 Task: Add a signature Jenna Lewis containing With sincere appreciation and gratitude, Jenna Lewis to email address softage.8@softage.net and add a folder Scholarship information
Action: Mouse moved to (133, 191)
Screenshot: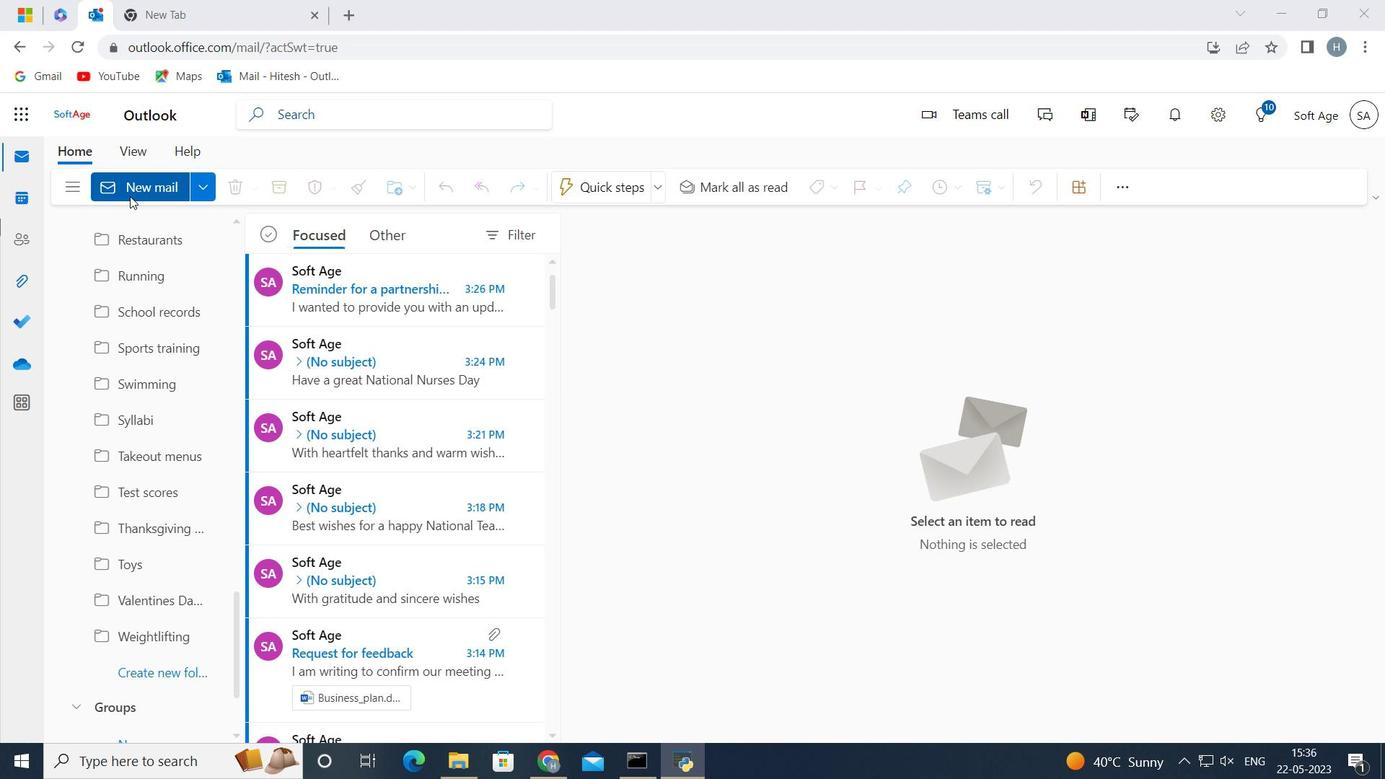 
Action: Mouse pressed left at (133, 191)
Screenshot: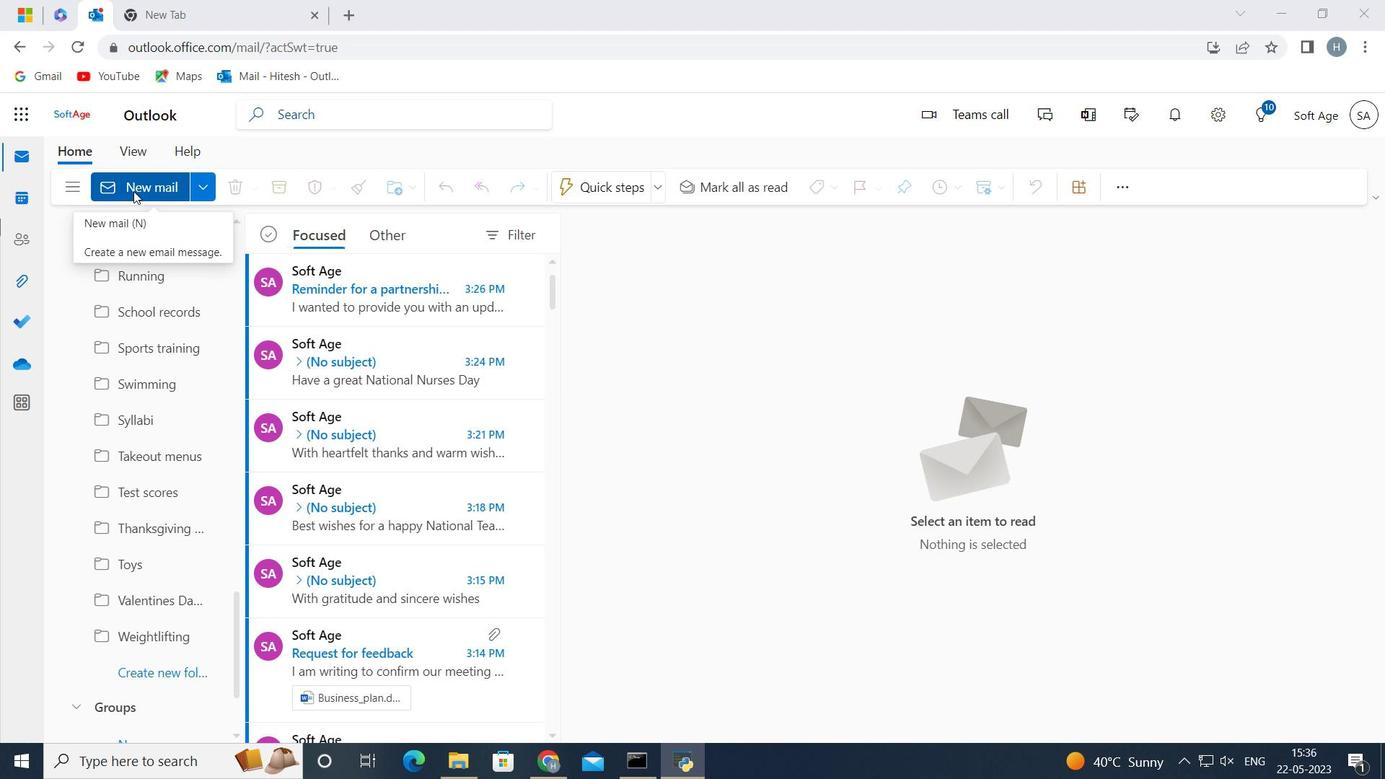 
Action: Mouse moved to (1132, 197)
Screenshot: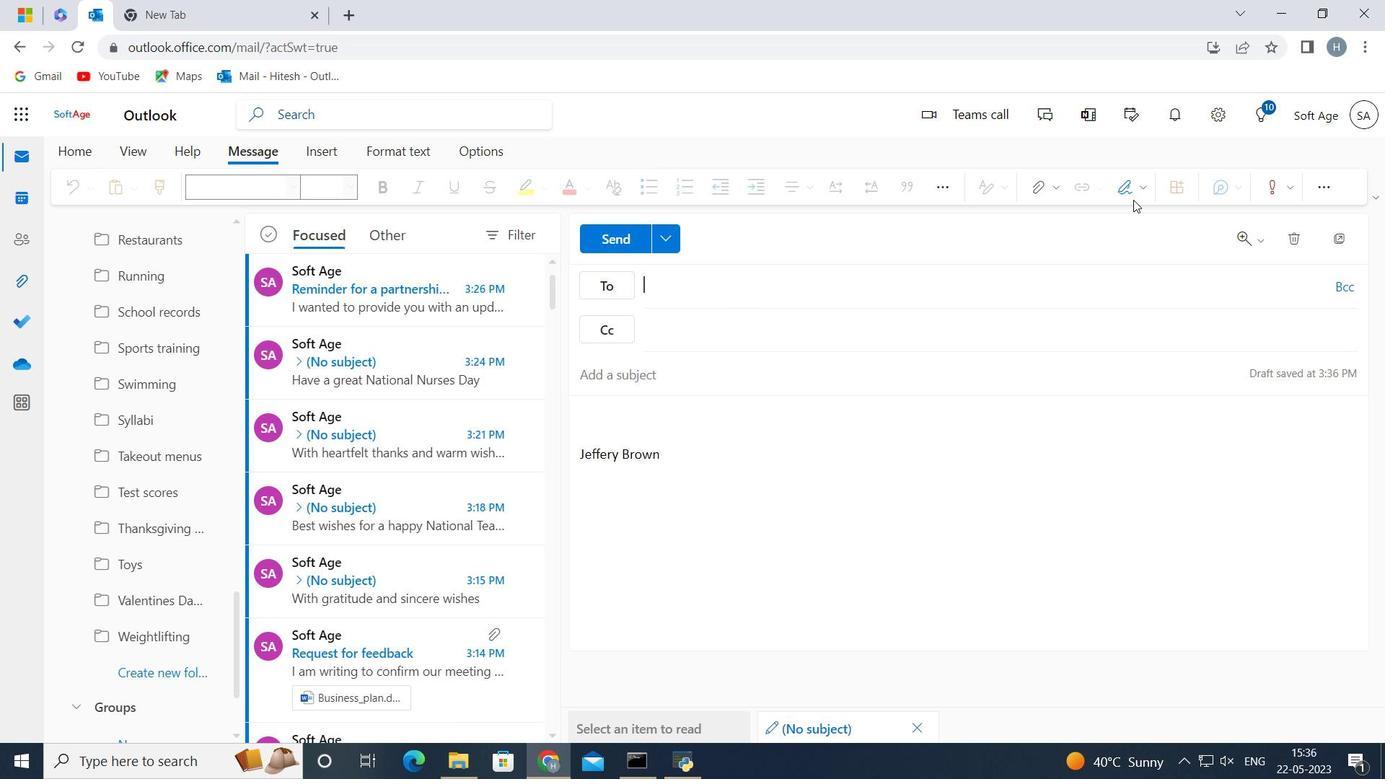 
Action: Mouse pressed left at (1132, 197)
Screenshot: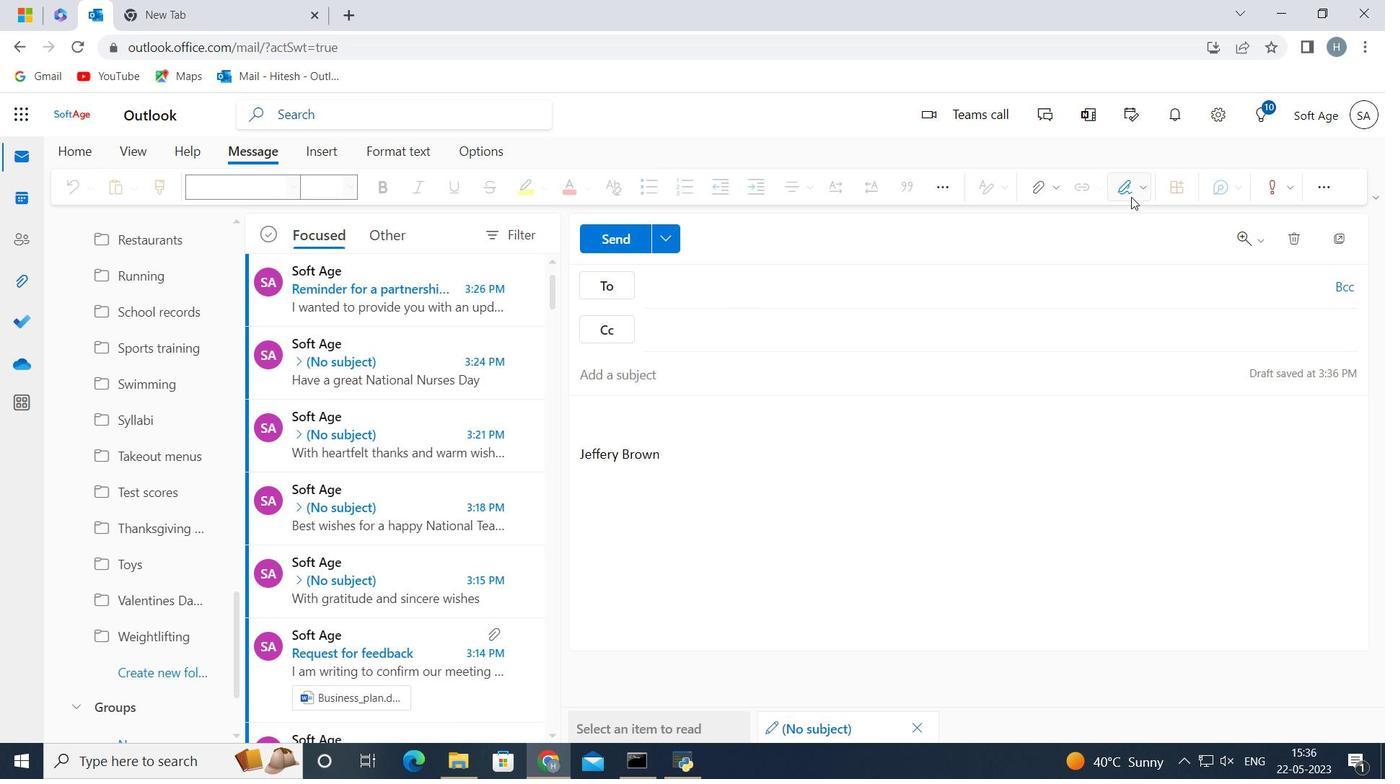 
Action: Mouse moved to (1099, 362)
Screenshot: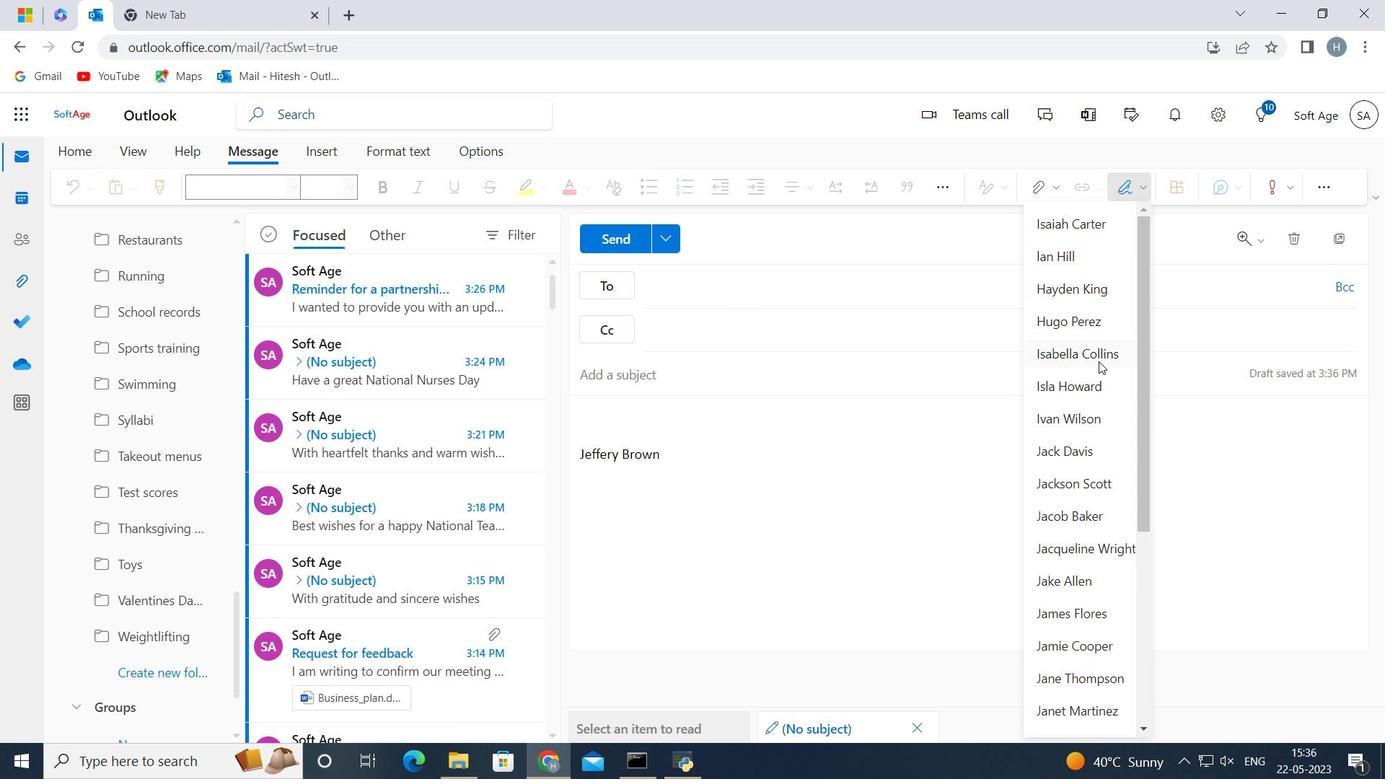 
Action: Mouse scrolled (1099, 361) with delta (0, 0)
Screenshot: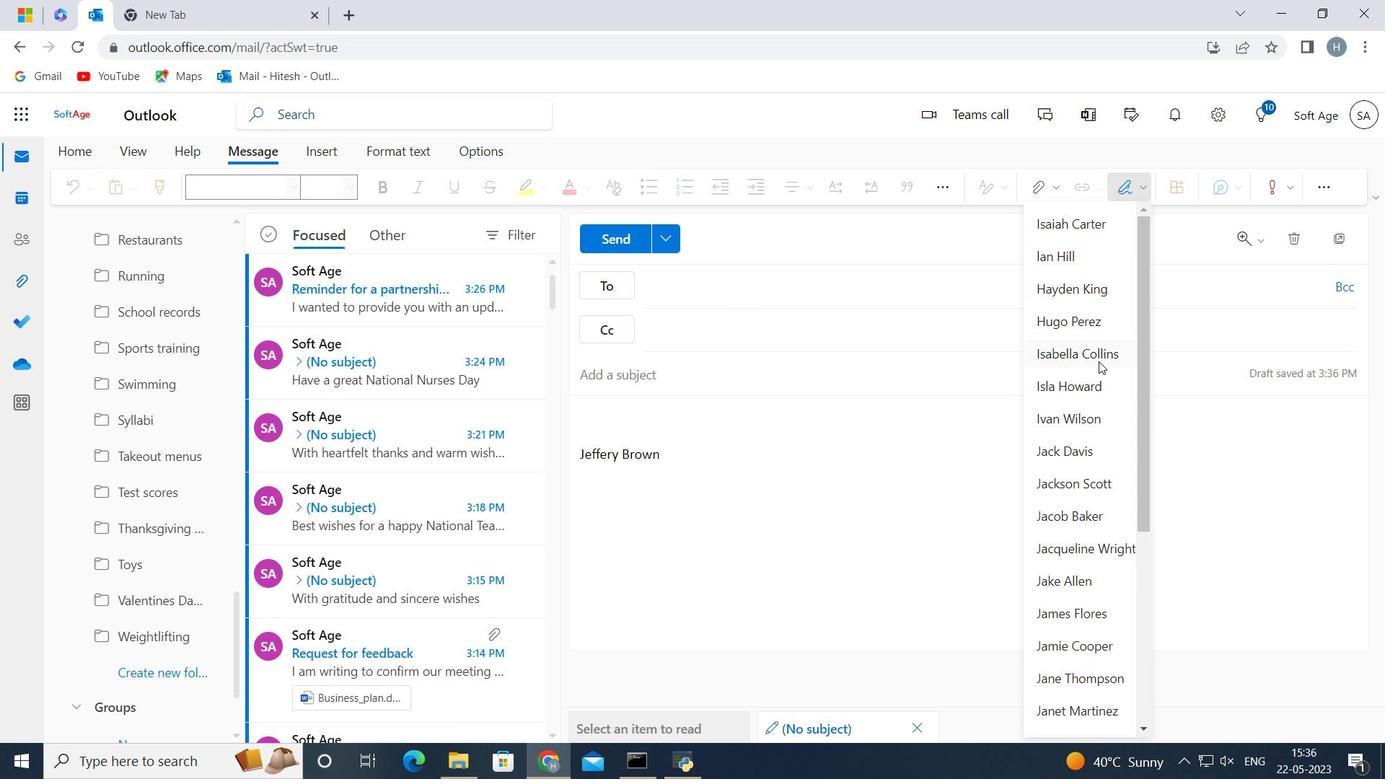
Action: Mouse moved to (1099, 365)
Screenshot: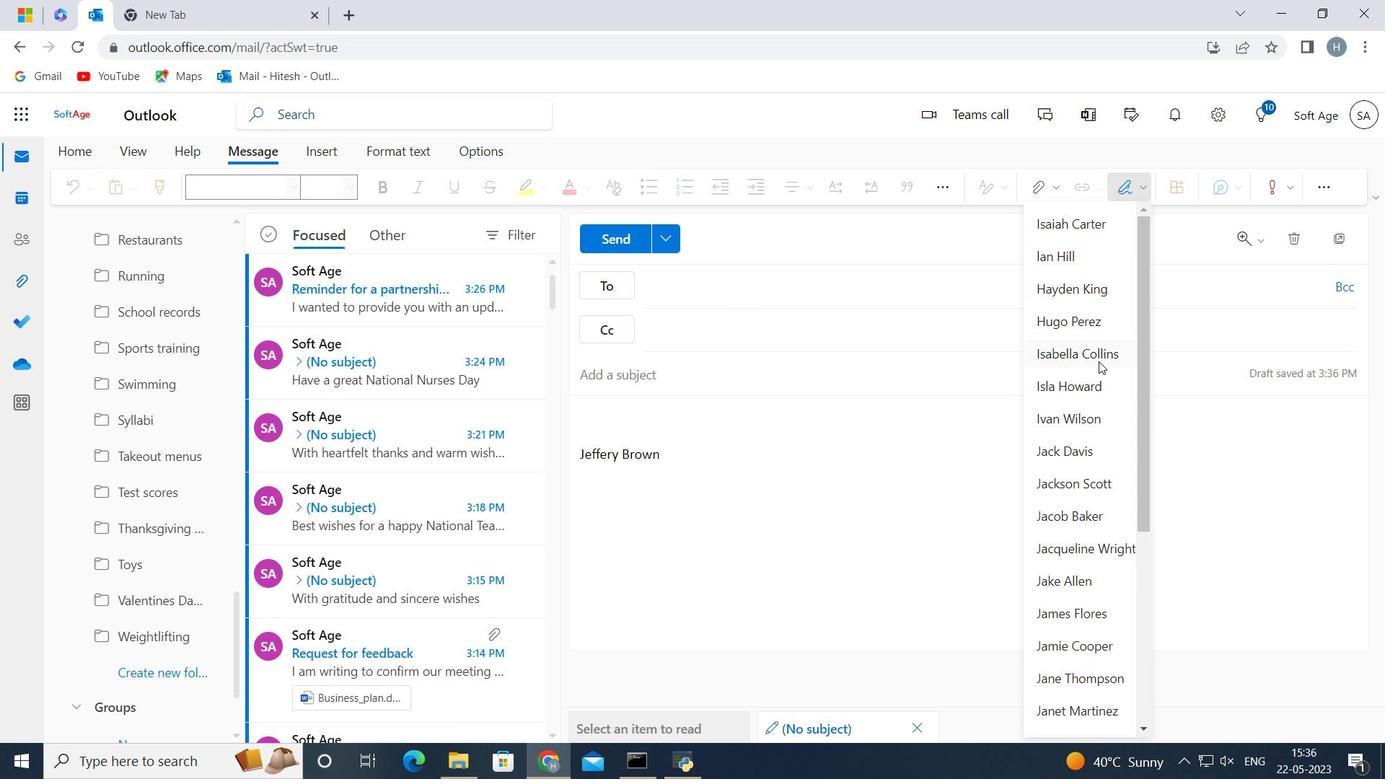 
Action: Mouse scrolled (1099, 364) with delta (0, 0)
Screenshot: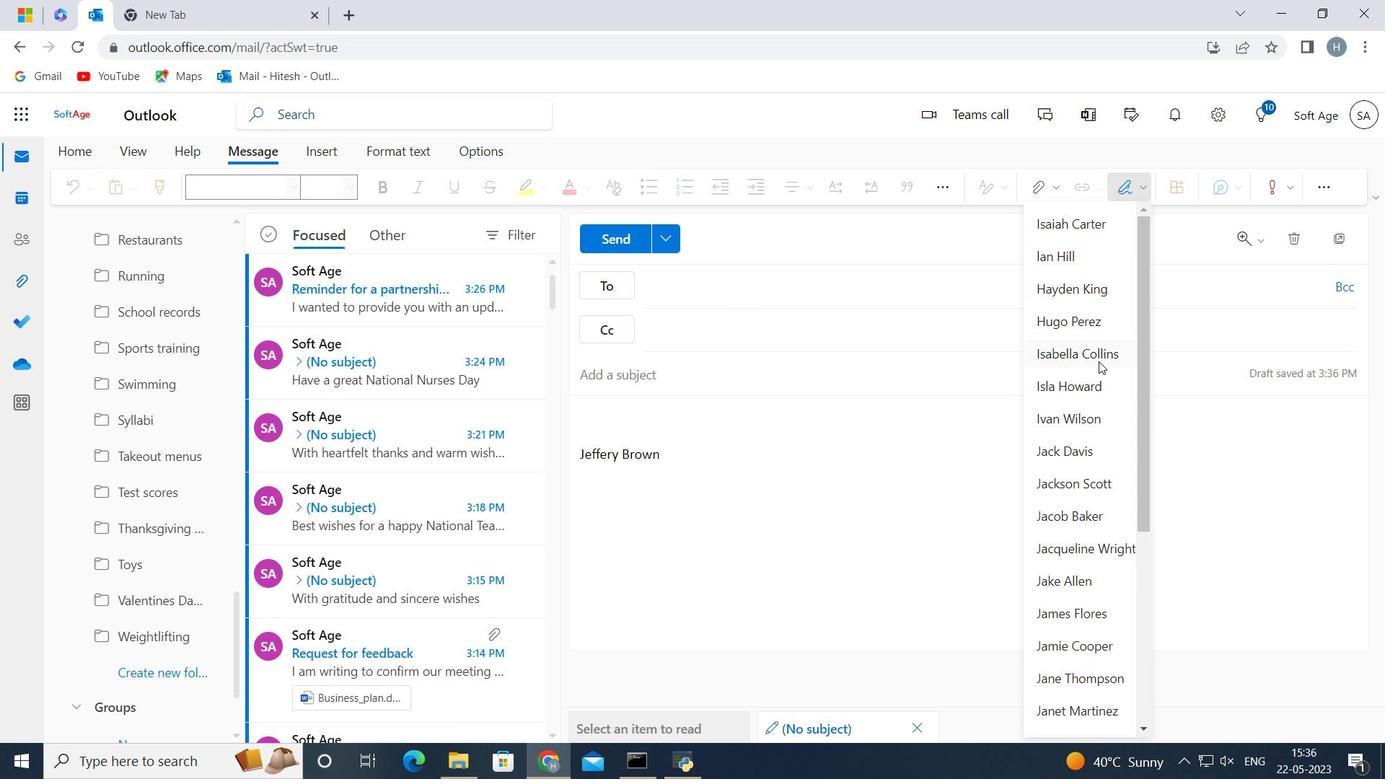 
Action: Mouse scrolled (1099, 364) with delta (0, 0)
Screenshot: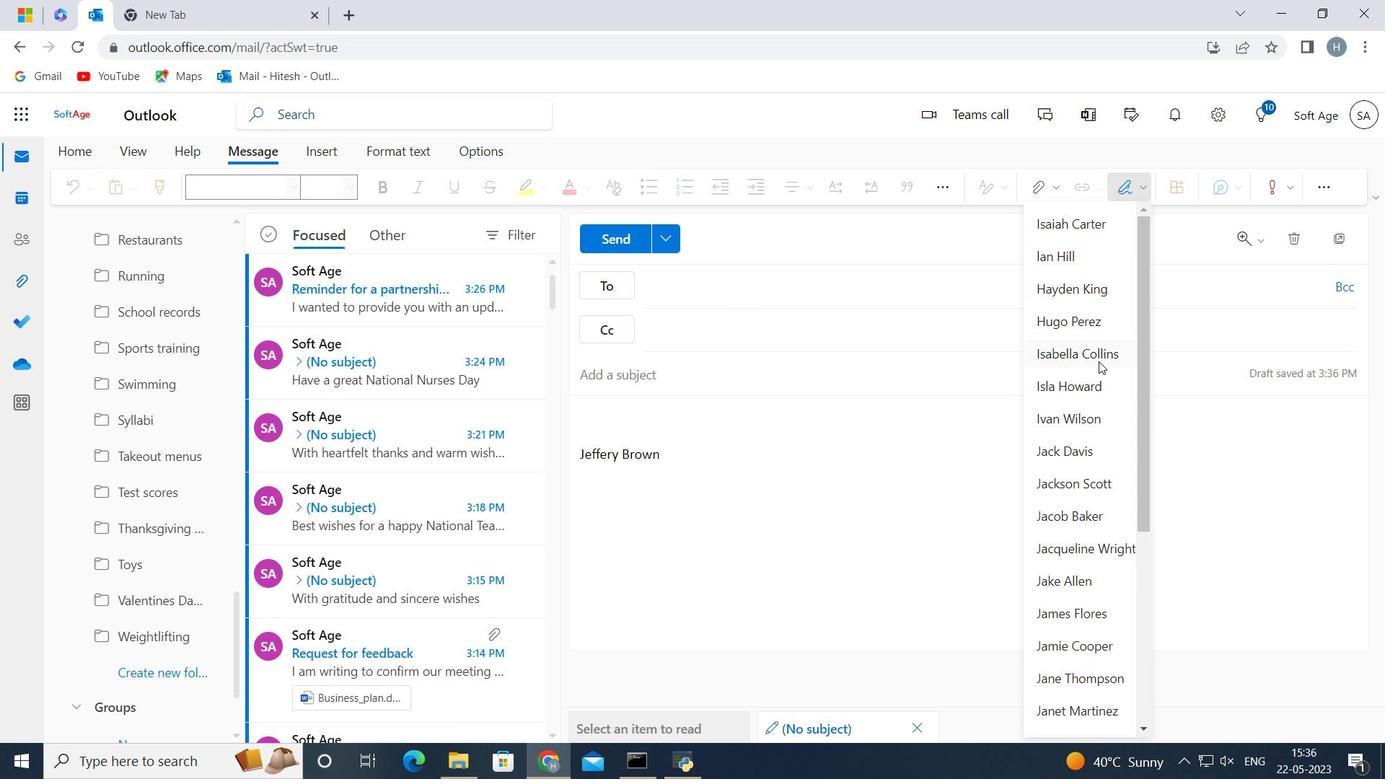 
Action: Mouse scrolled (1099, 364) with delta (0, 0)
Screenshot: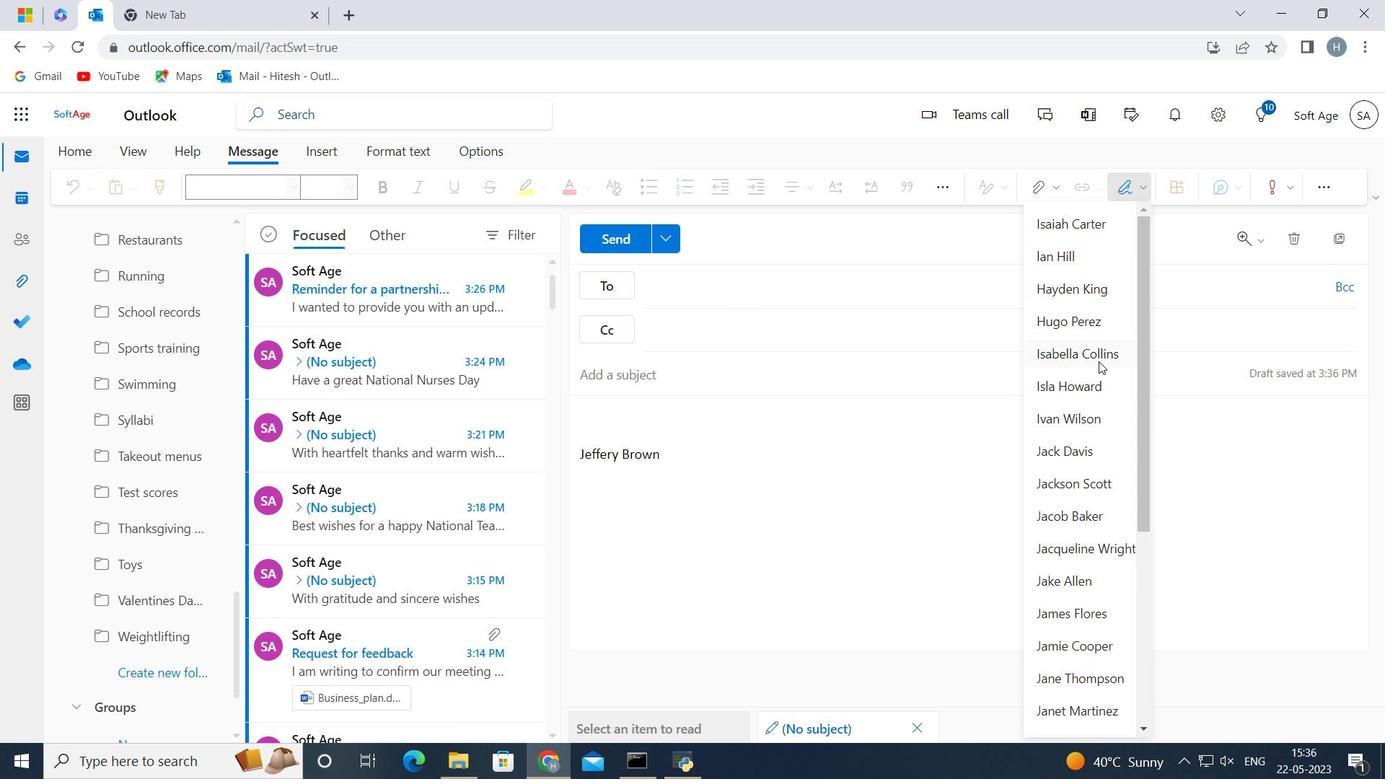
Action: Mouse moved to (1099, 366)
Screenshot: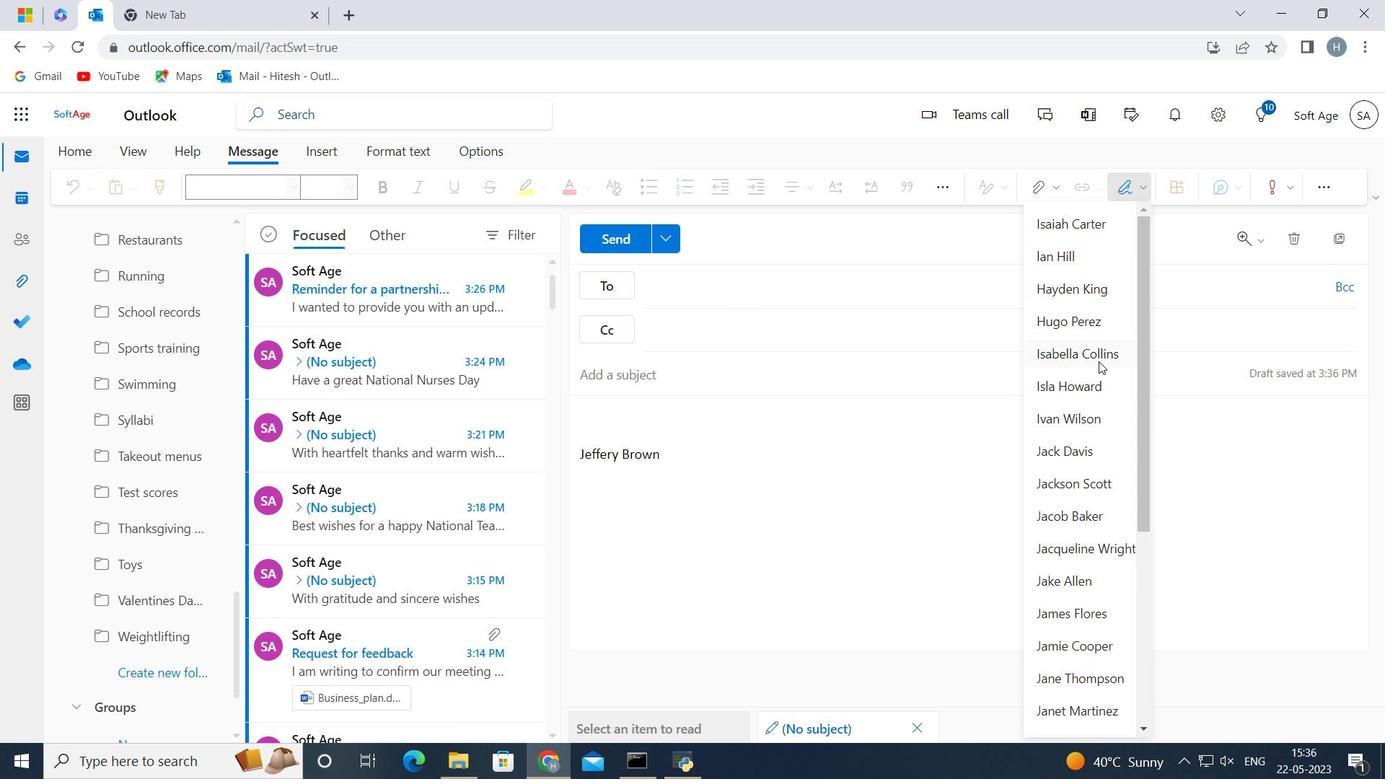 
Action: Mouse scrolled (1099, 365) with delta (0, 0)
Screenshot: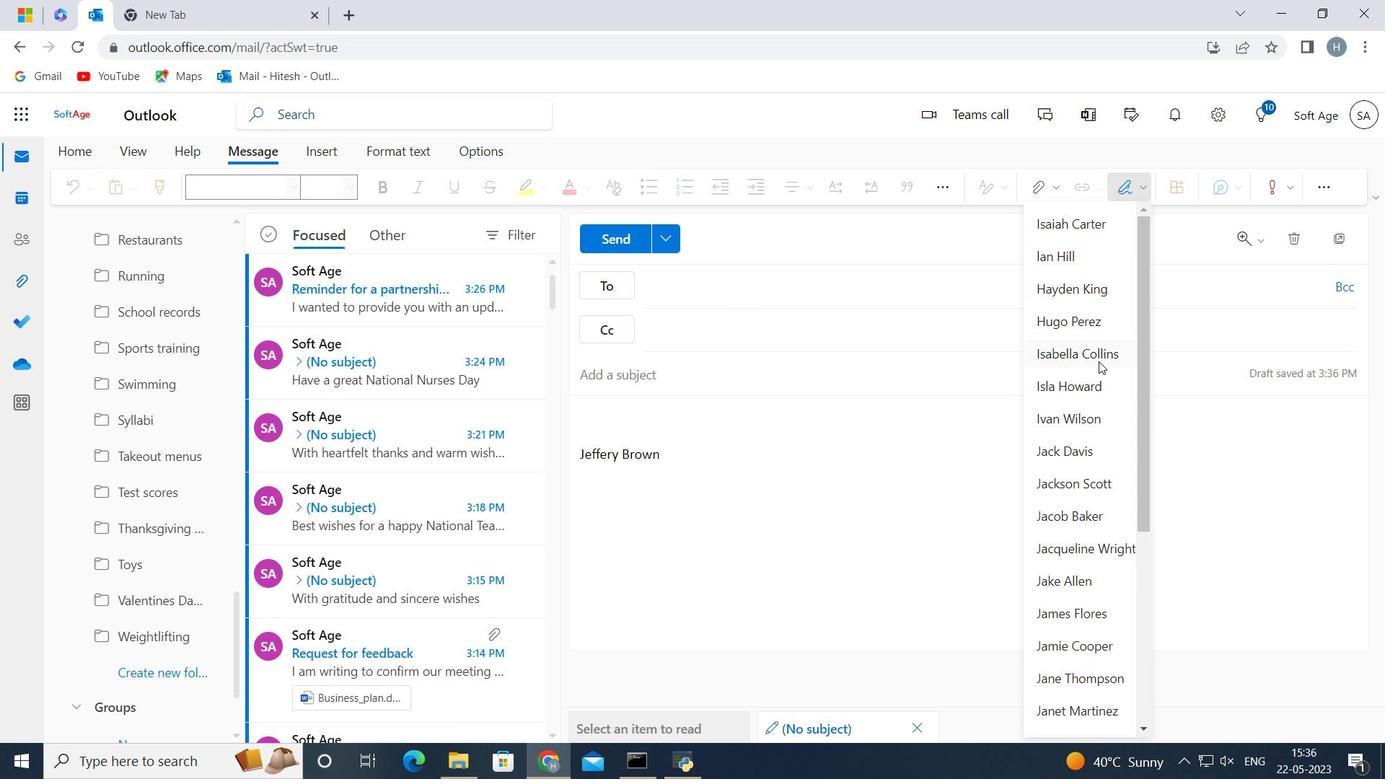 
Action: Mouse moved to (1096, 375)
Screenshot: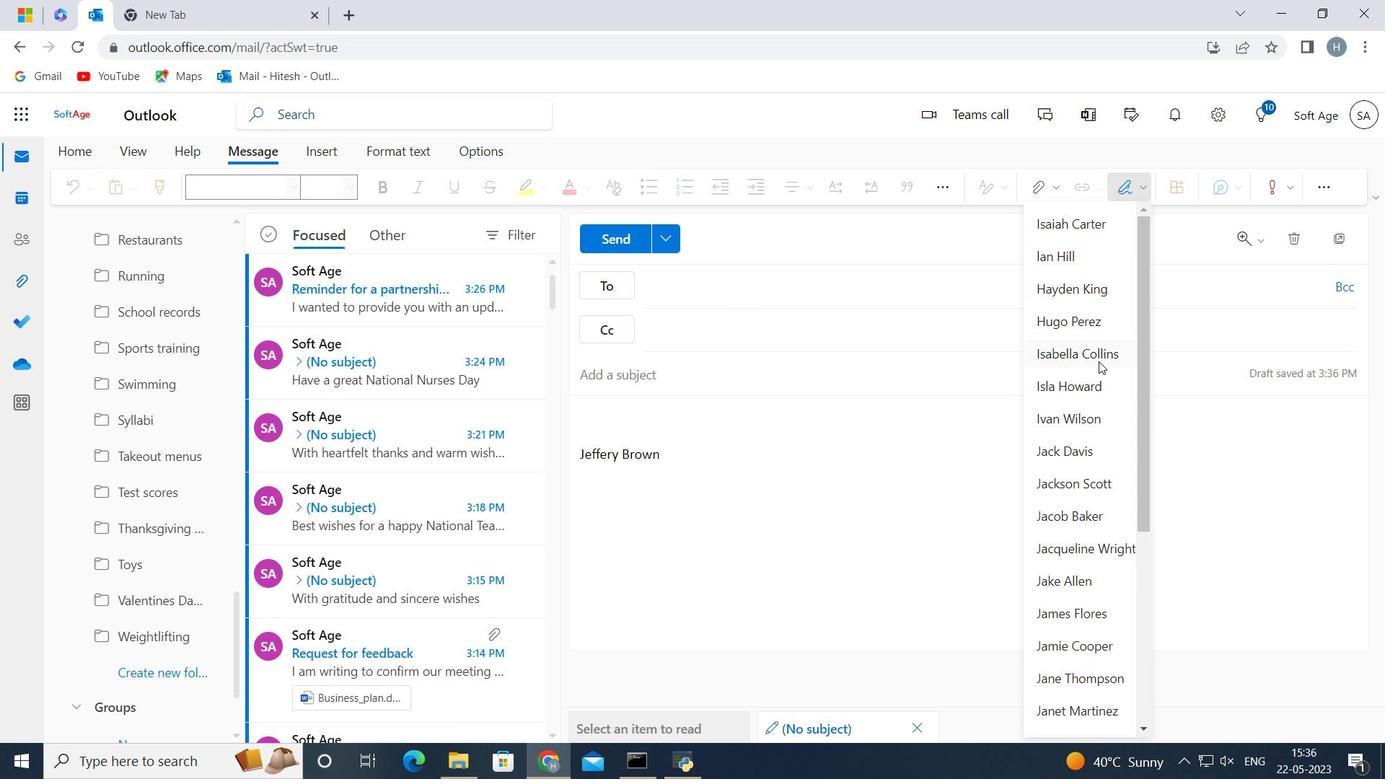 
Action: Mouse scrolled (1096, 374) with delta (0, 0)
Screenshot: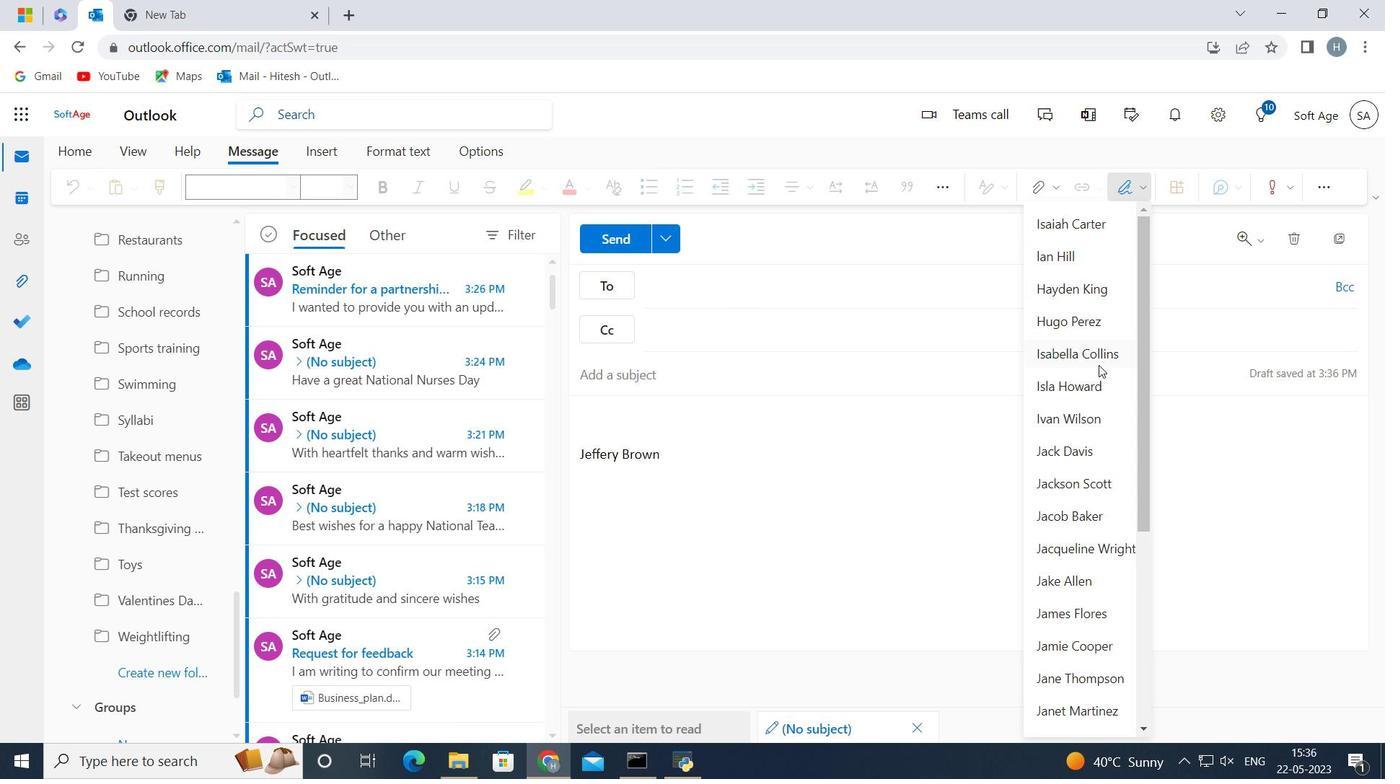 
Action: Mouse moved to (1091, 390)
Screenshot: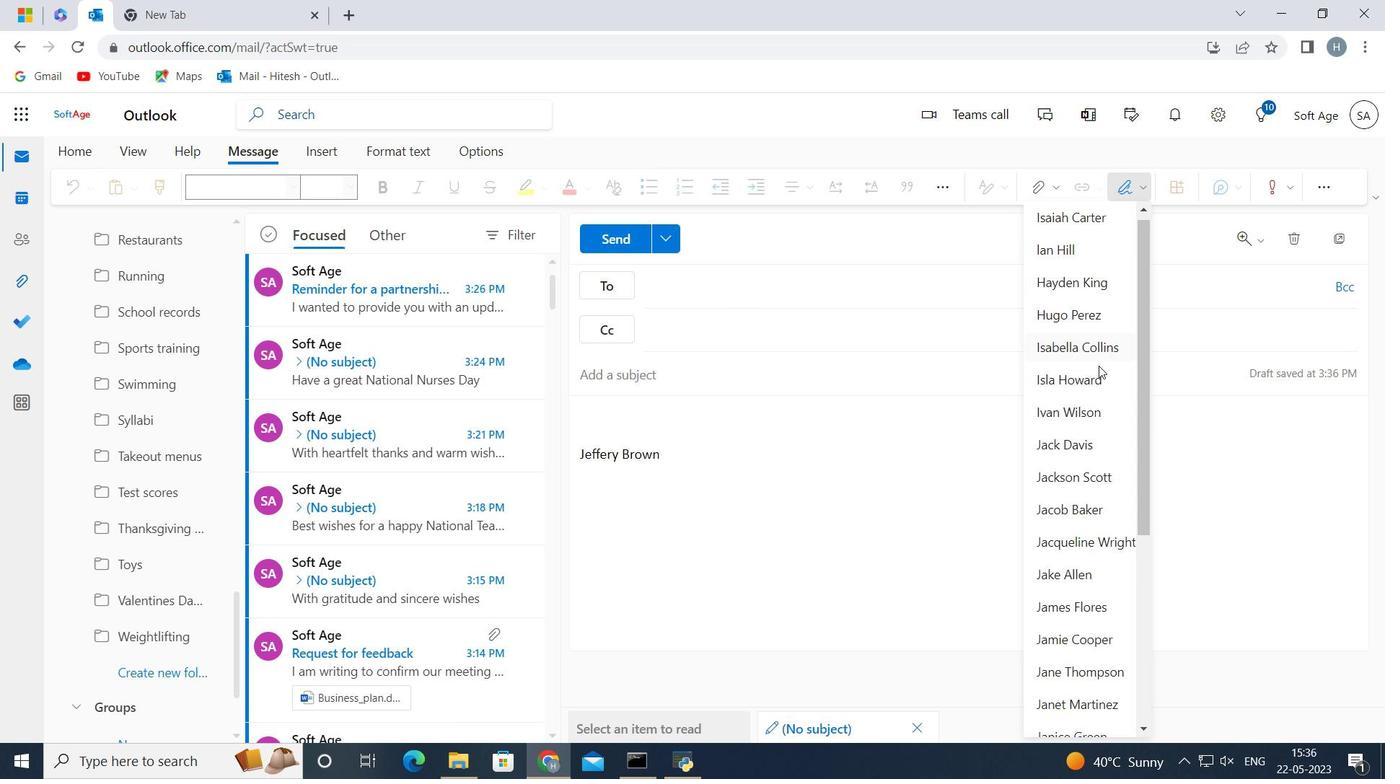 
Action: Mouse scrolled (1091, 391) with delta (0, 0)
Screenshot: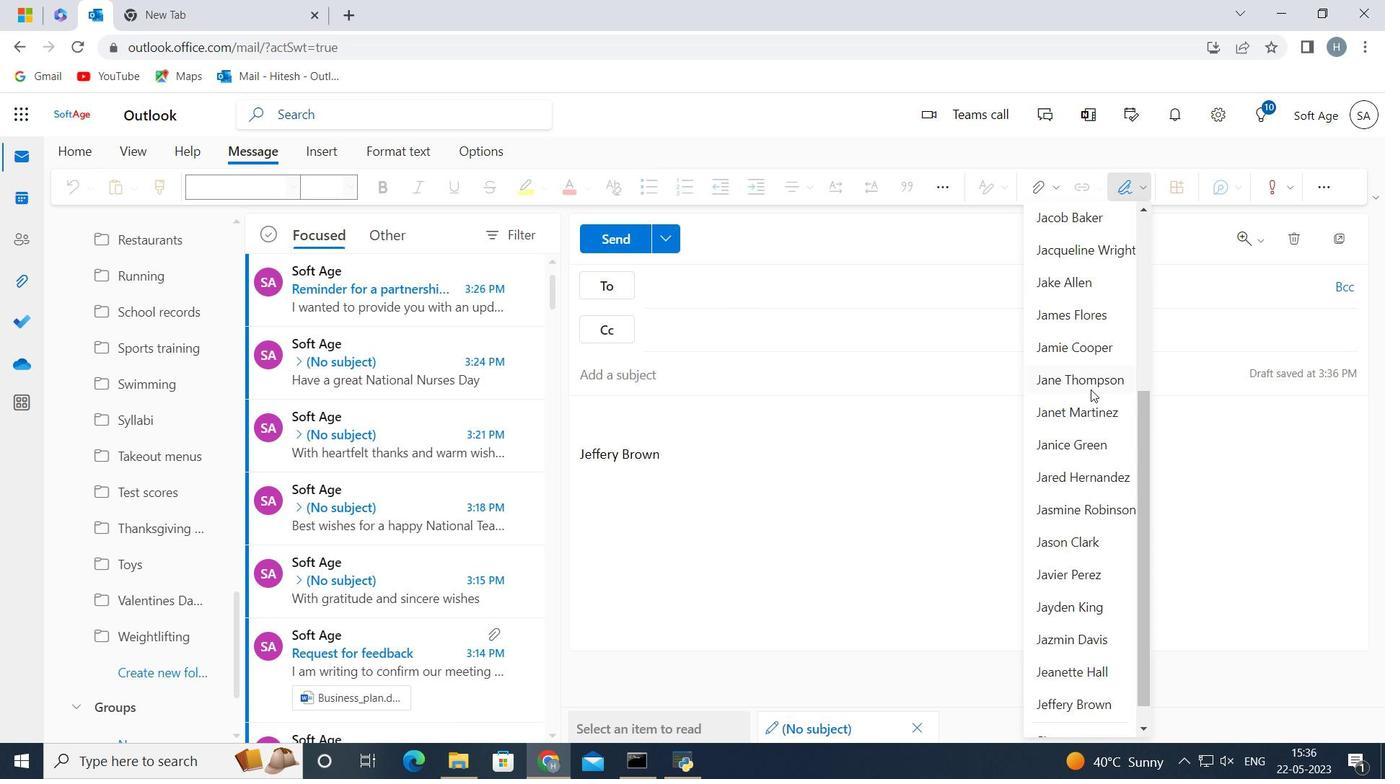 
Action: Mouse moved to (1091, 391)
Screenshot: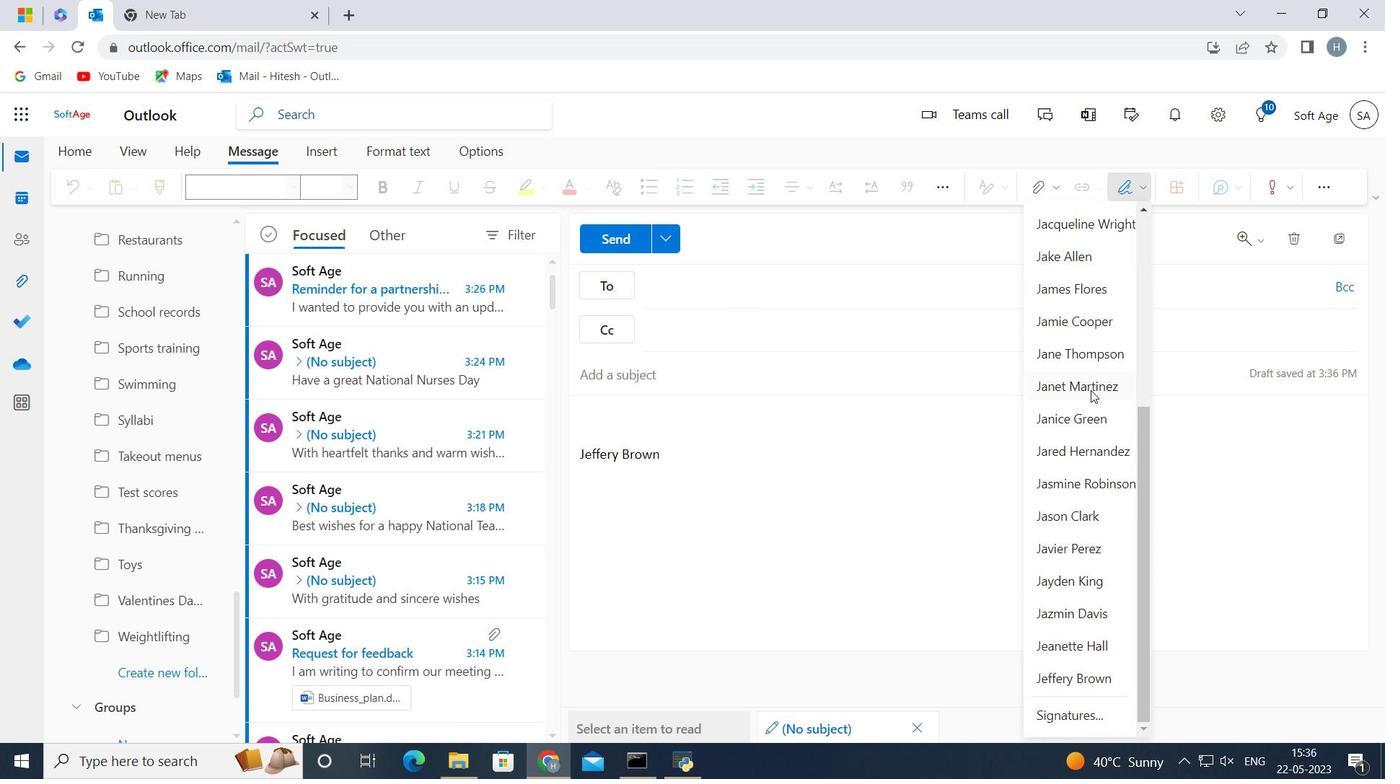 
Action: Mouse scrolled (1091, 390) with delta (0, 0)
Screenshot: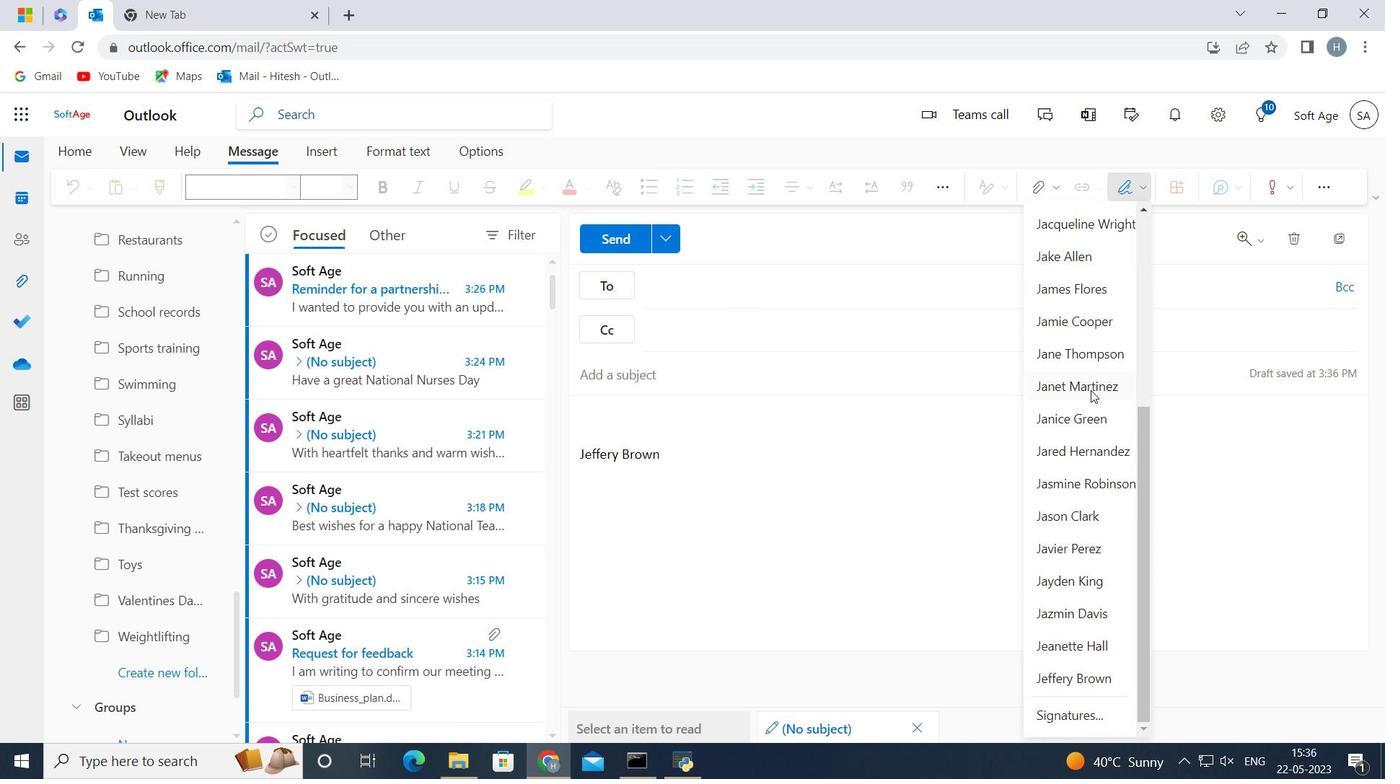 
Action: Mouse moved to (1089, 394)
Screenshot: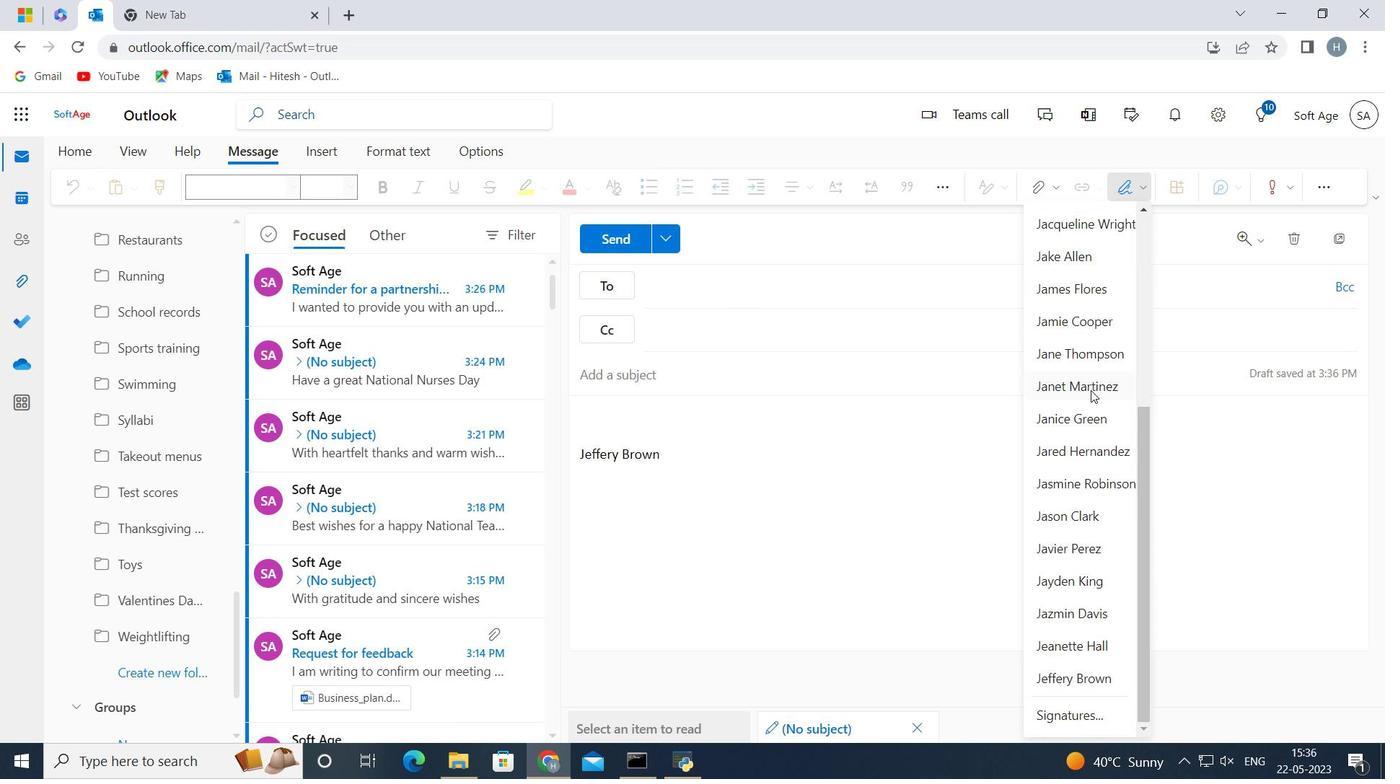 
Action: Mouse scrolled (1089, 393) with delta (0, 0)
Screenshot: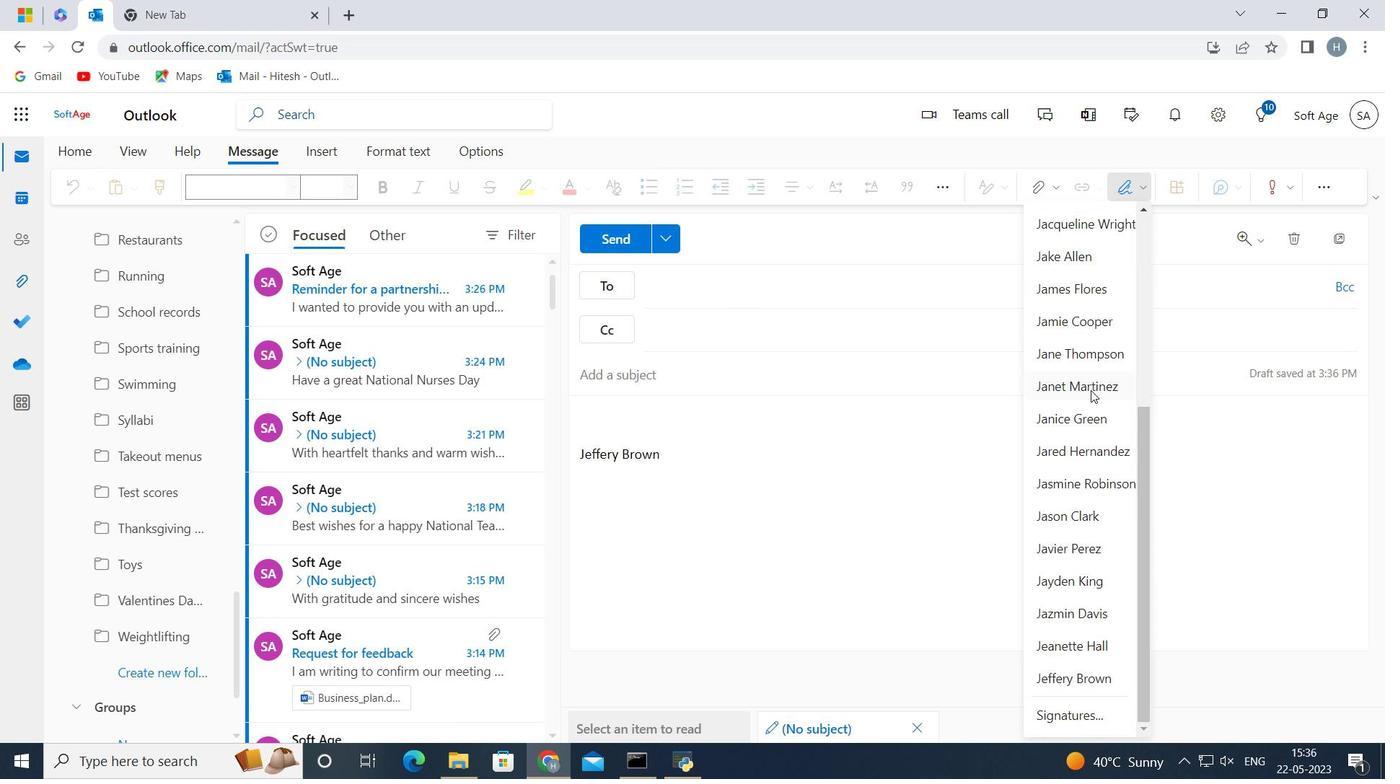 
Action: Mouse scrolled (1089, 393) with delta (0, 0)
Screenshot: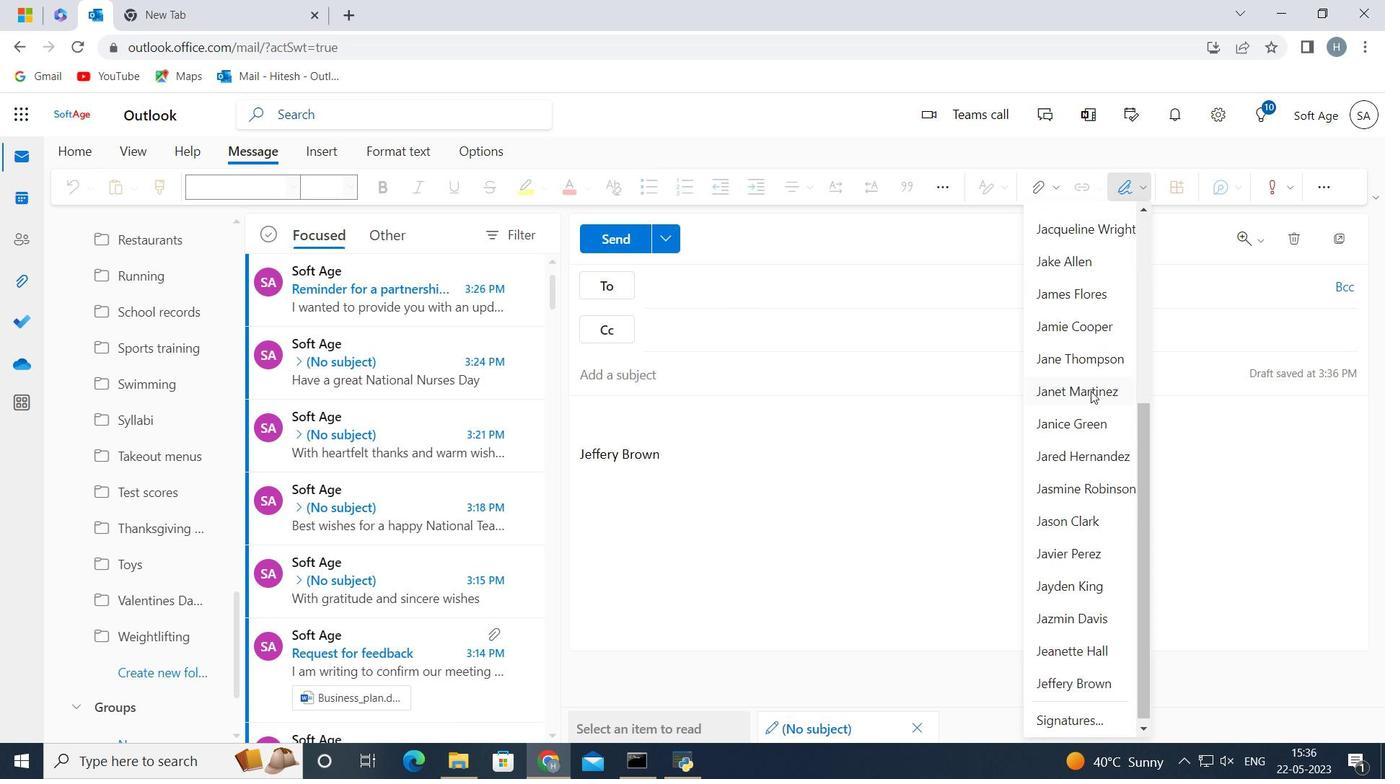 
Action: Mouse moved to (1067, 503)
Screenshot: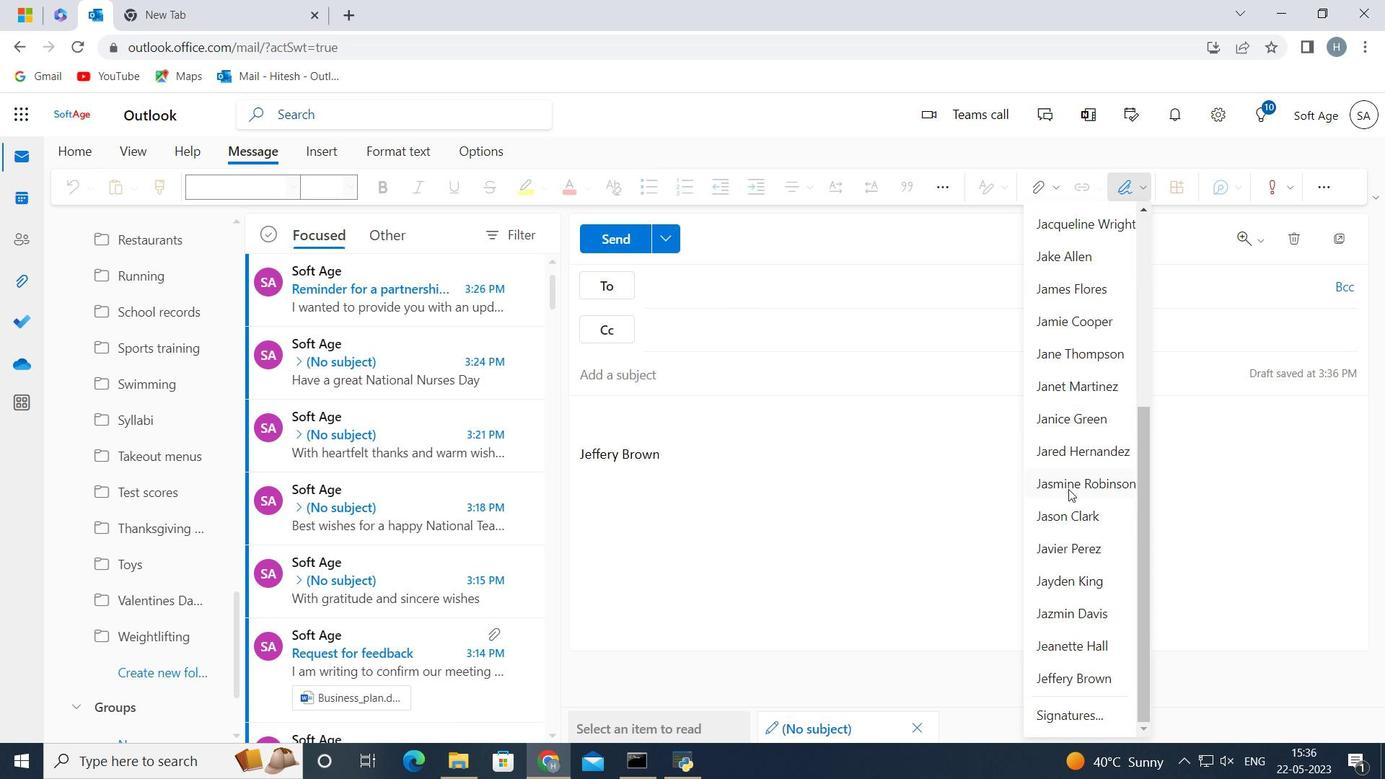 
Action: Mouse scrolled (1067, 502) with delta (0, 0)
Screenshot: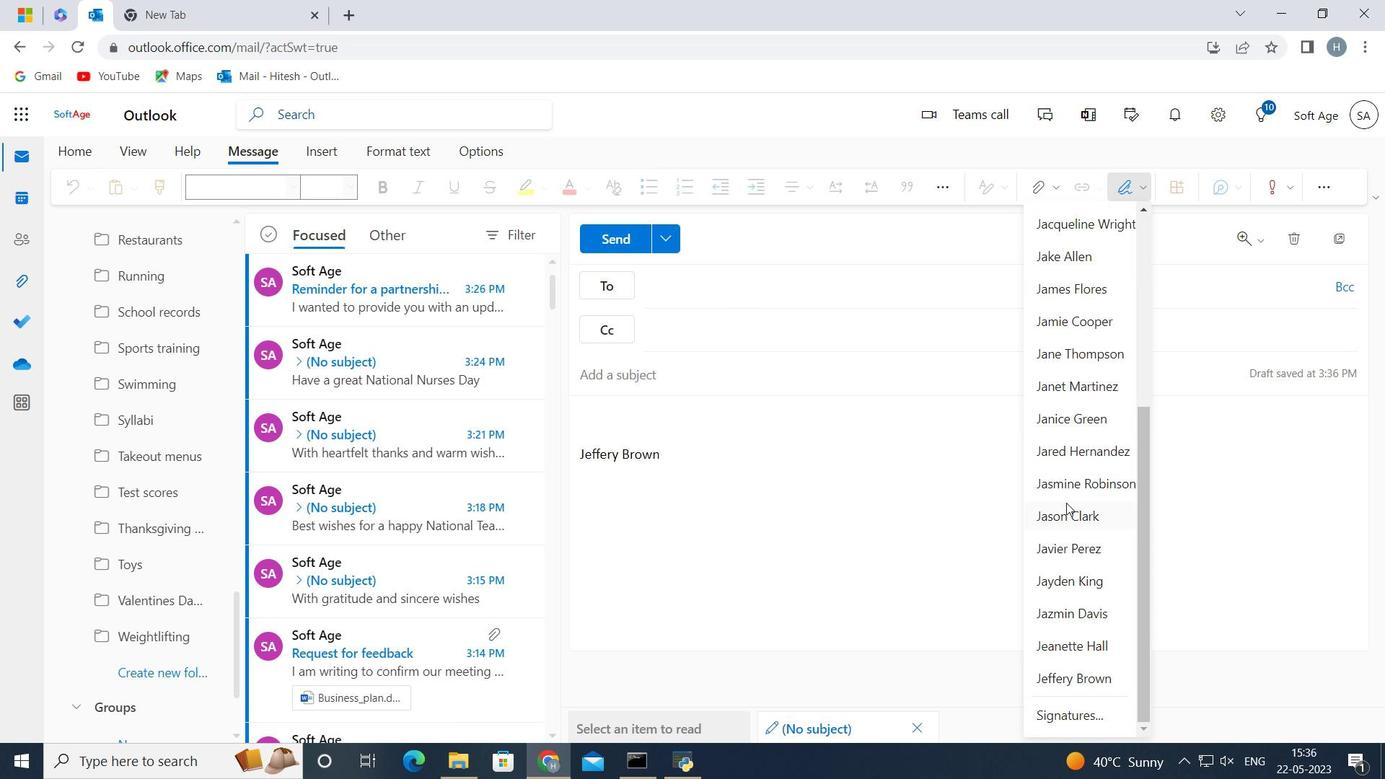 
Action: Mouse moved to (1067, 506)
Screenshot: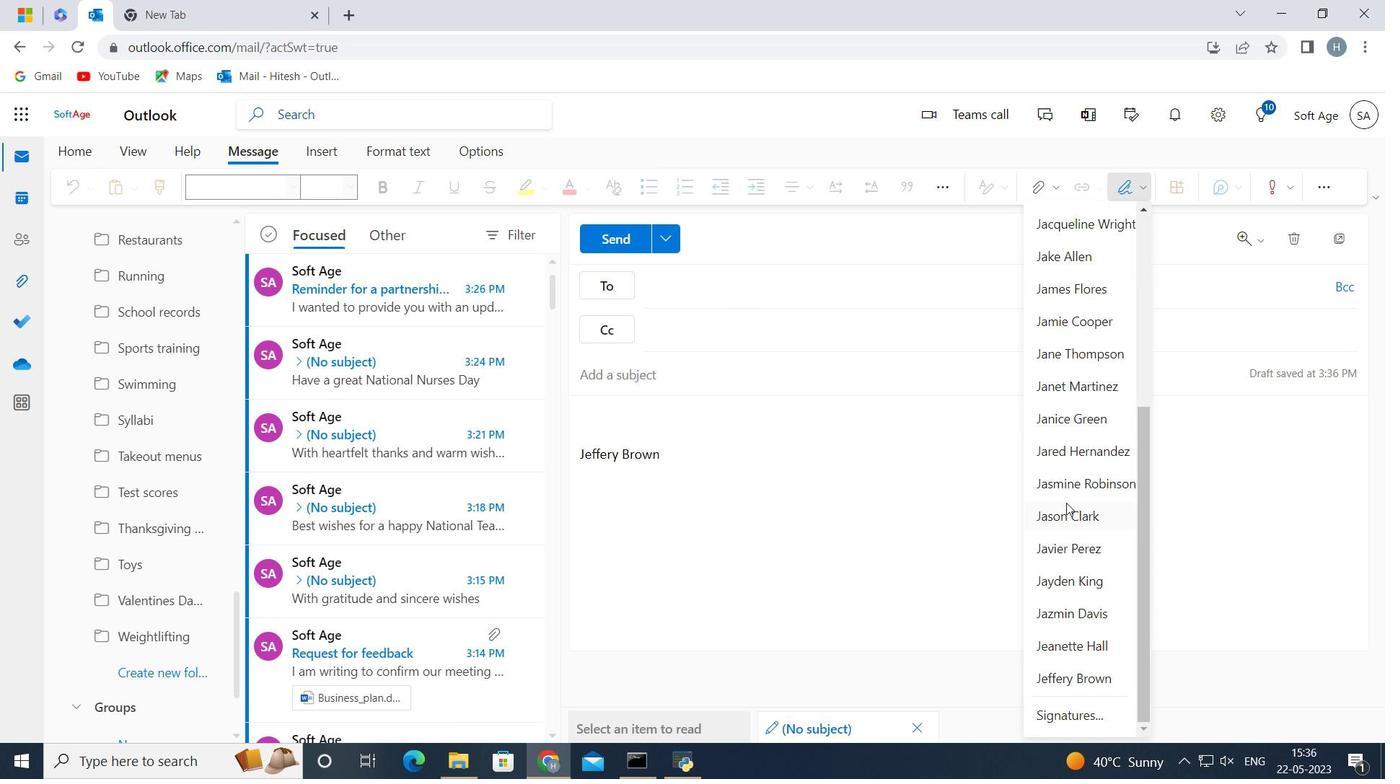
Action: Mouse scrolled (1067, 505) with delta (0, 0)
Screenshot: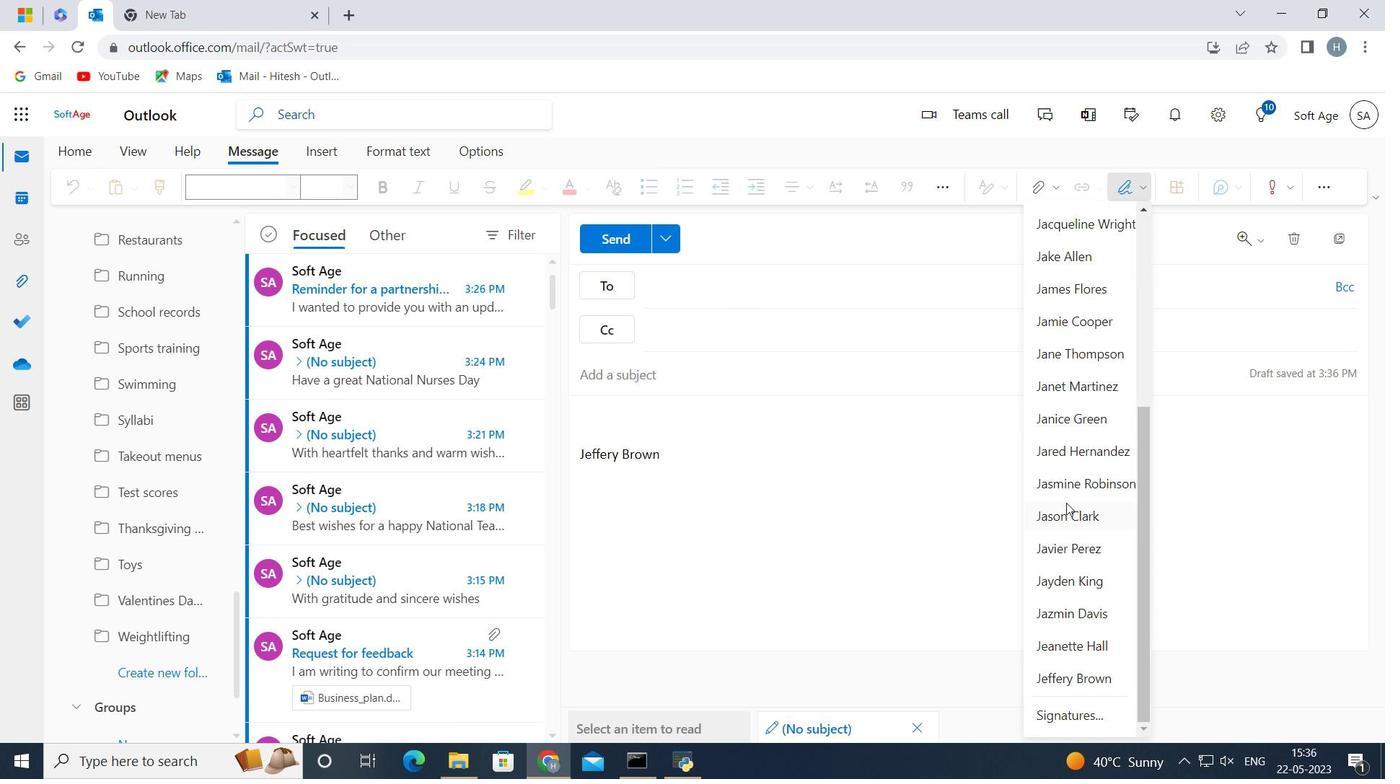 
Action: Mouse moved to (1067, 508)
Screenshot: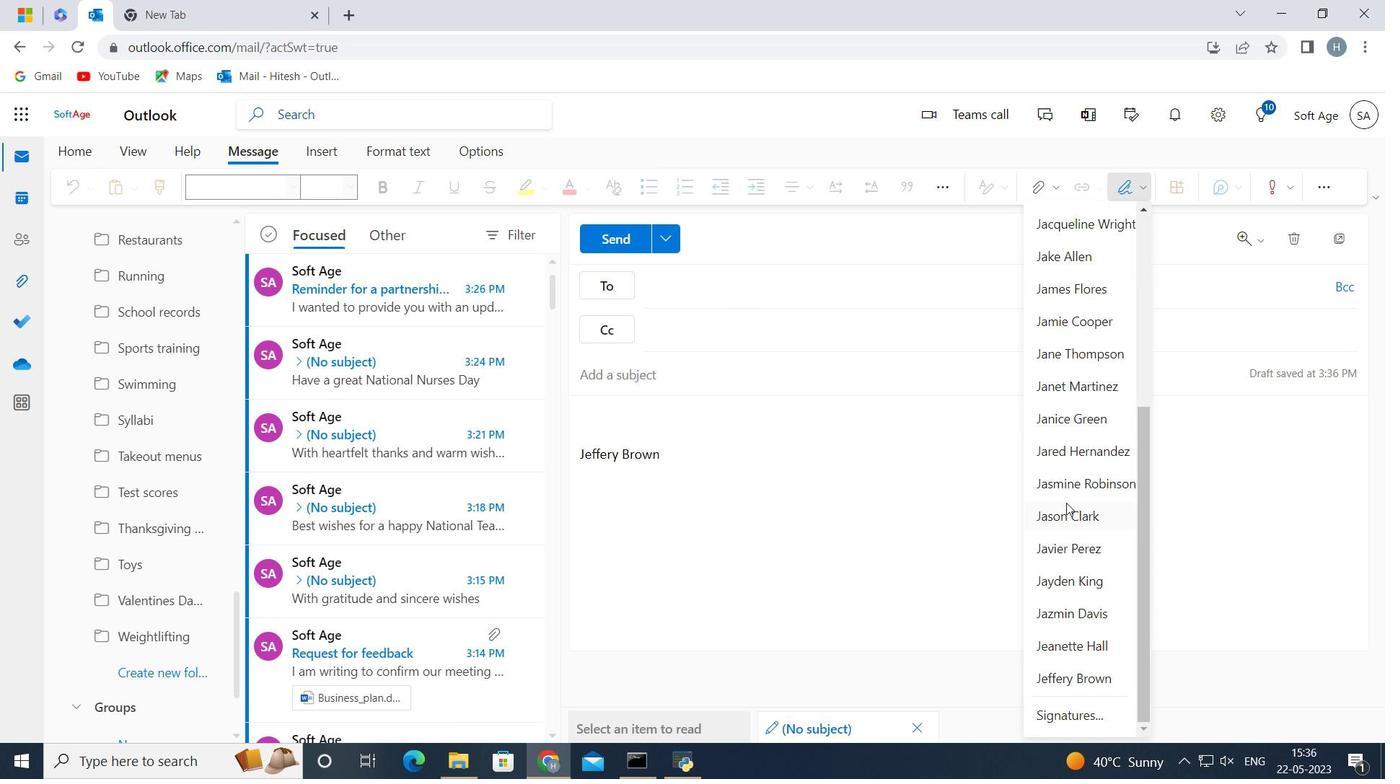 
Action: Mouse scrolled (1067, 507) with delta (0, 0)
Screenshot: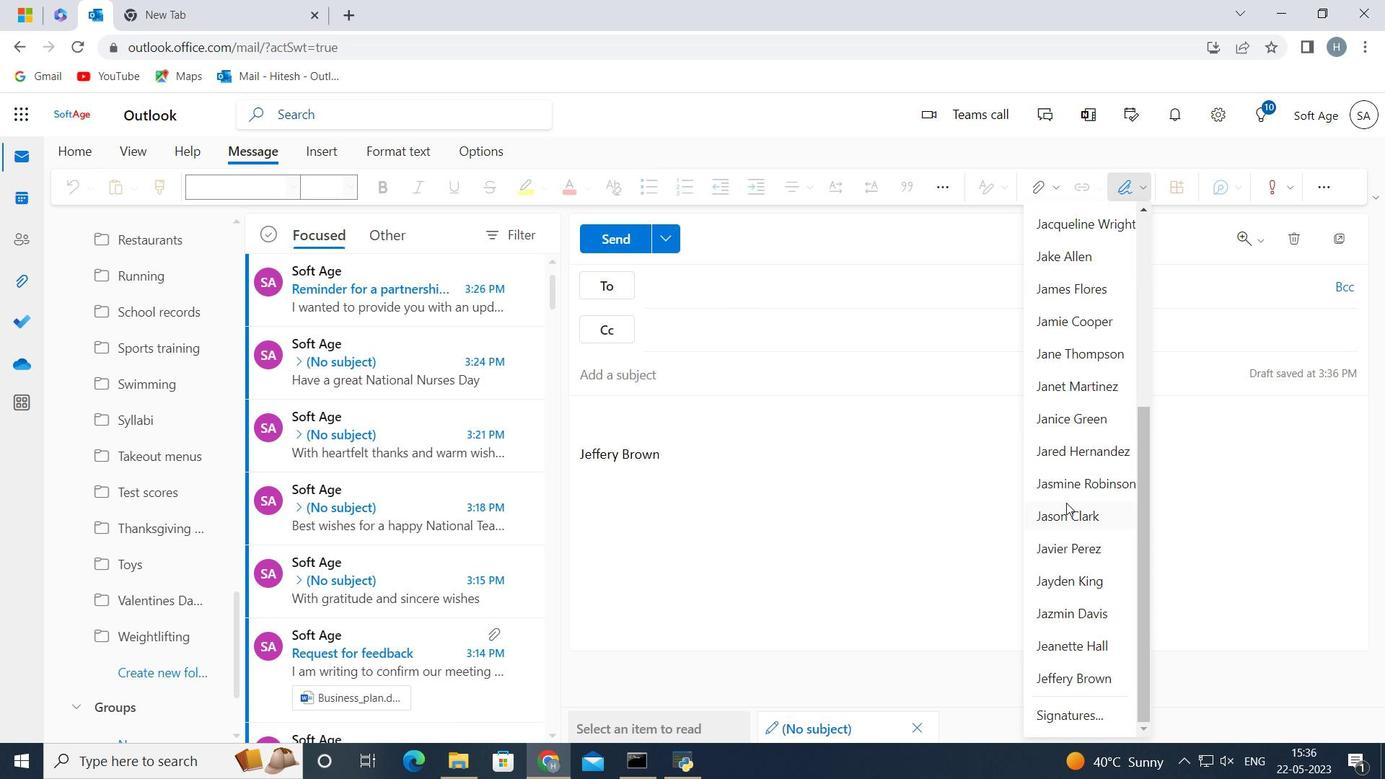 
Action: Mouse scrolled (1067, 507) with delta (0, 0)
Screenshot: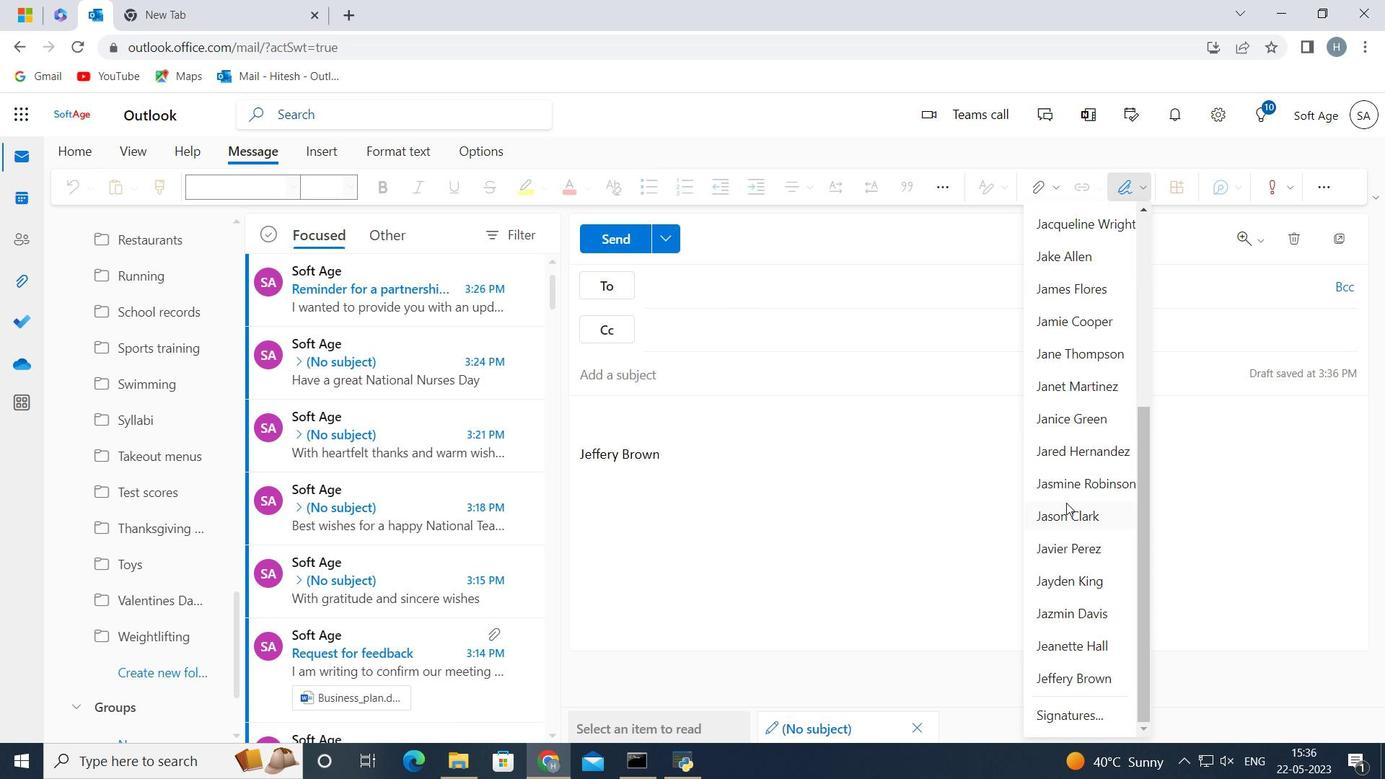 
Action: Mouse scrolled (1067, 507) with delta (0, 0)
Screenshot: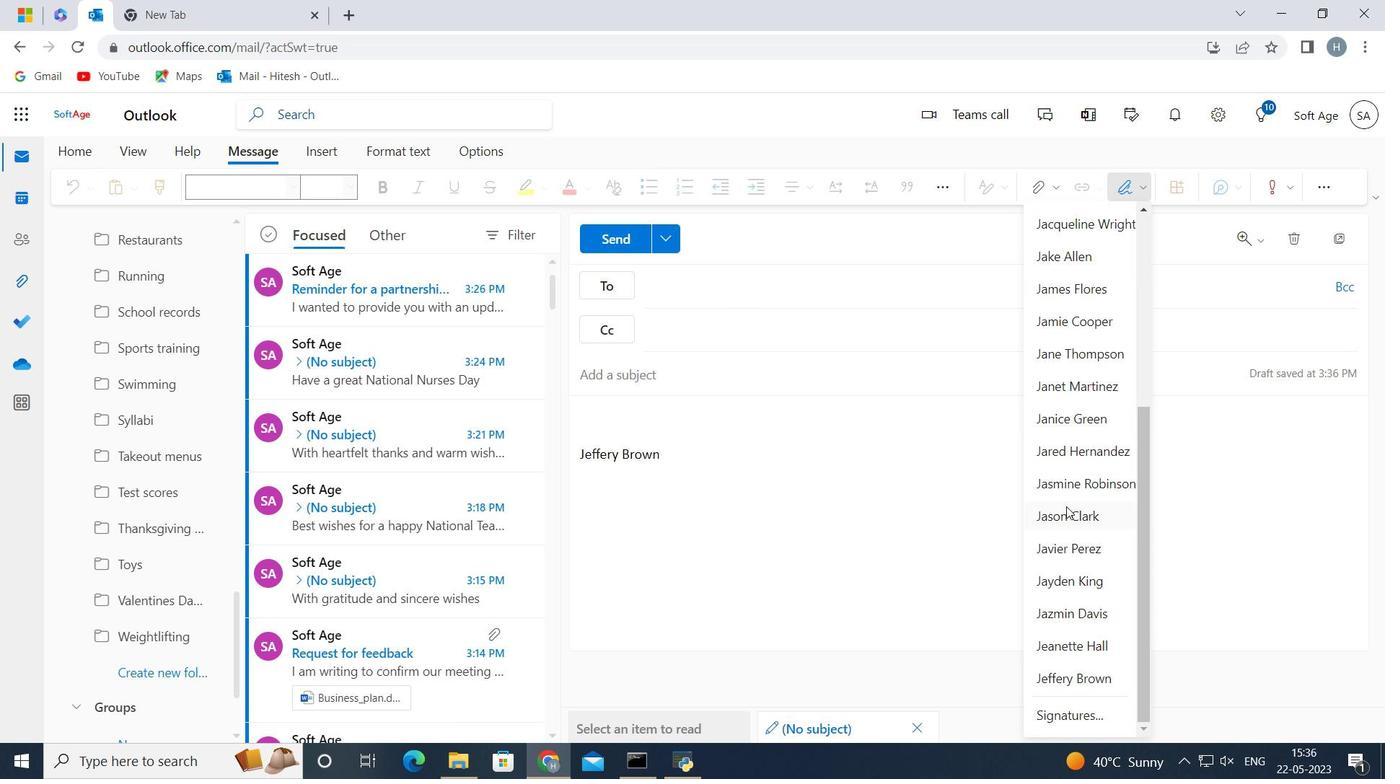 
Action: Mouse moved to (1078, 715)
Screenshot: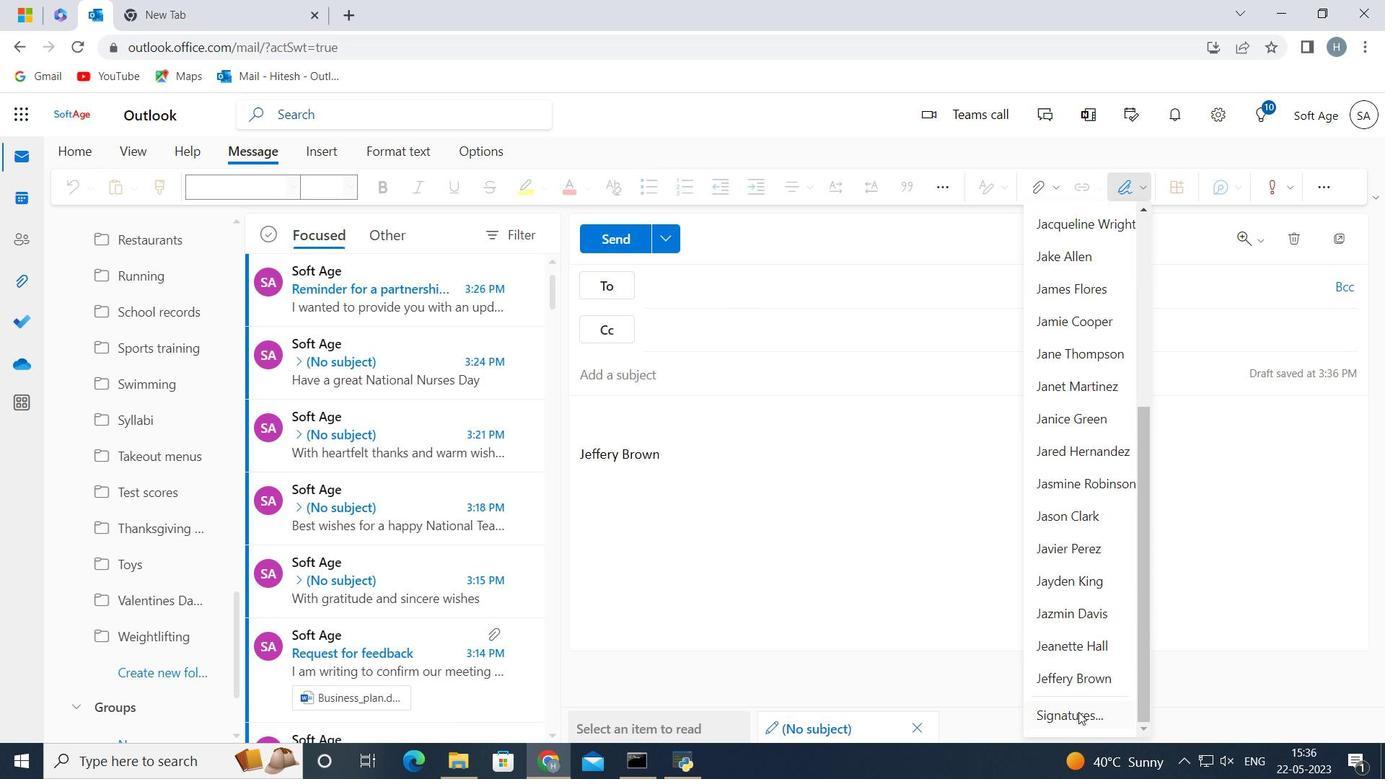 
Action: Mouse pressed left at (1078, 715)
Screenshot: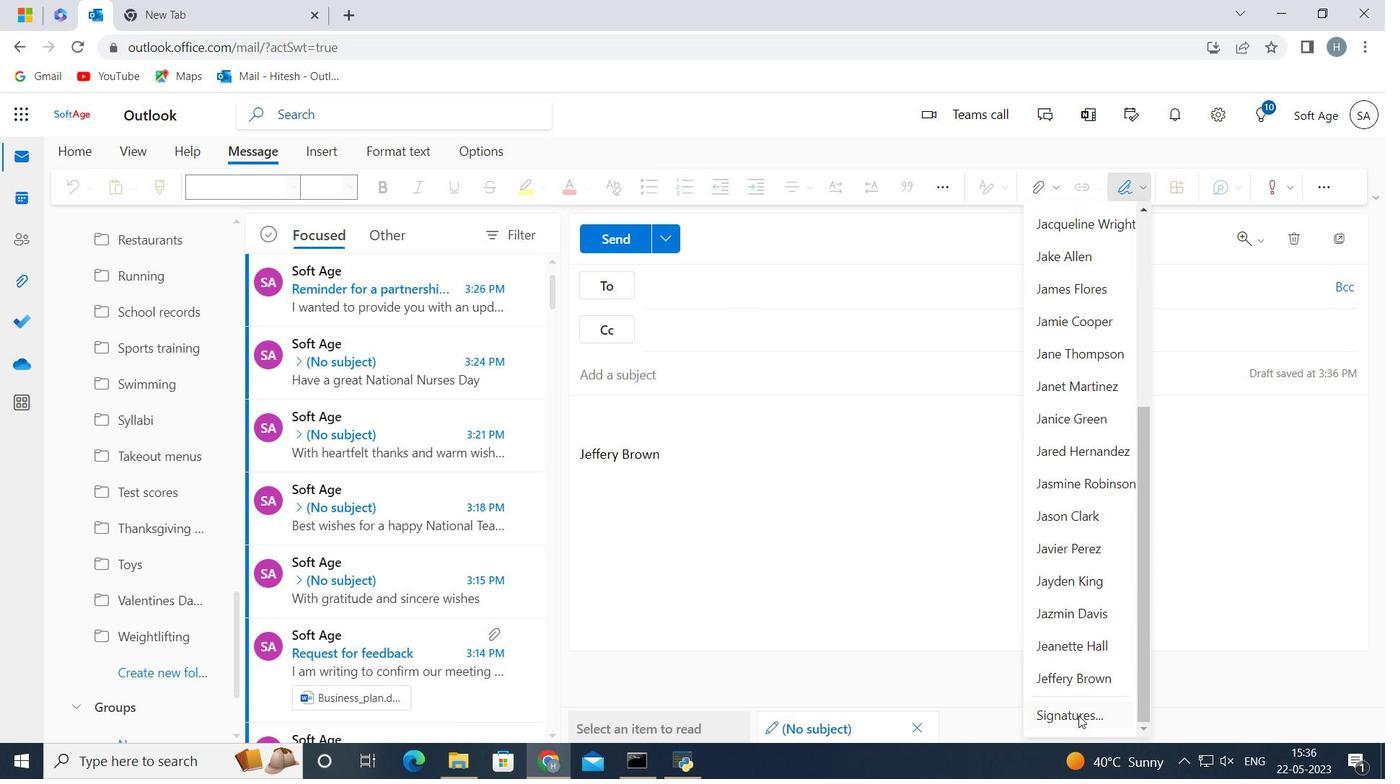 
Action: Mouse moved to (924, 327)
Screenshot: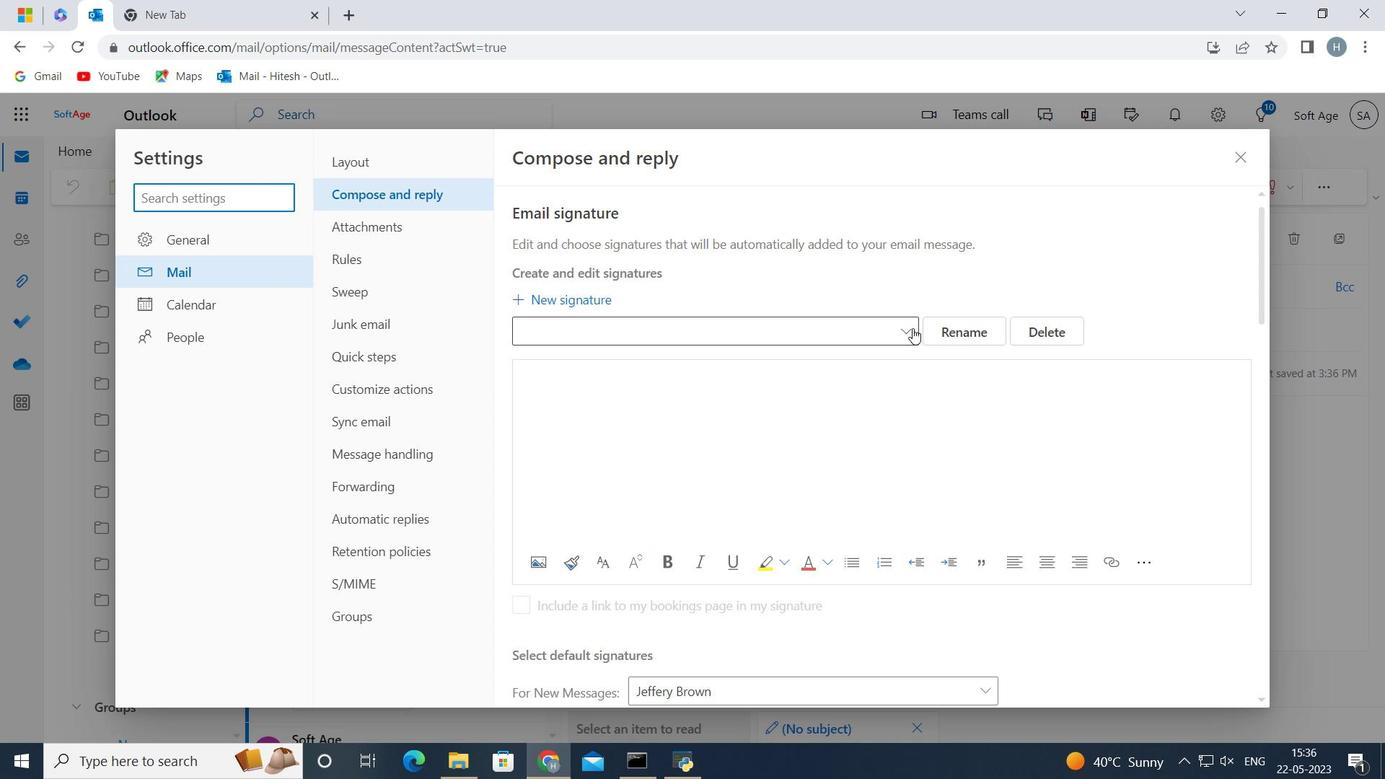 
Action: Mouse pressed left at (924, 327)
Screenshot: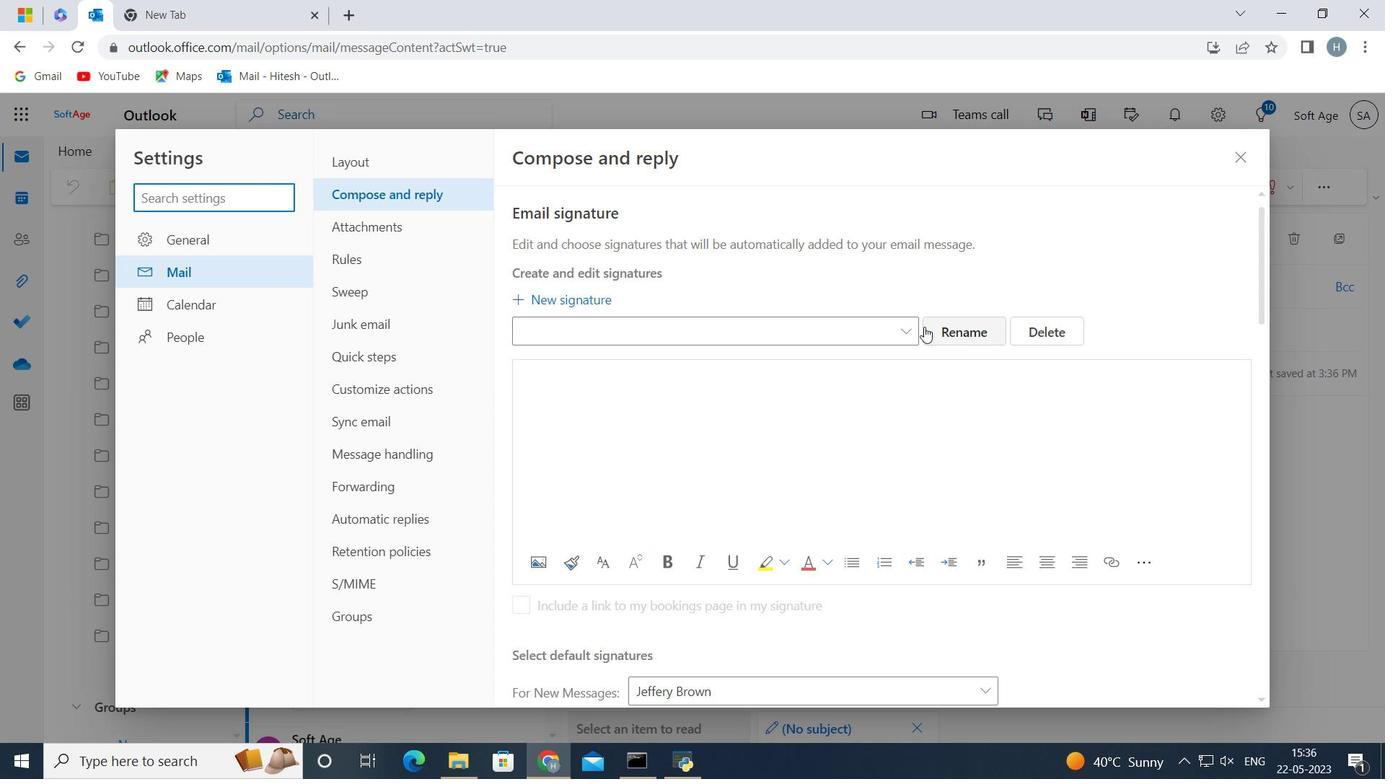 
Action: Mouse moved to (896, 329)
Screenshot: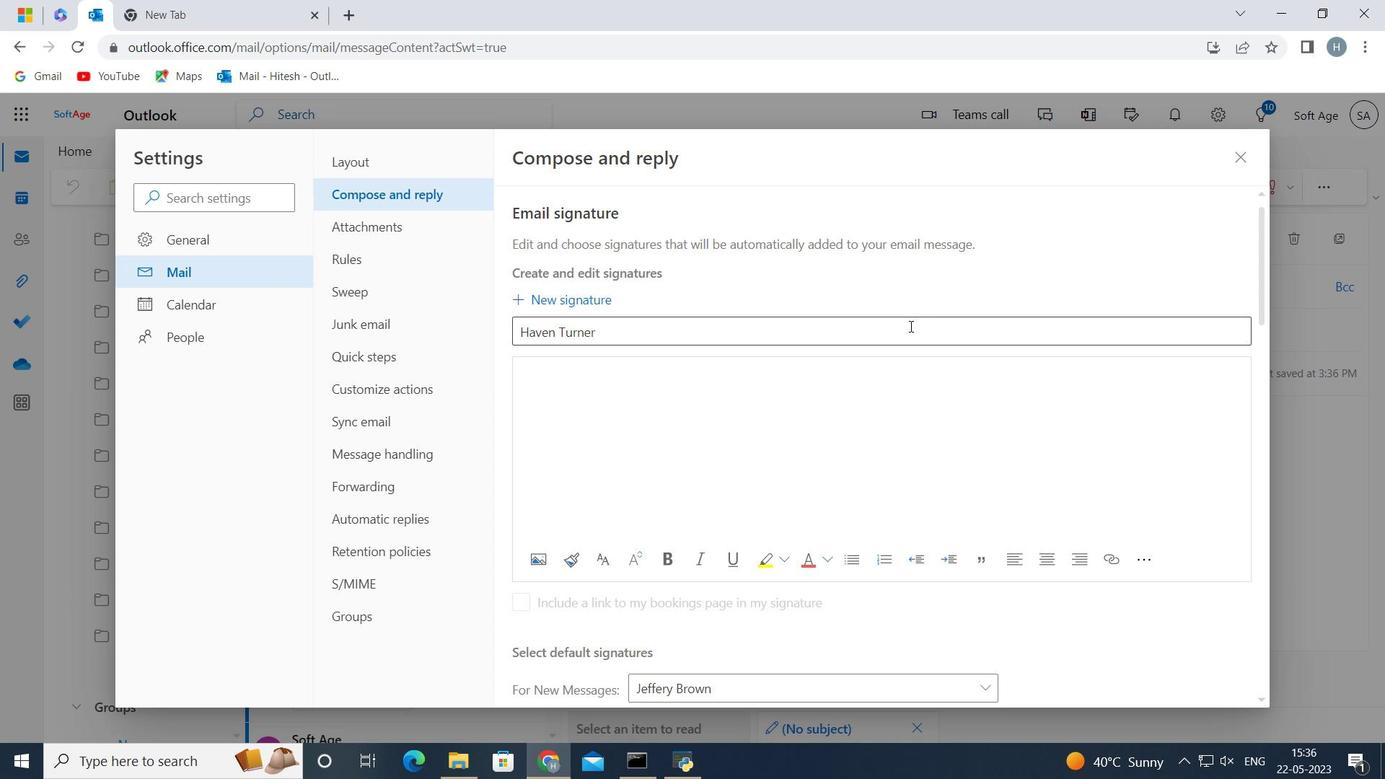 
Action: Mouse pressed left at (896, 329)
Screenshot: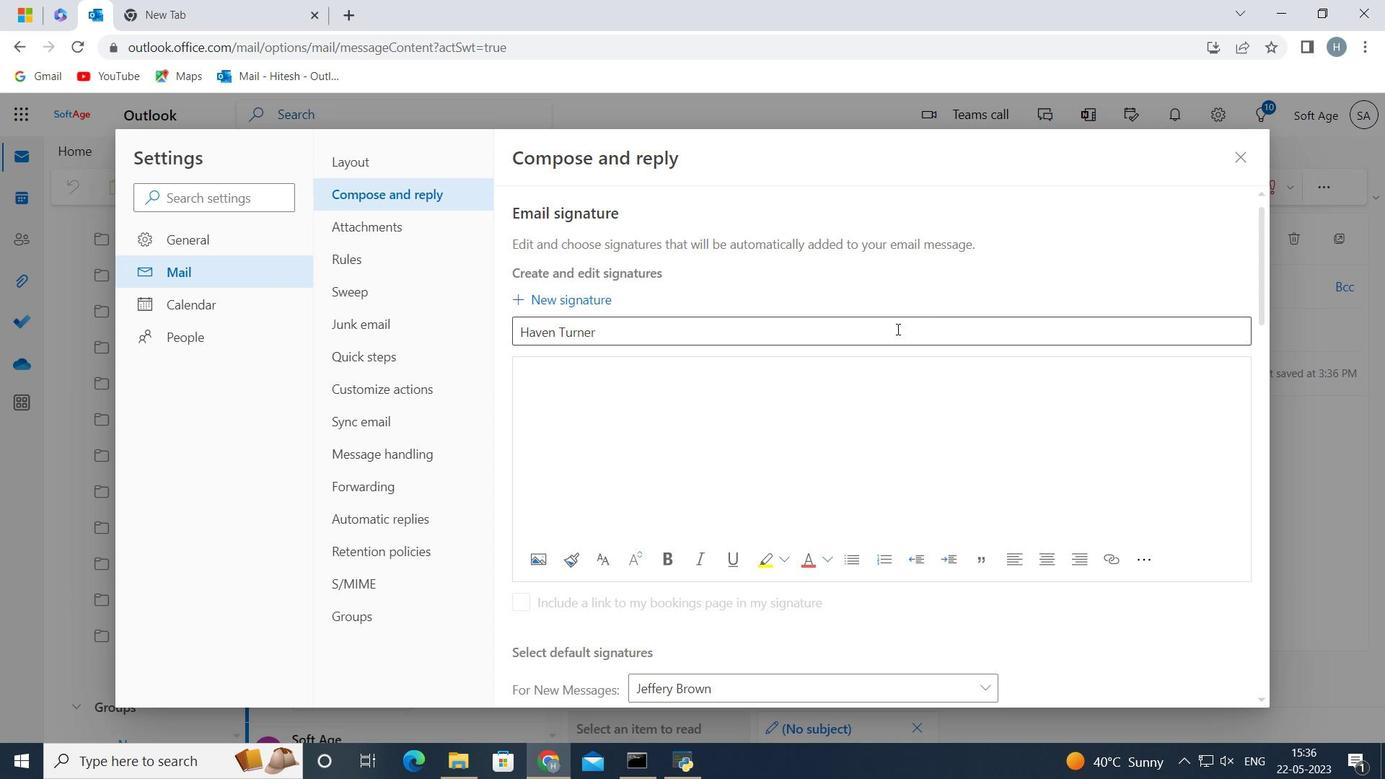 
Action: Key pressed <Key.backspace><Key.backspace><Key.backspace><Key.backspace><Key.backspace><Key.backspace><Key.backspace><Key.backspace><Key.backspace><Key.backspace><Key.backspace><Key.backspace><Key.backspace><Key.backspace><Key.backspace><Key.backspace><Key.backspace><Key.backspace><Key.backspace><Key.backspace><Key.backspace><Key.backspace><Key.backspace><Key.backspace><Key.backspace><Key.backspace><Key.backspace><Key.backspace><Key.backspace><Key.shift>Jenna<Key.space><Key.shift>Lewis<Key.space>
Screenshot: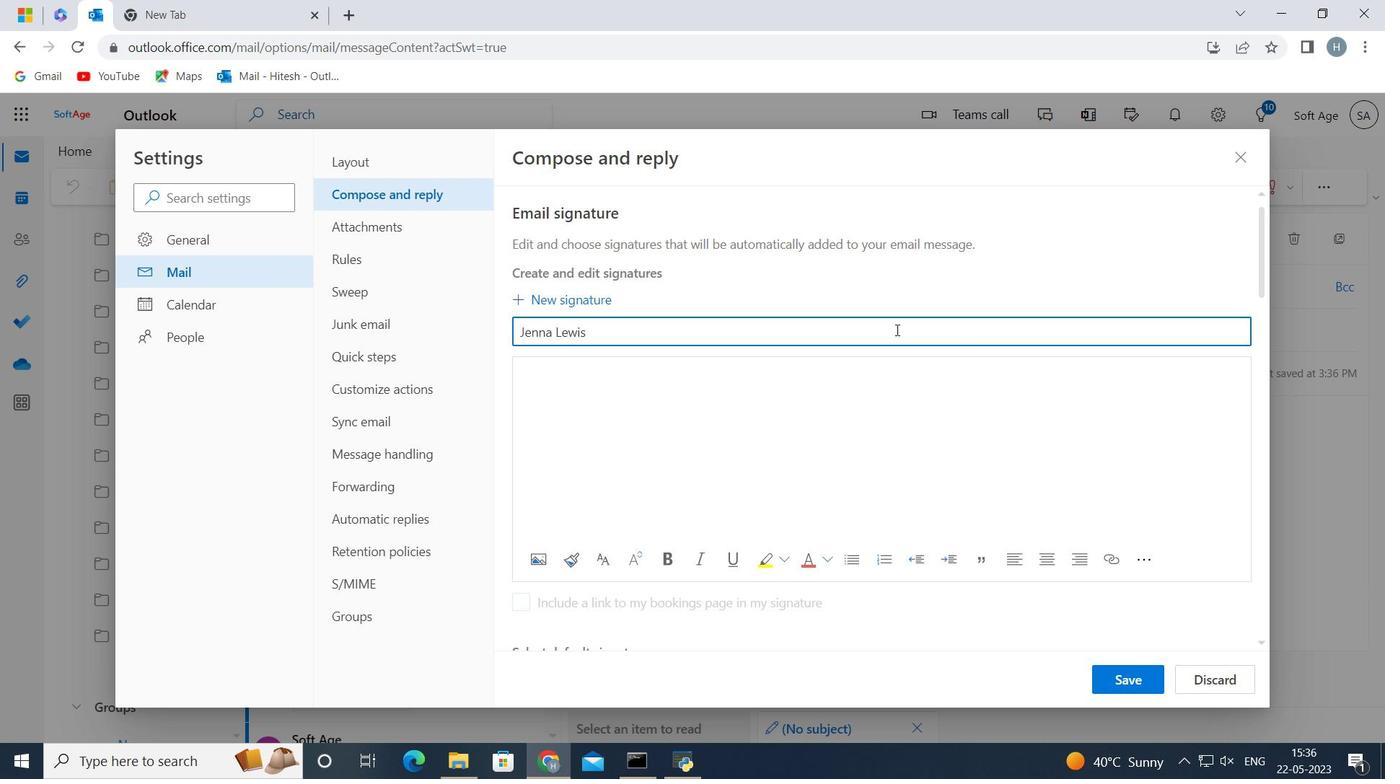 
Action: Mouse moved to (808, 394)
Screenshot: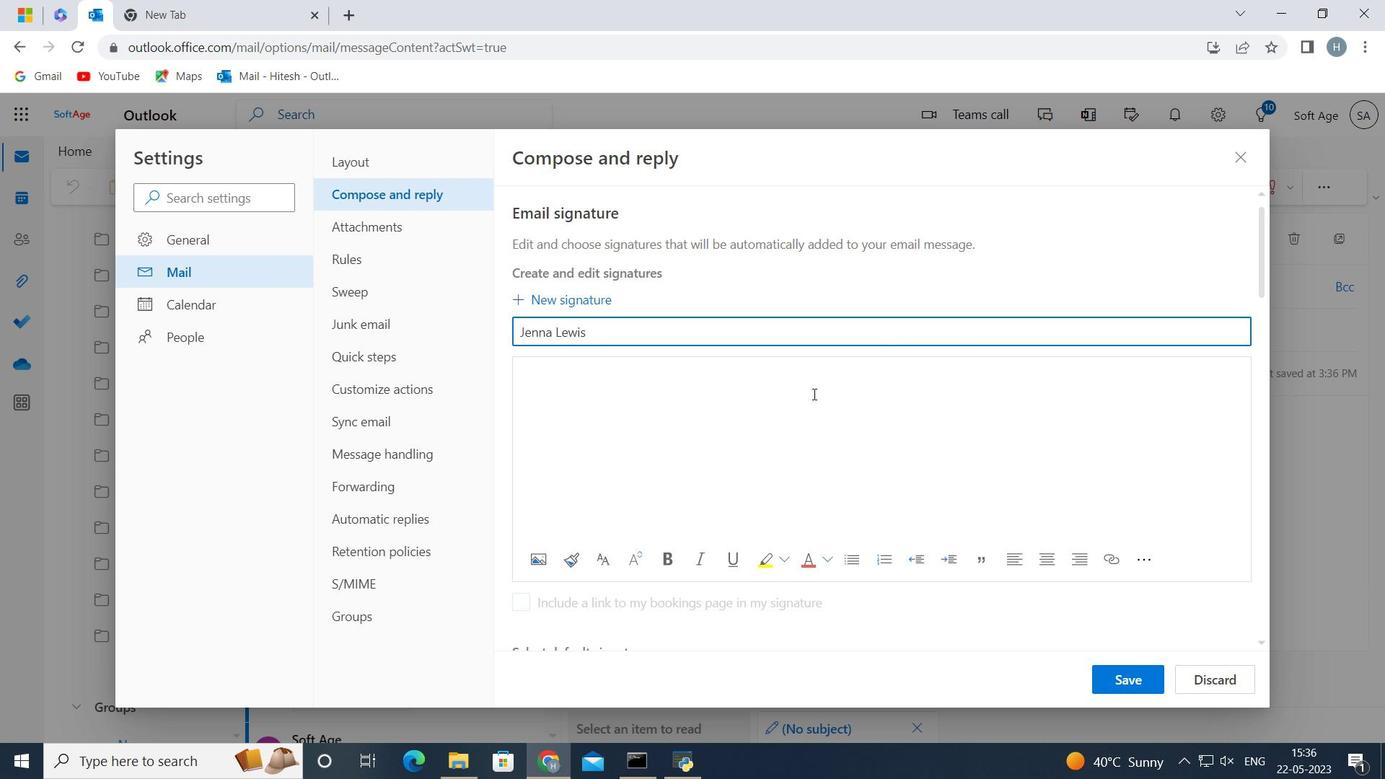 
Action: Mouse pressed left at (808, 394)
Screenshot: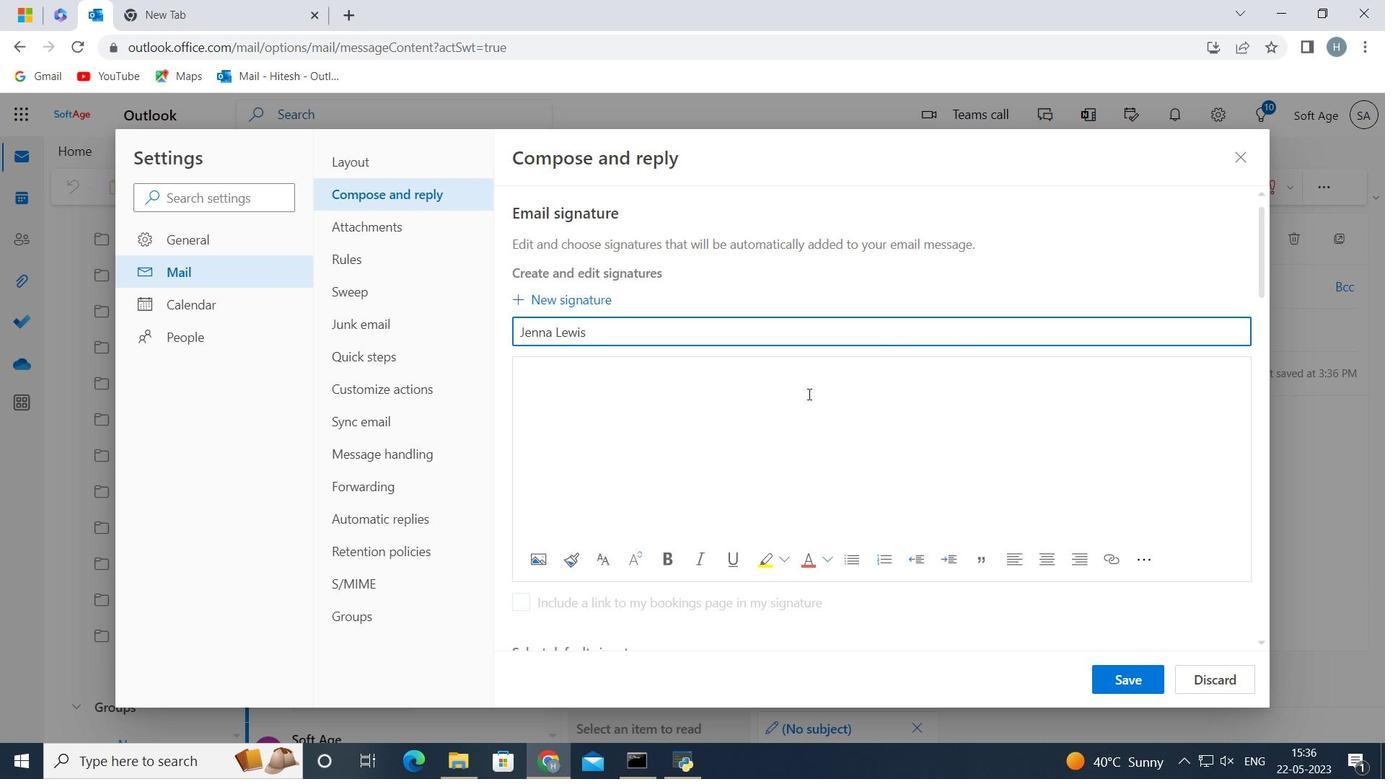 
Action: Key pressed <Key.shift>Jenna<Key.space><Key.shift>Lw<Key.backspace>ewis<Key.space>
Screenshot: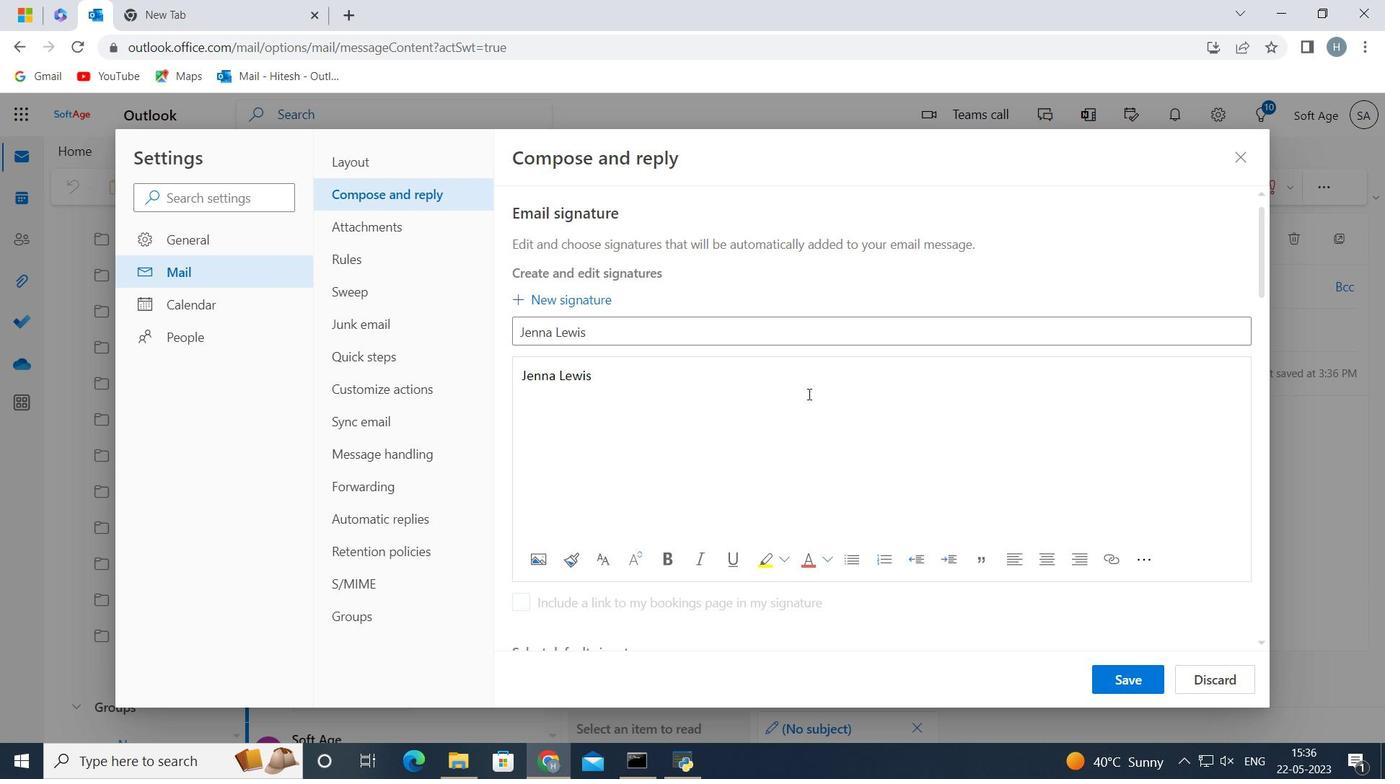 
Action: Mouse moved to (1132, 676)
Screenshot: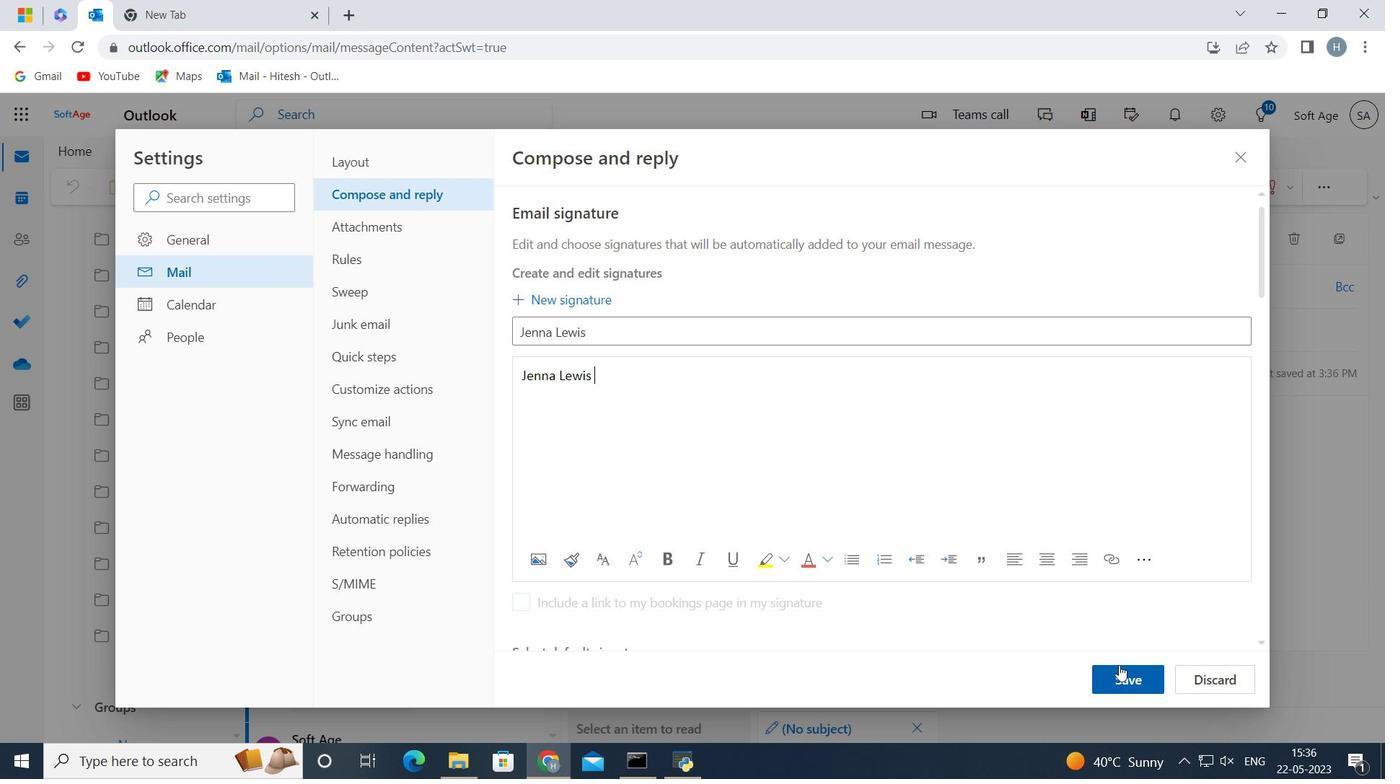 
Action: Mouse pressed left at (1132, 676)
Screenshot: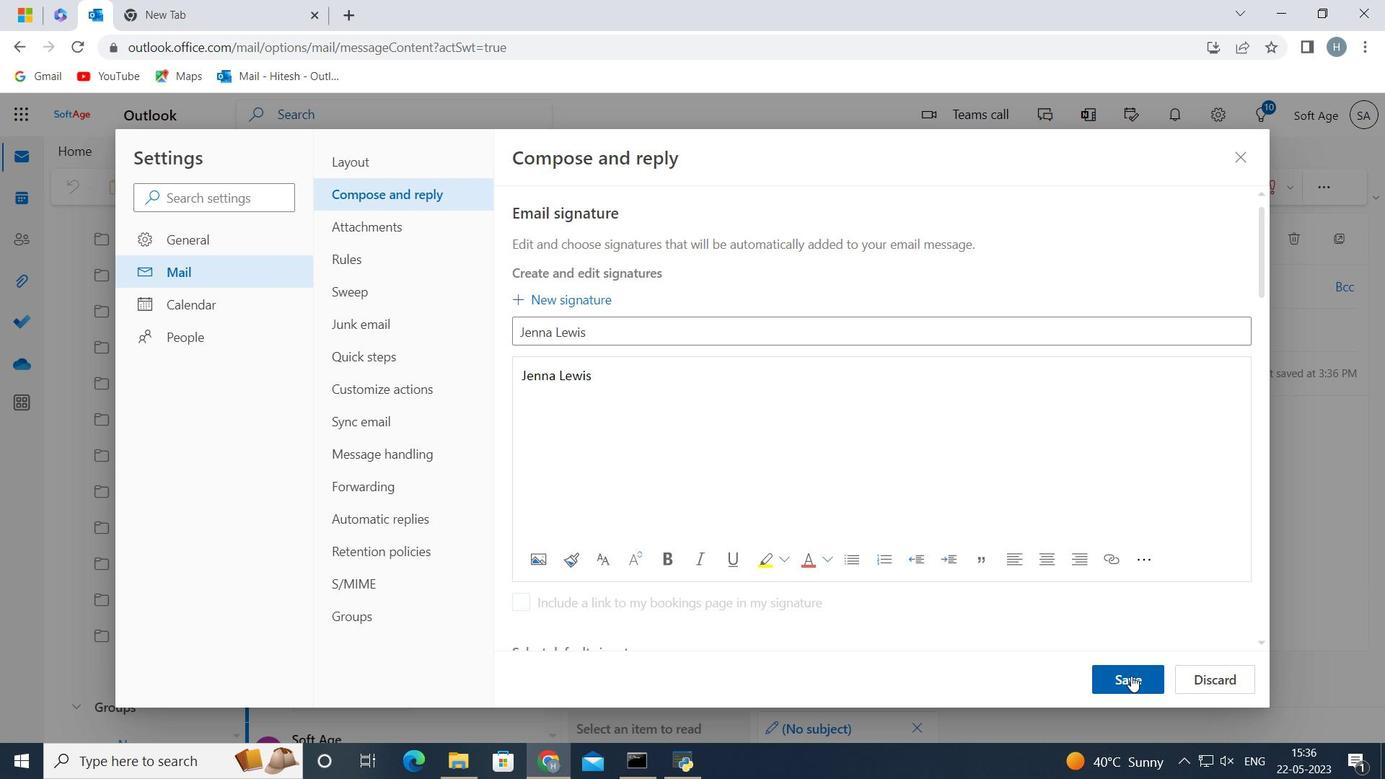 
Action: Mouse moved to (1014, 475)
Screenshot: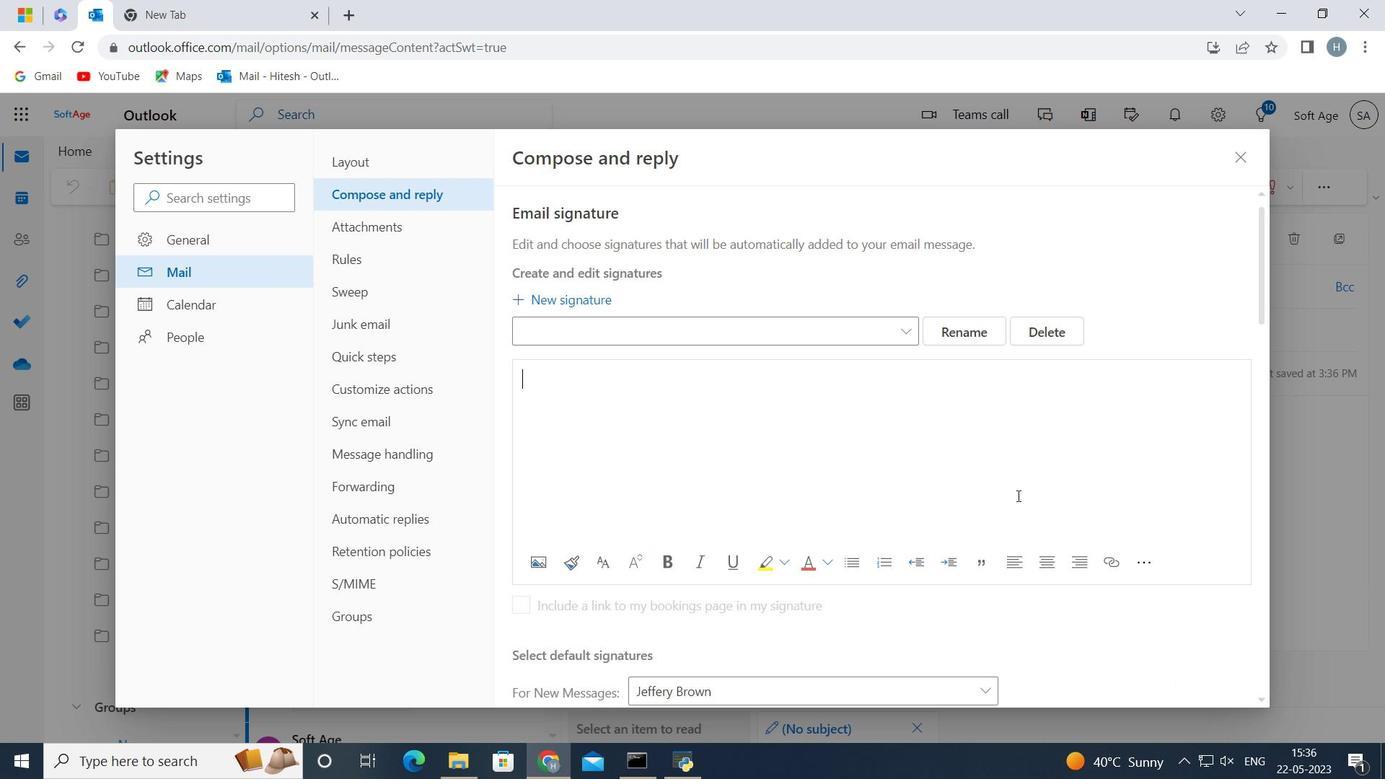 
Action: Mouse scrolled (1014, 474) with delta (0, 0)
Screenshot: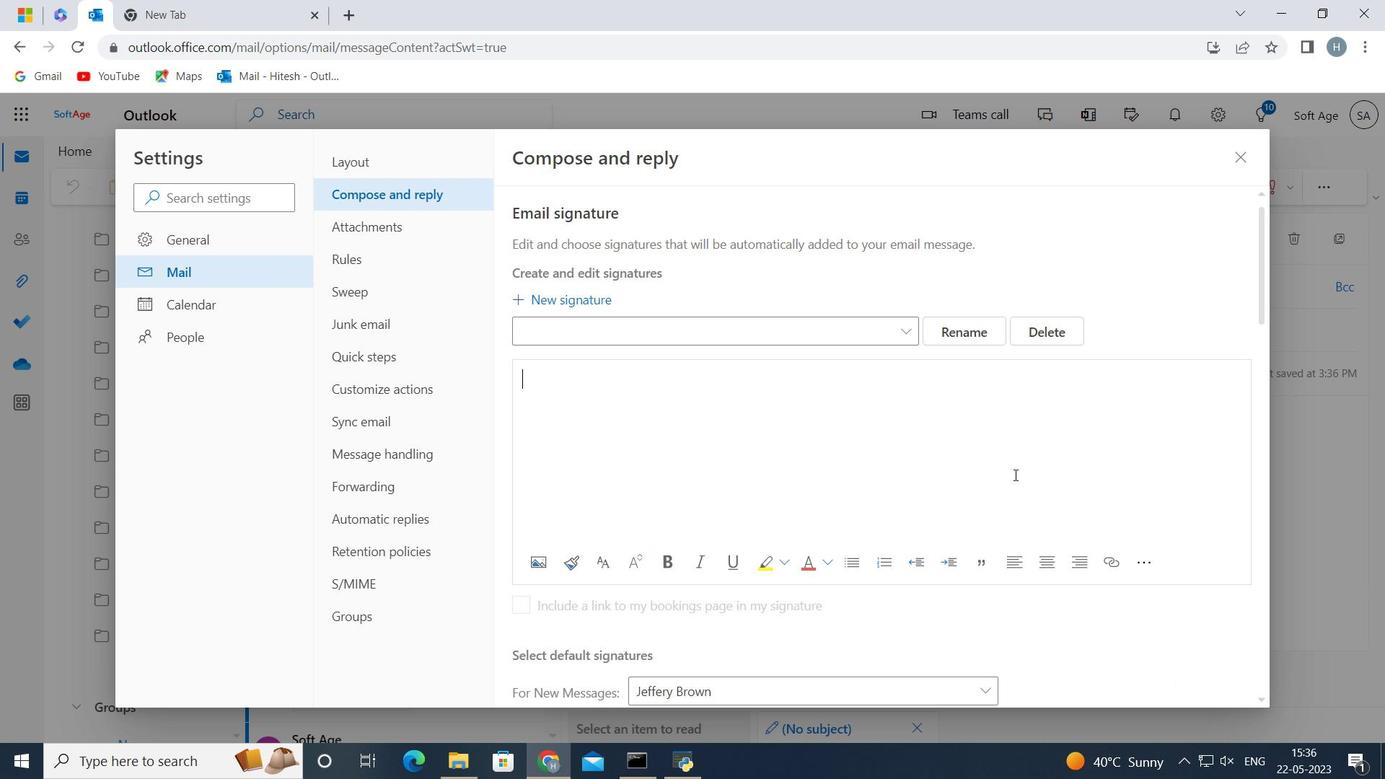 
Action: Mouse scrolled (1014, 474) with delta (0, 0)
Screenshot: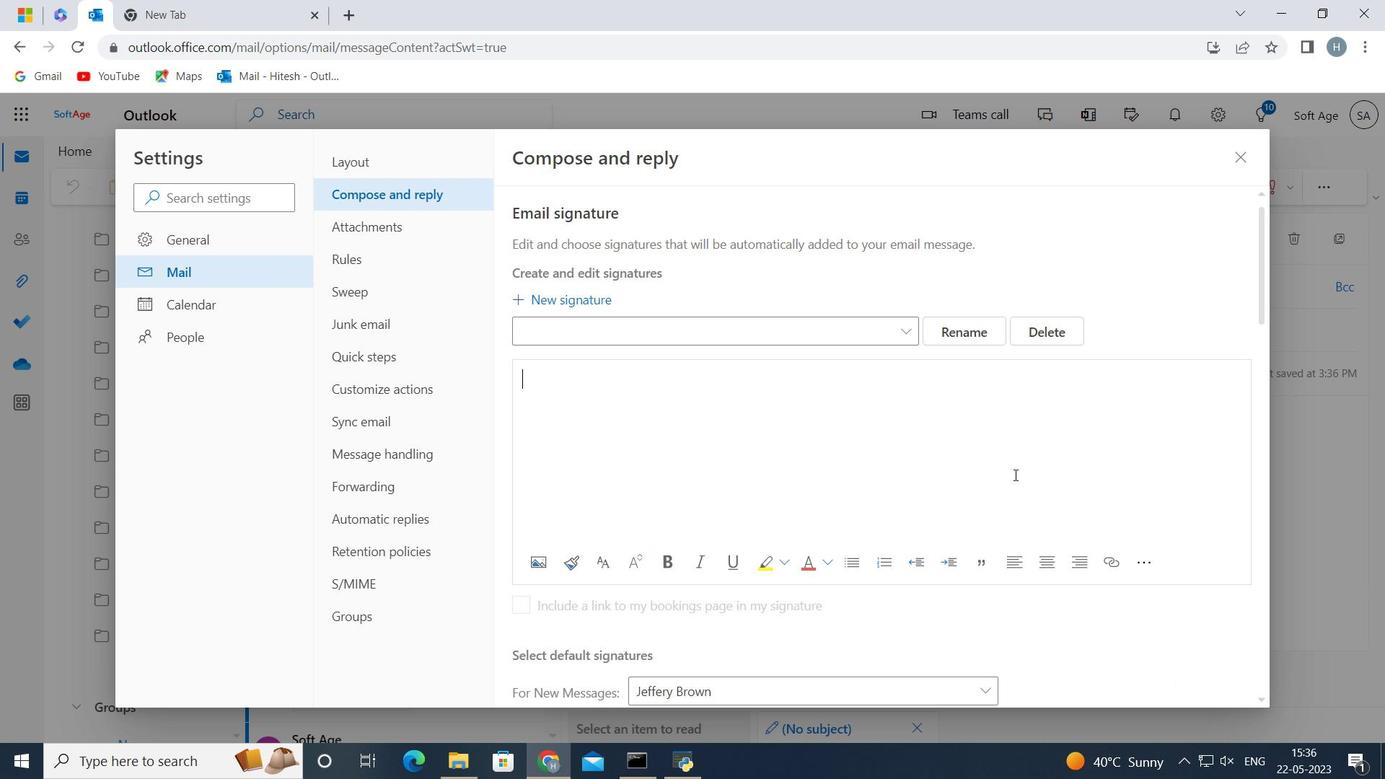
Action: Mouse scrolled (1014, 474) with delta (0, 0)
Screenshot: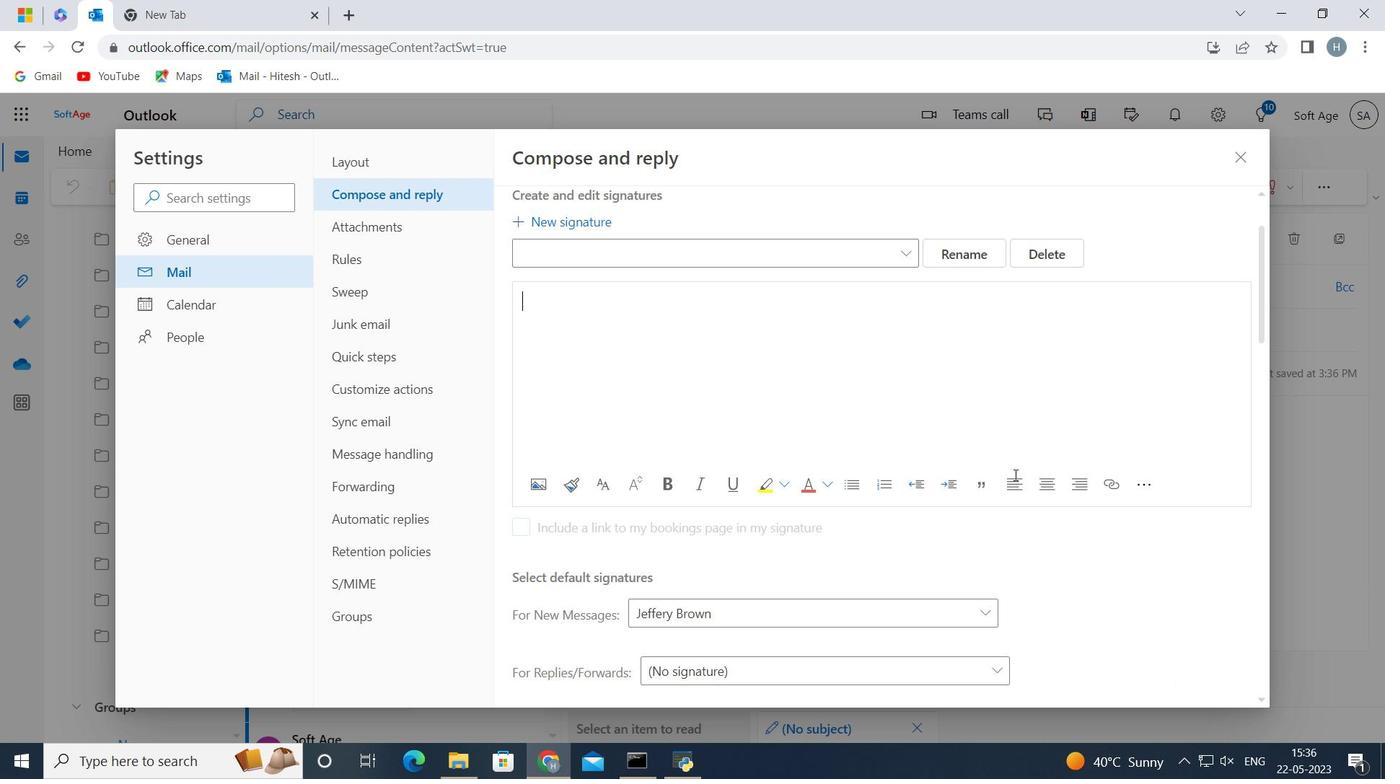 
Action: Mouse moved to (964, 423)
Screenshot: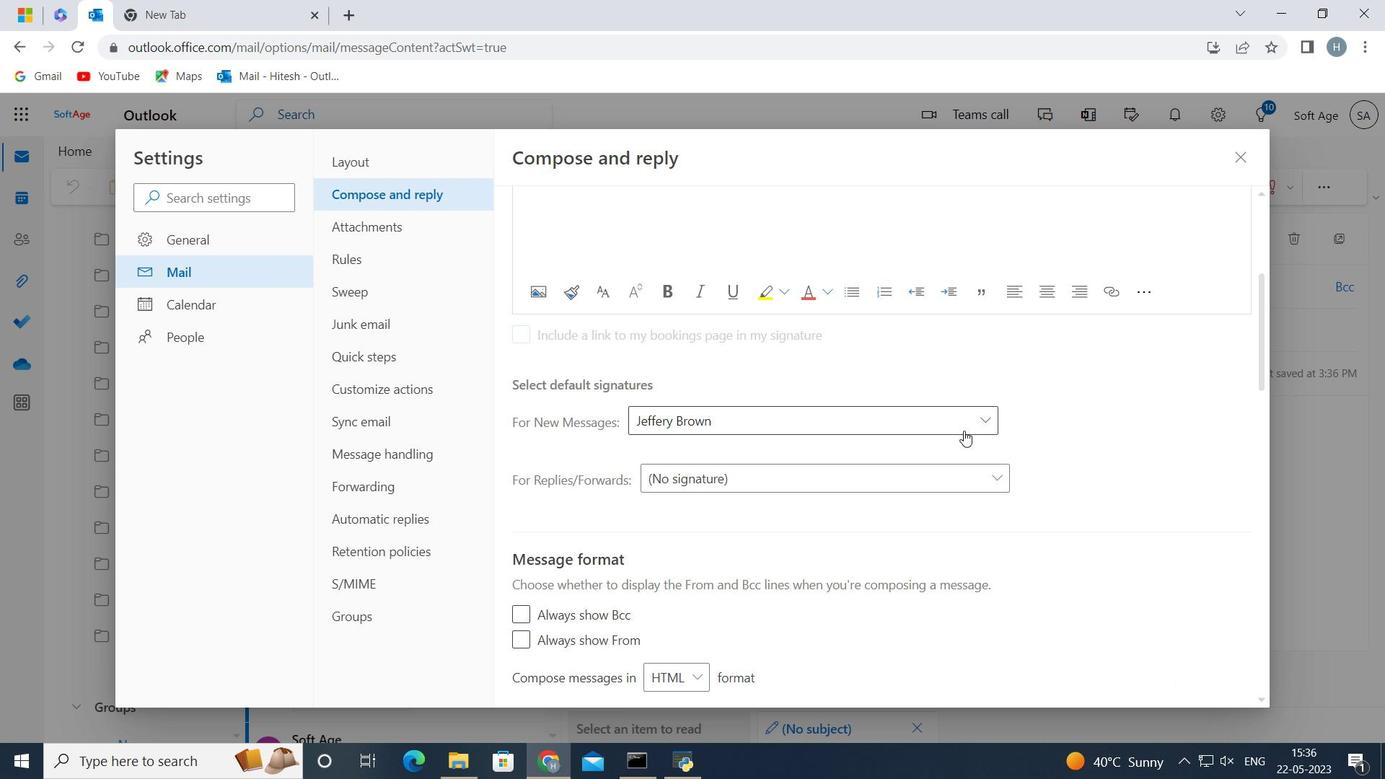 
Action: Mouse pressed left at (964, 423)
Screenshot: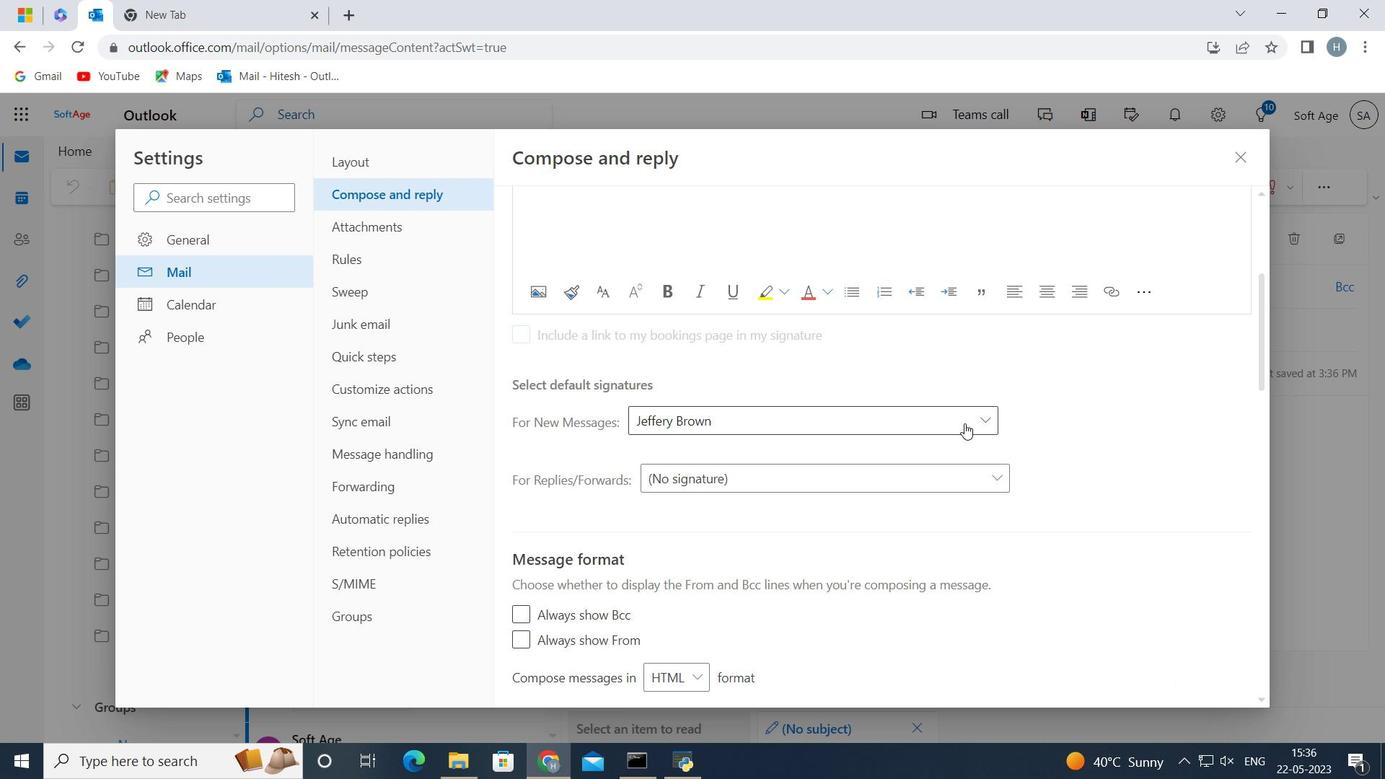 
Action: Mouse moved to (1059, 718)
Screenshot: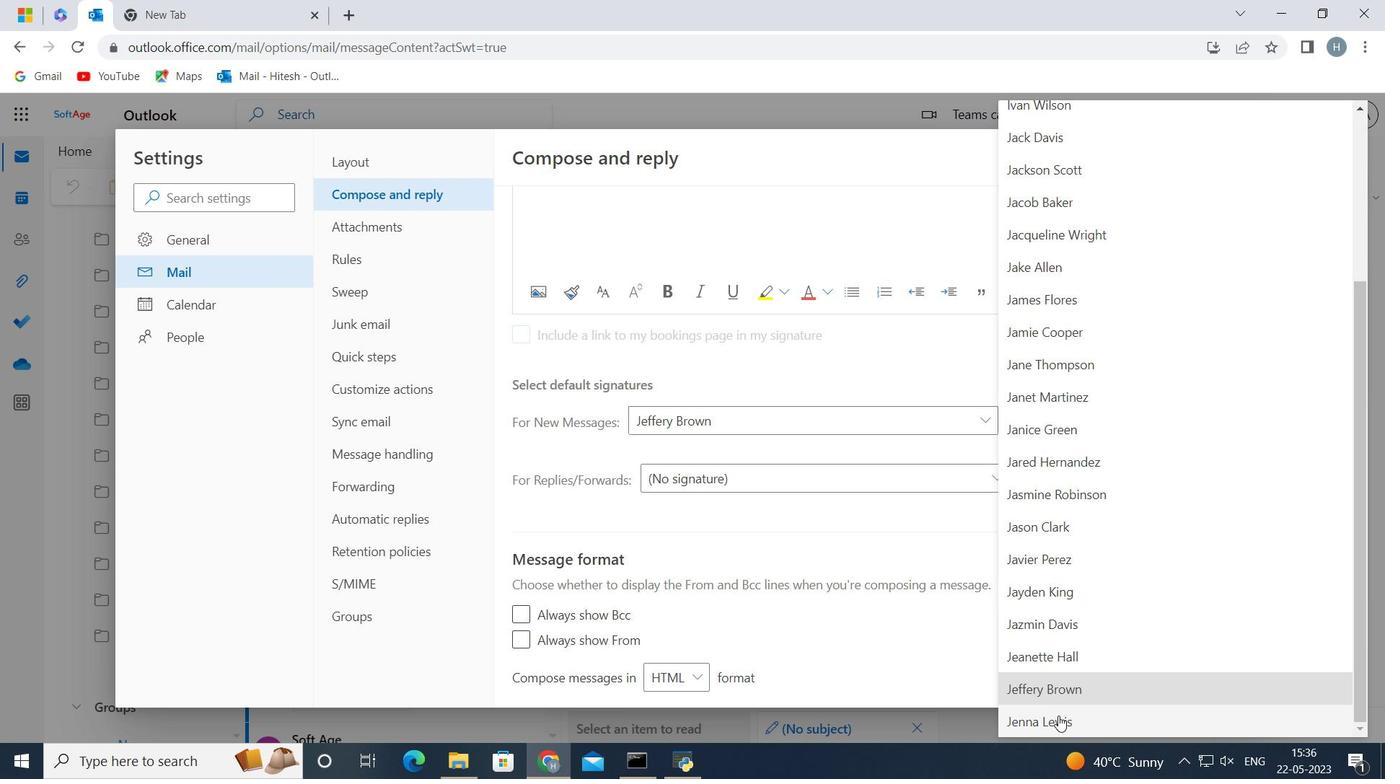 
Action: Mouse pressed left at (1059, 718)
Screenshot: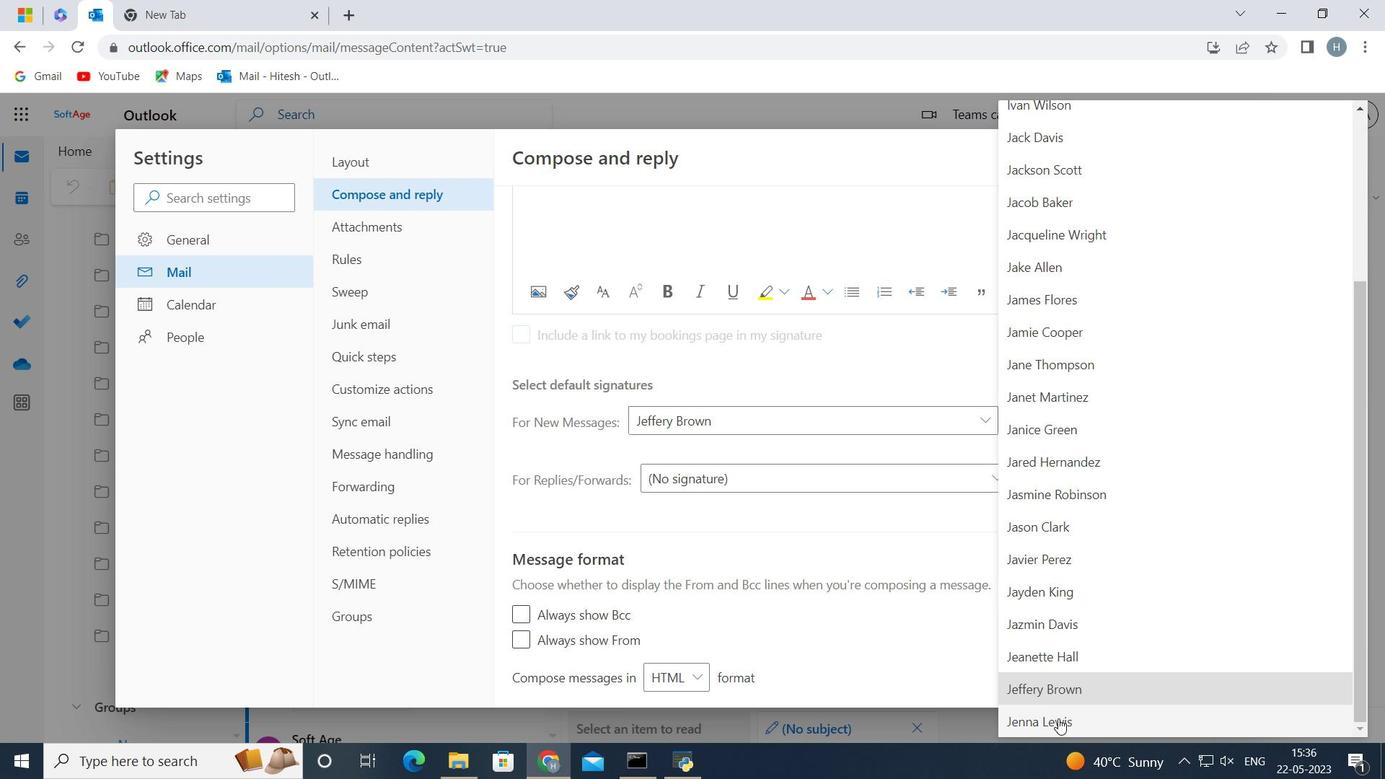 
Action: Mouse moved to (1125, 679)
Screenshot: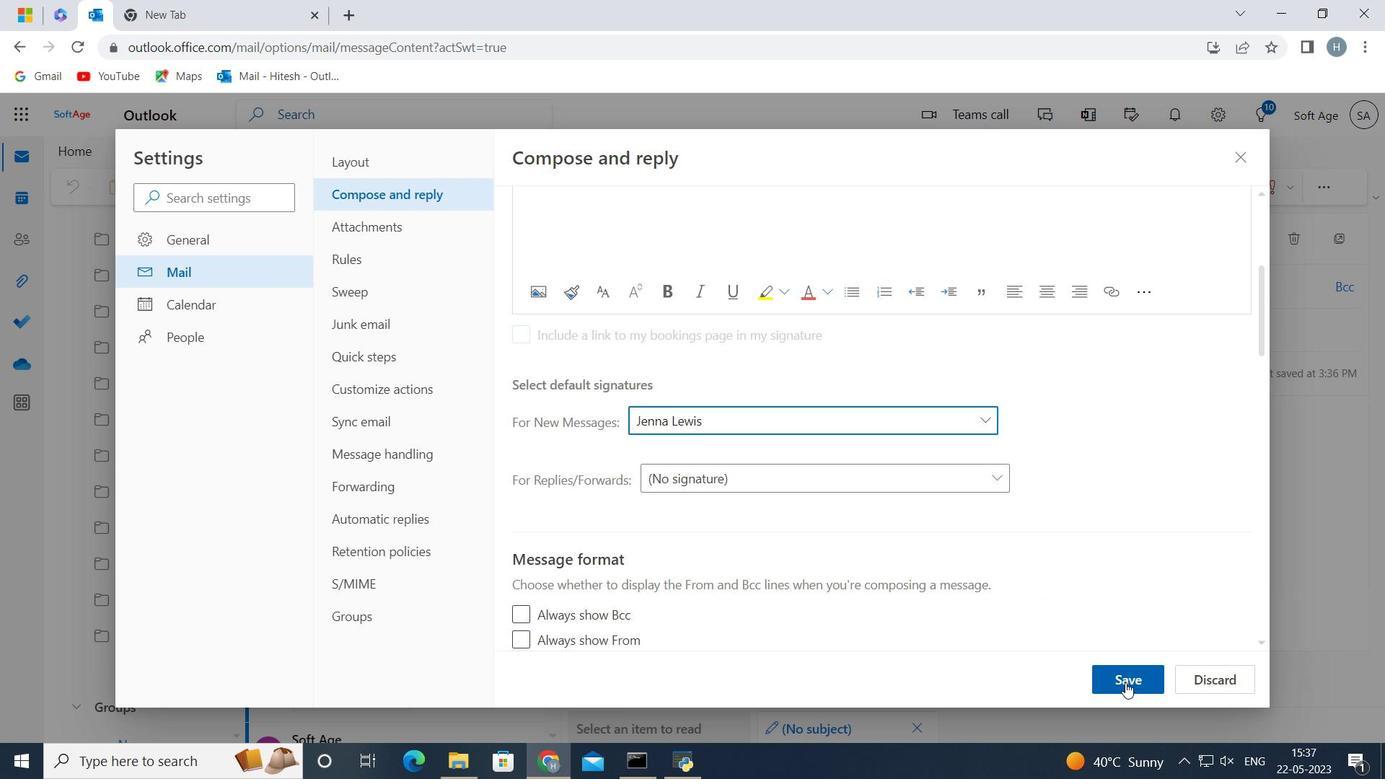 
Action: Mouse pressed left at (1125, 679)
Screenshot: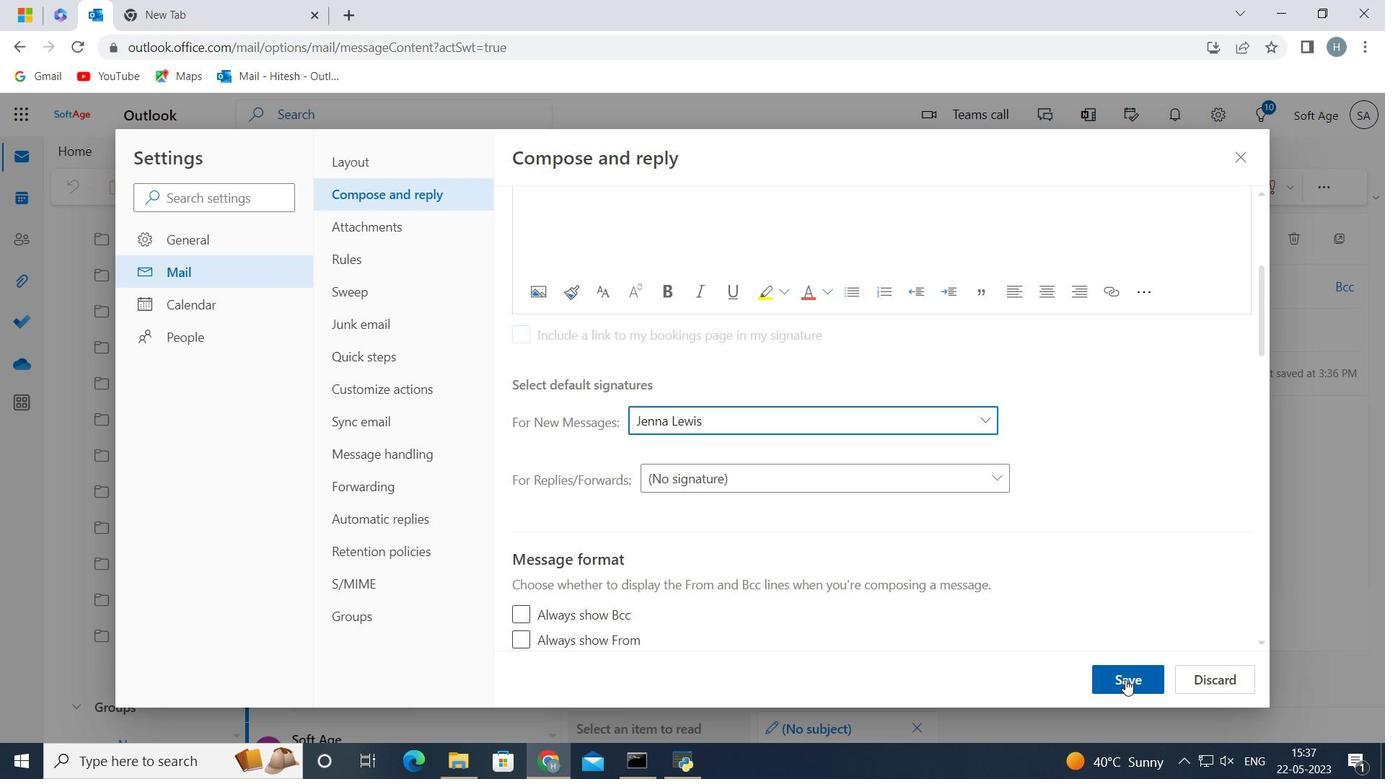 
Action: Mouse moved to (1240, 157)
Screenshot: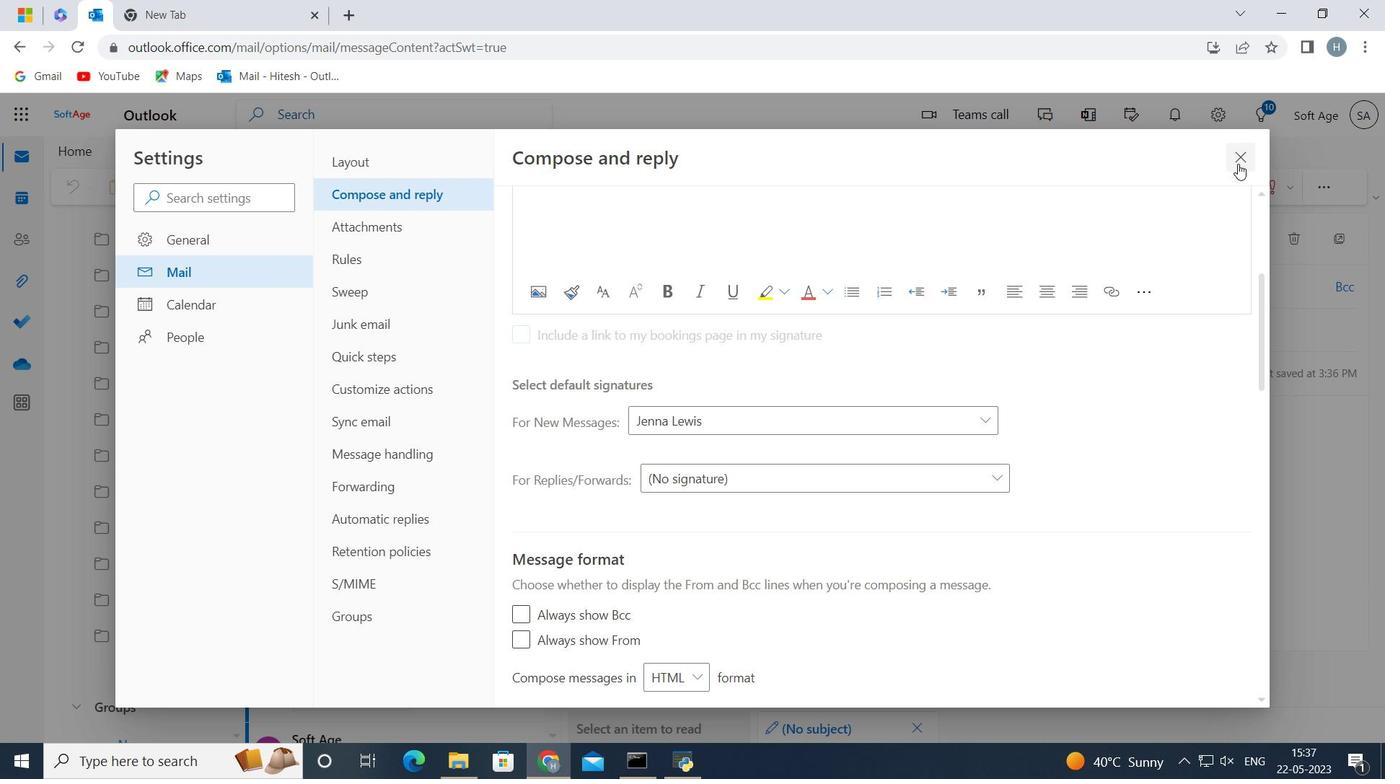 
Action: Mouse pressed left at (1240, 157)
Screenshot: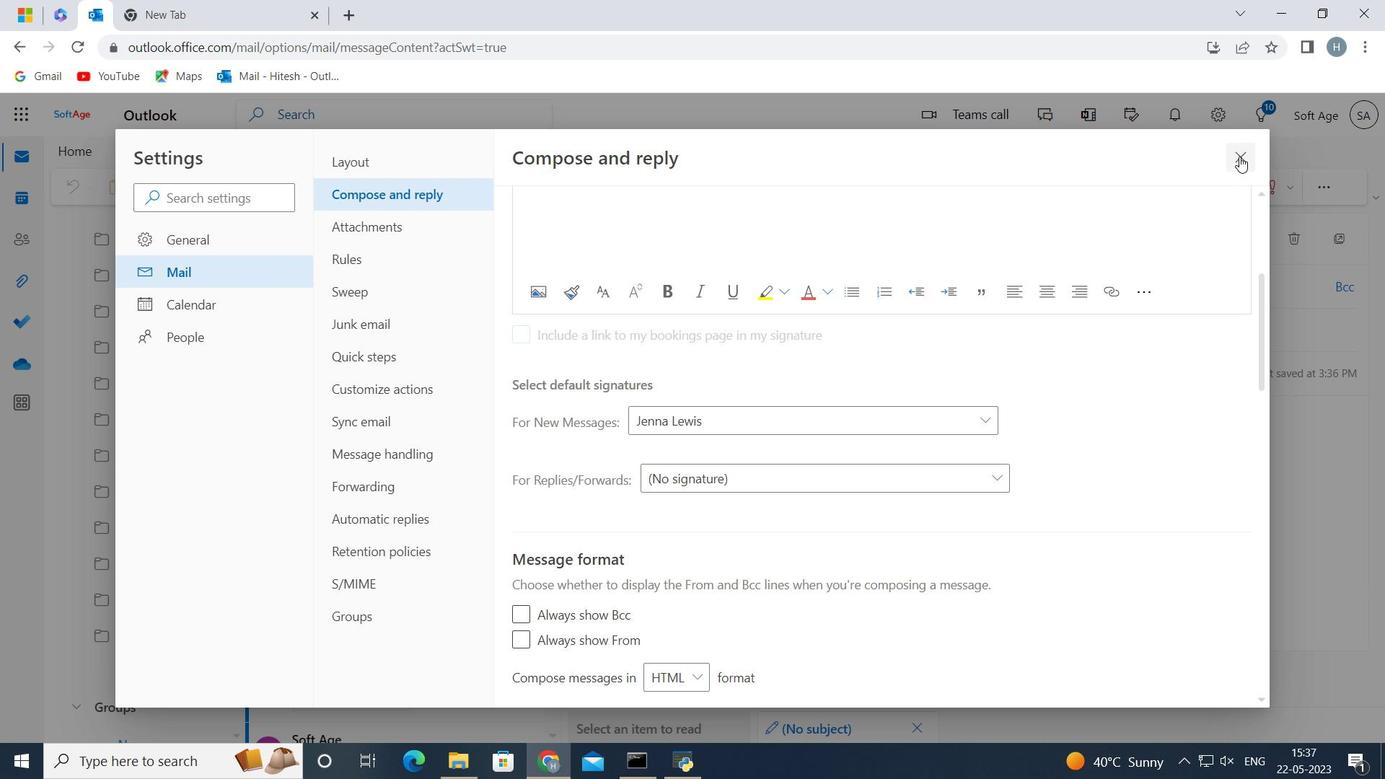 
Action: Mouse moved to (753, 442)
Screenshot: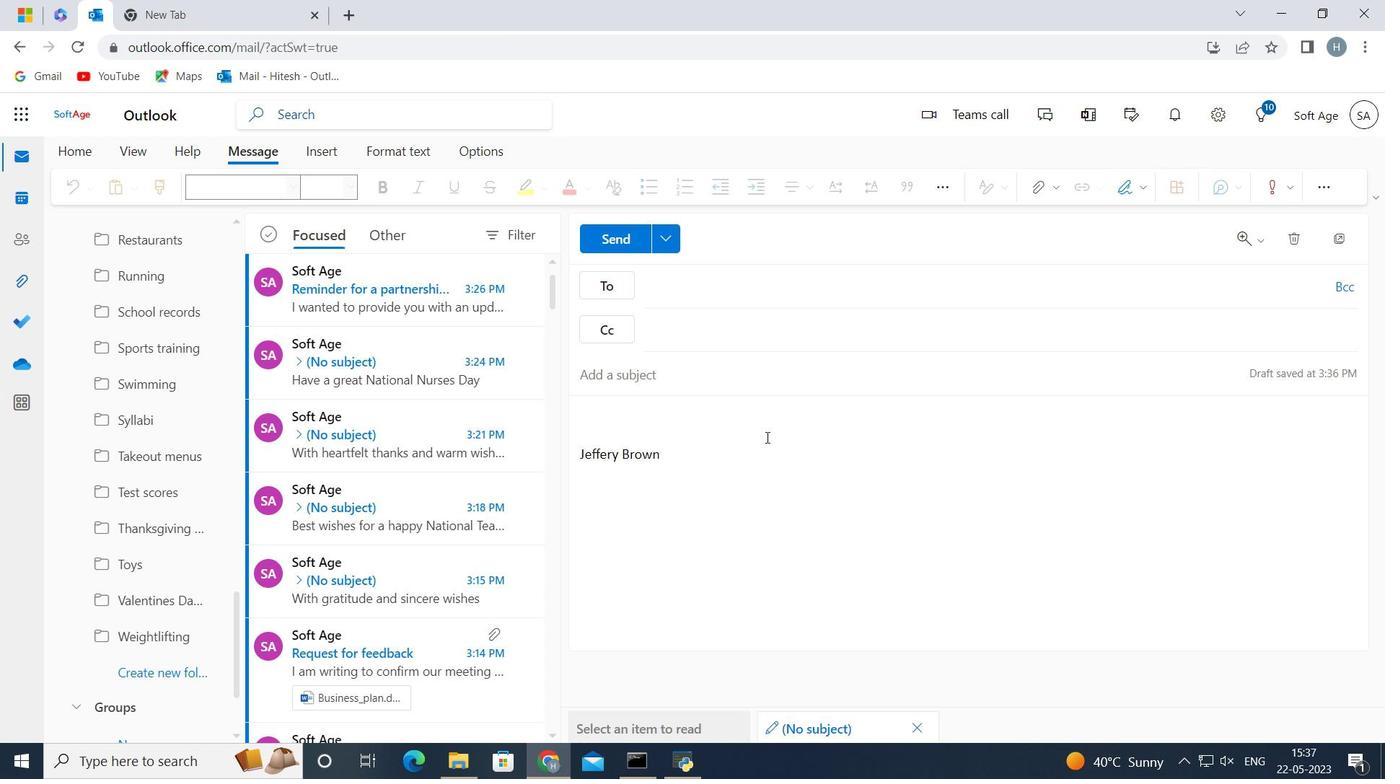 
Action: Mouse pressed left at (753, 442)
Screenshot: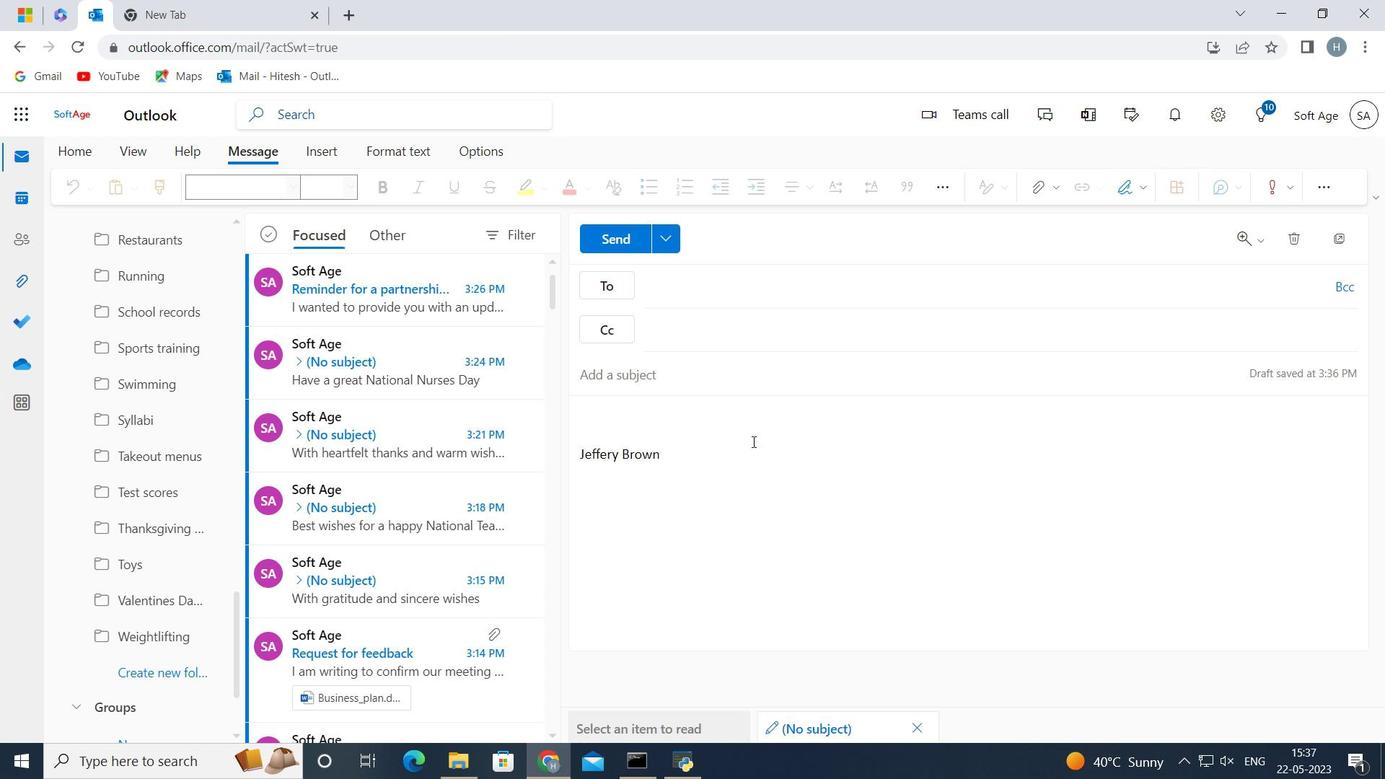 
Action: Mouse moved to (753, 450)
Screenshot: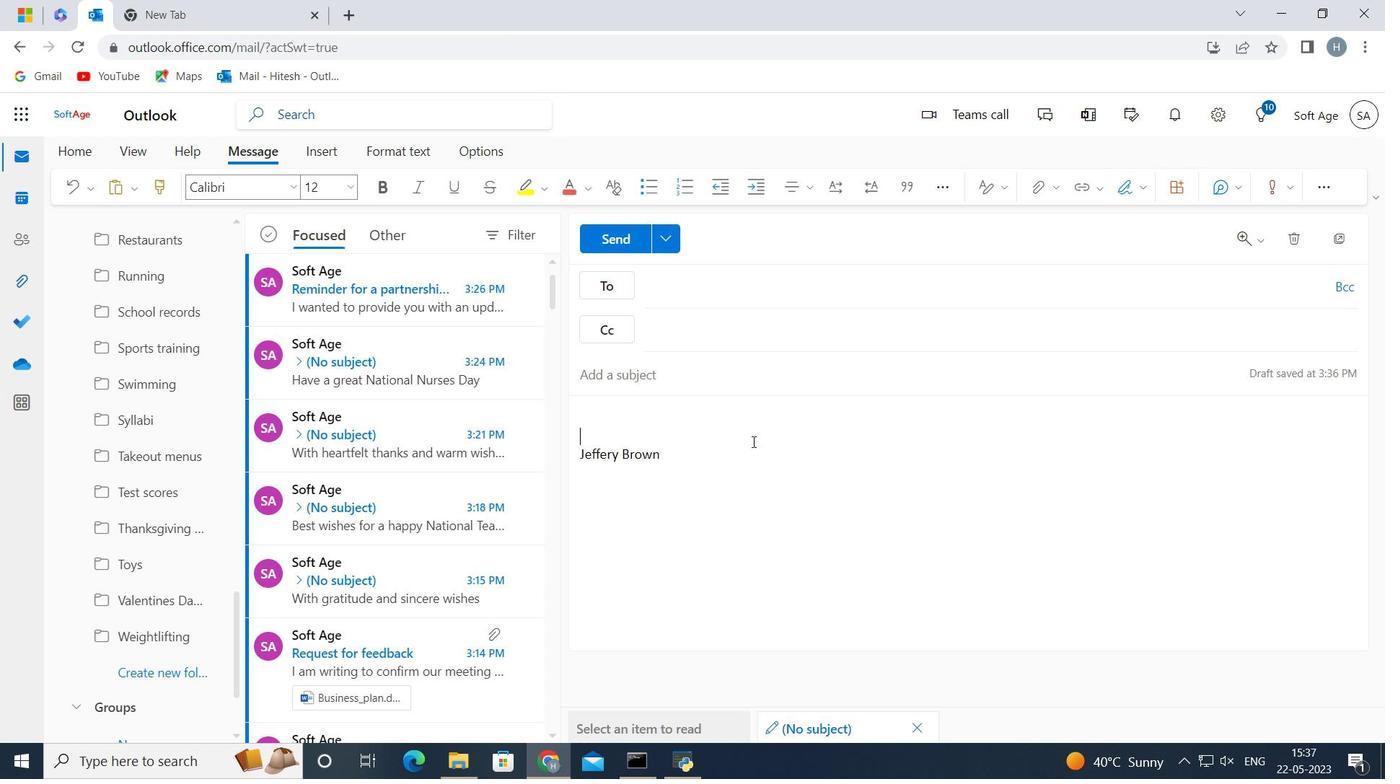 
Action: Mouse pressed left at (753, 450)
Screenshot: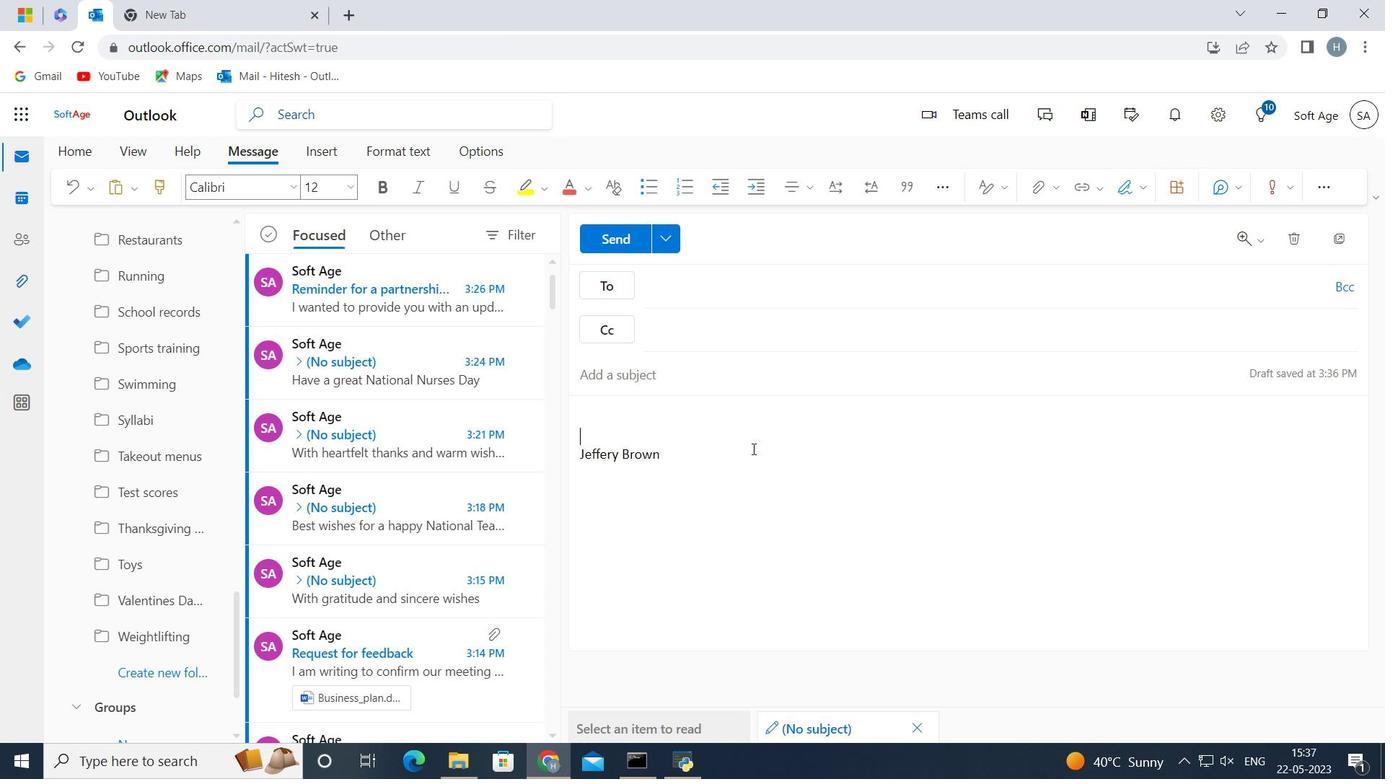 
Action: Key pressed <Key.backspace><Key.backspace><Key.backspace><Key.backspace><Key.backspace><Key.backspace><Key.backspace><Key.backspace><Key.backspace><Key.backspace><Key.backspace><Key.backspace><Key.backspace><Key.backspace><Key.backspace><Key.backspace><Key.backspace><Key.backspace><Key.backspace><Key.backspace><Key.backspace><Key.backspace><Key.backspace><Key.backspace><Key.backspace><Key.backspace><Key.backspace><Key.backspace><Key.backspace><Key.backspace><Key.backspace><Key.shift><Key.shift><Key.shift>With<Key.space>sincere<Key.space>appreciation<Key.space>and<Key.space>gratitude<Key.space>
Screenshot: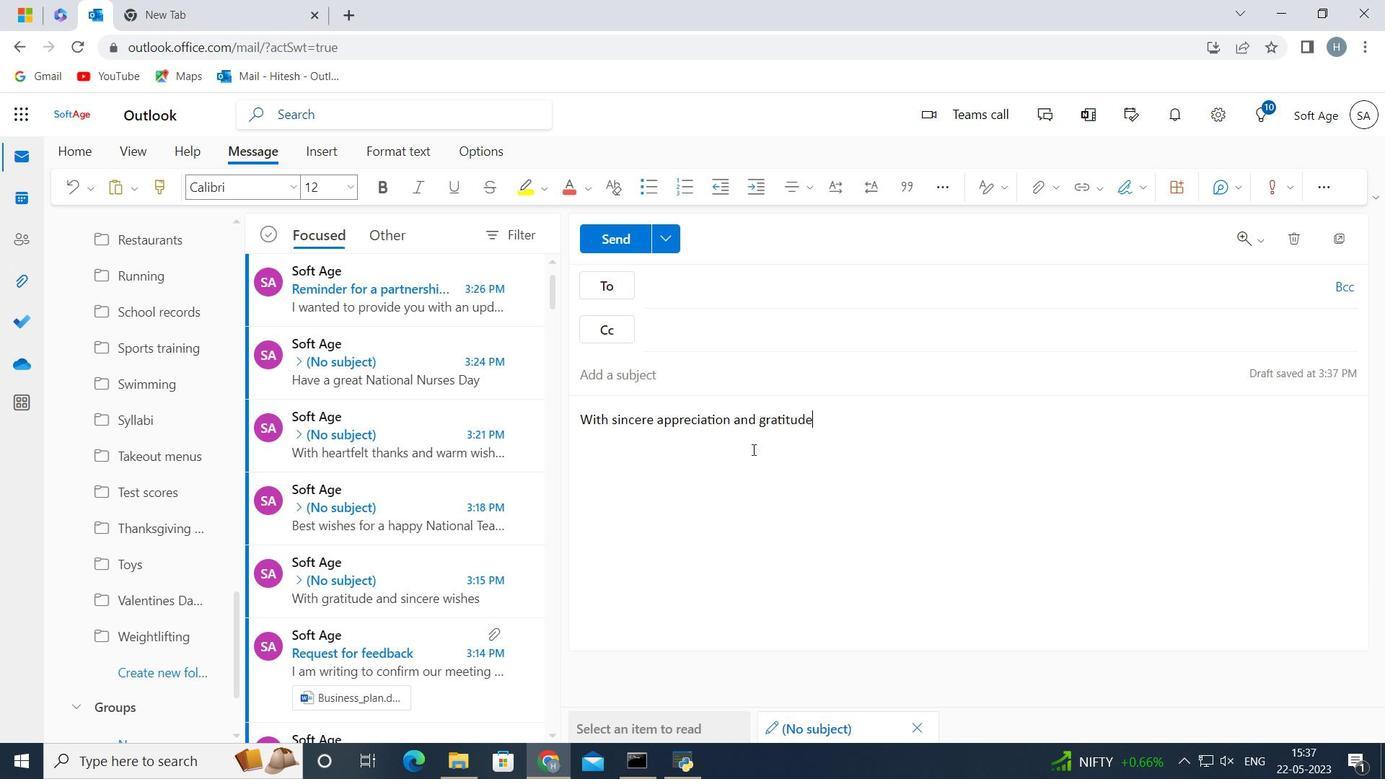 
Action: Mouse moved to (732, 284)
Screenshot: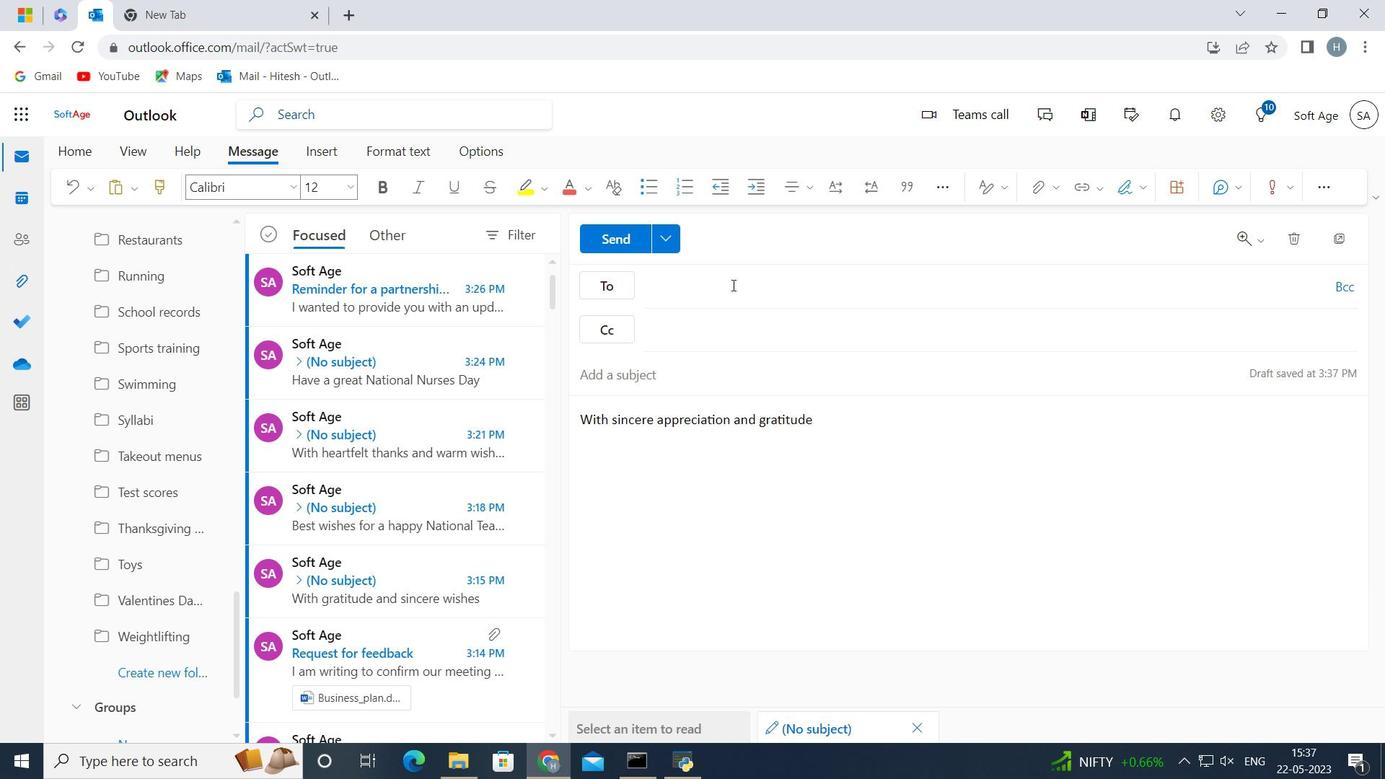
Action: Mouse pressed left at (732, 284)
Screenshot: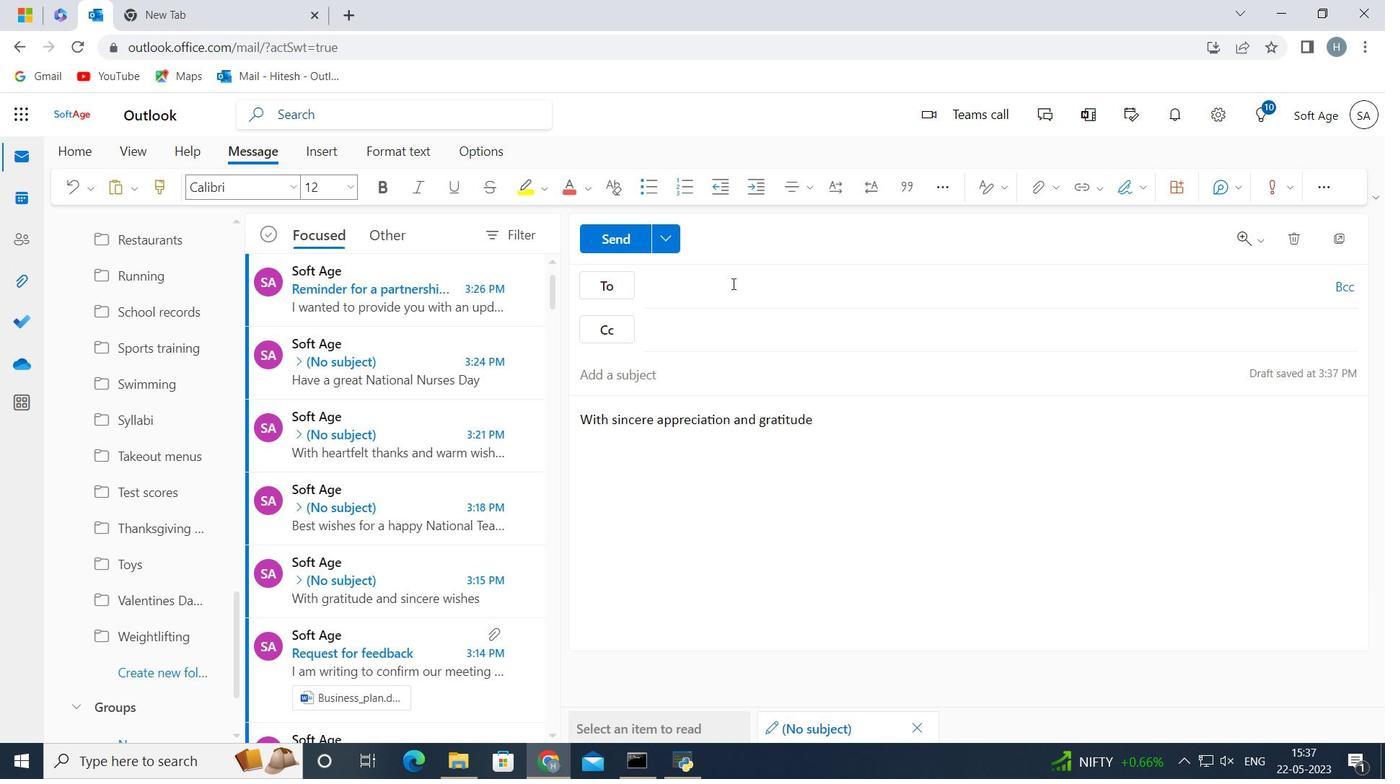 
Action: Key pressed softage.8<Key.shift>@softage.net
Screenshot: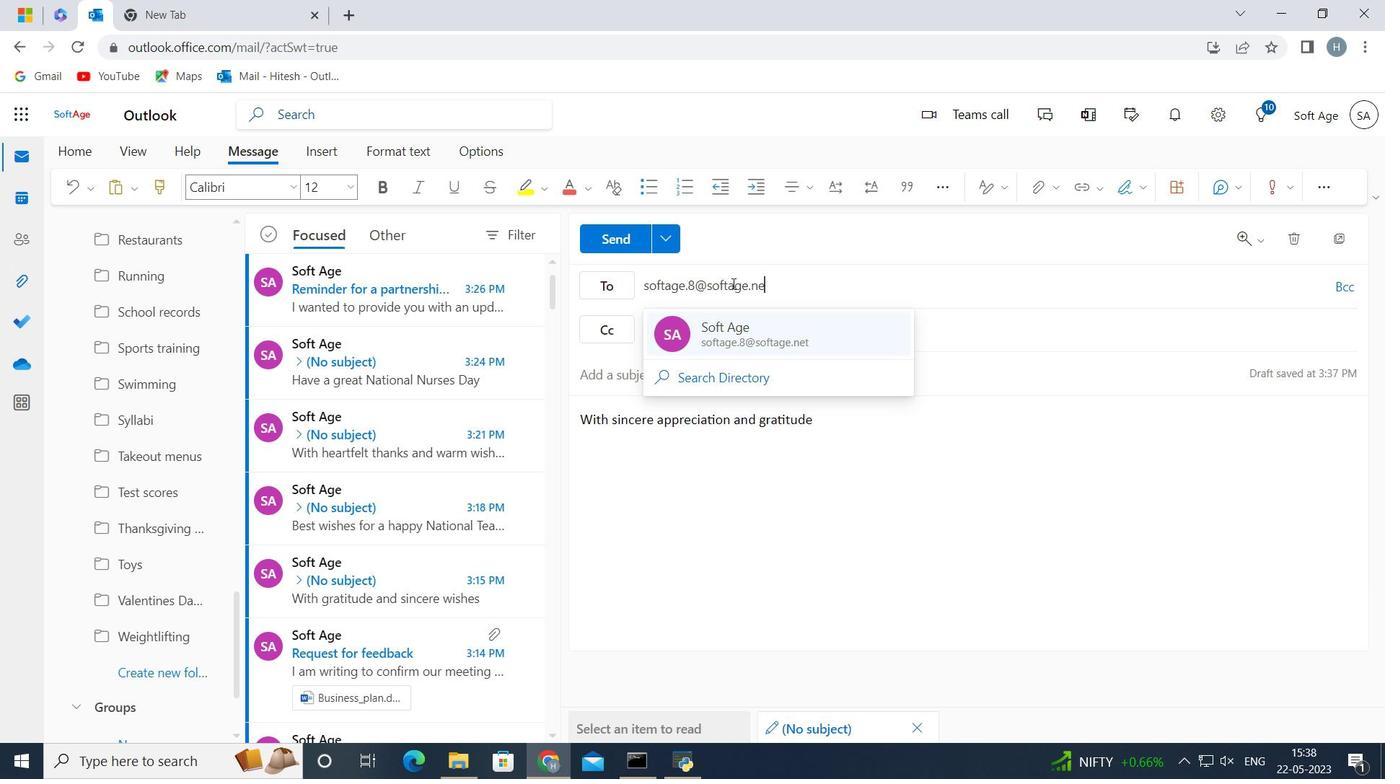 
Action: Mouse moved to (737, 331)
Screenshot: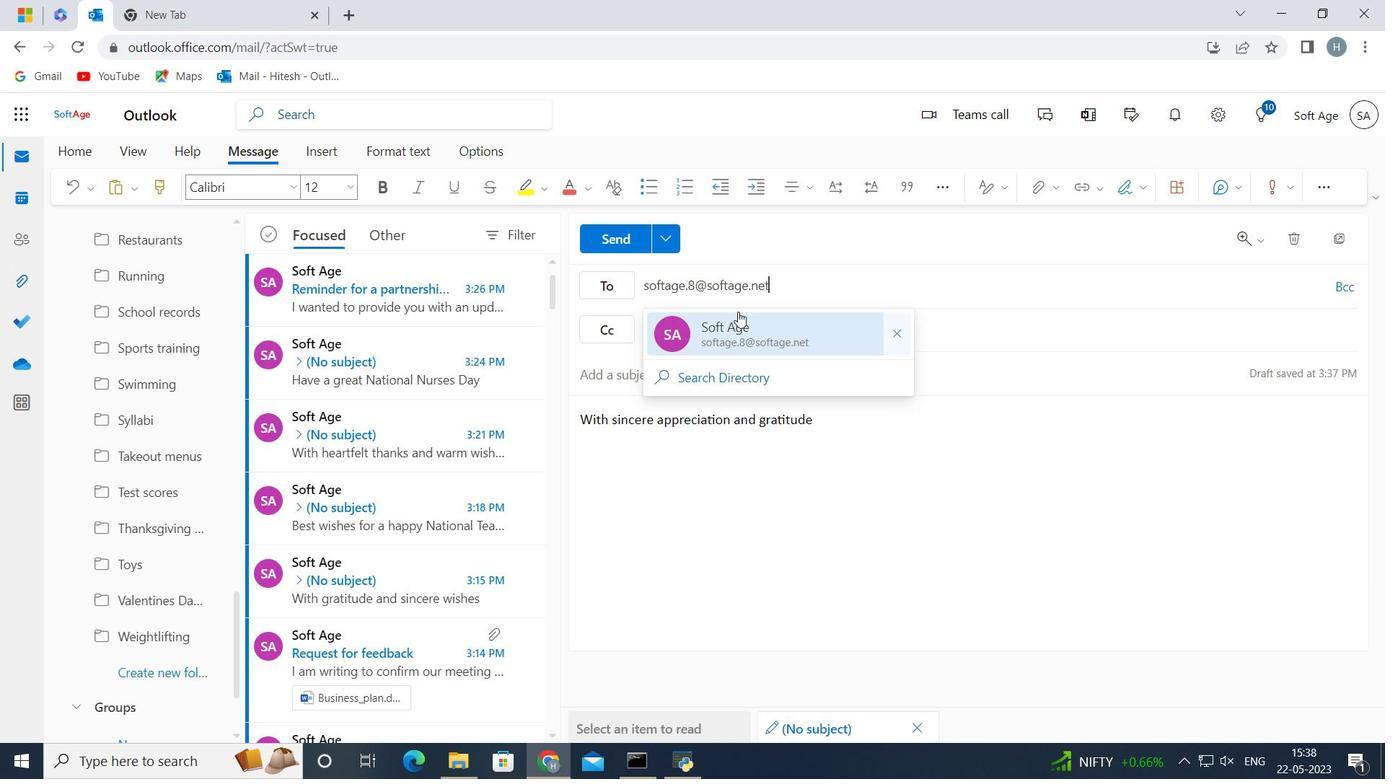 
Action: Mouse pressed left at (737, 331)
Screenshot: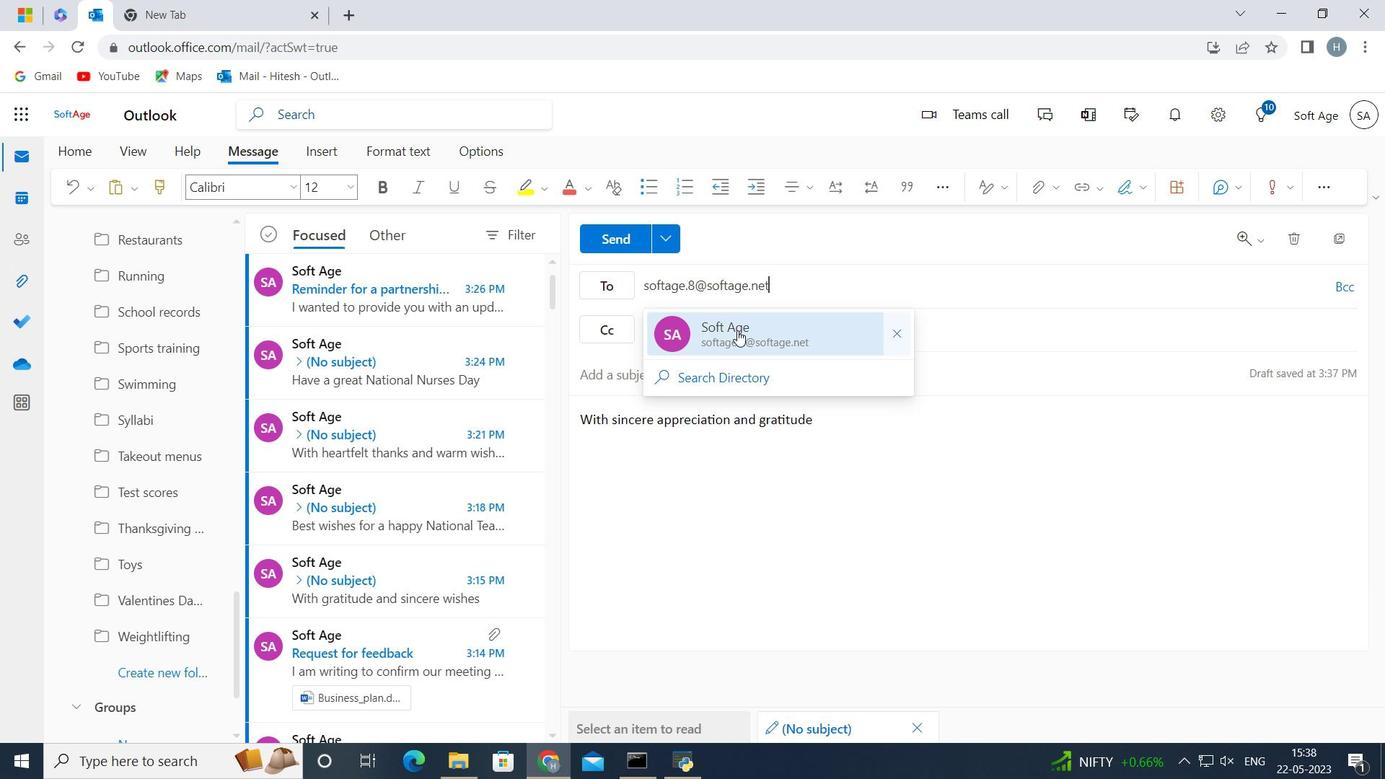 
Action: Mouse moved to (155, 666)
Screenshot: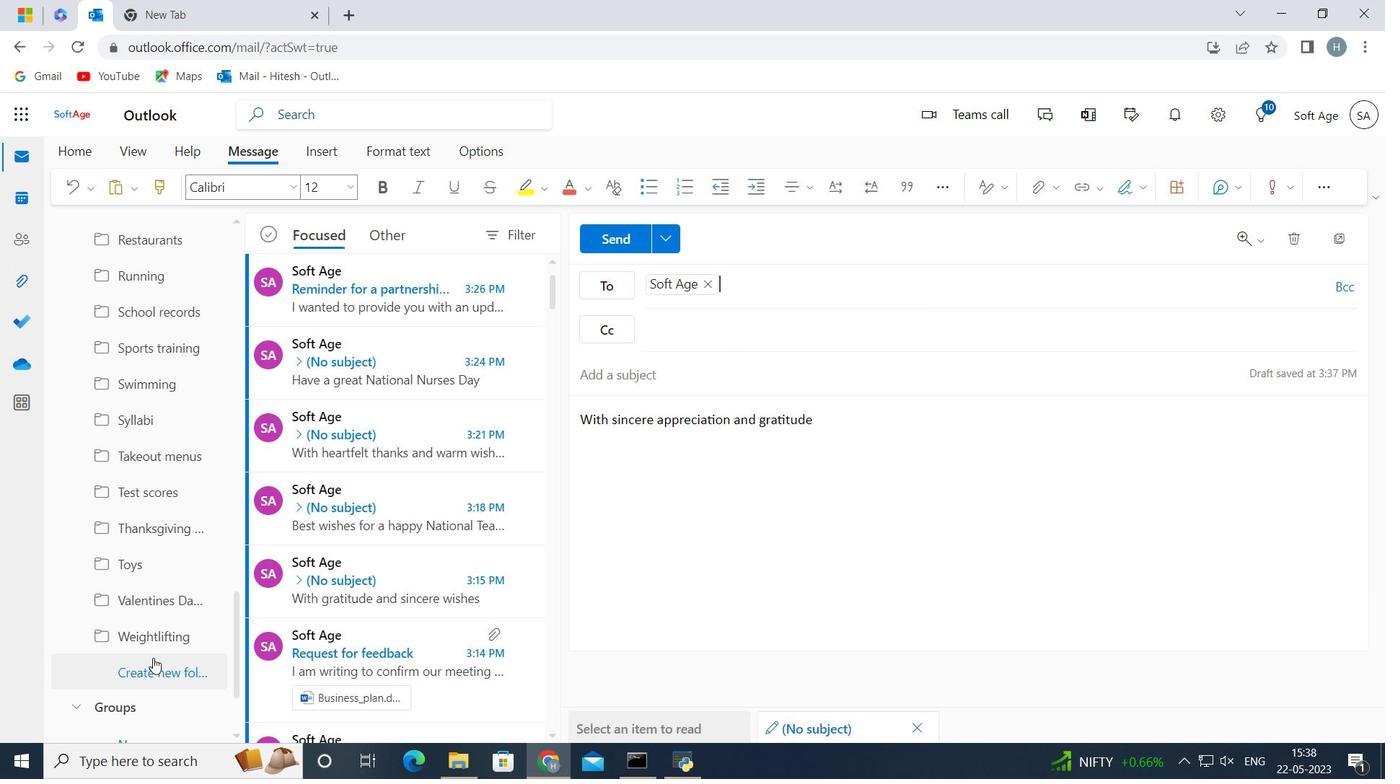 
Action: Mouse pressed left at (155, 666)
Screenshot: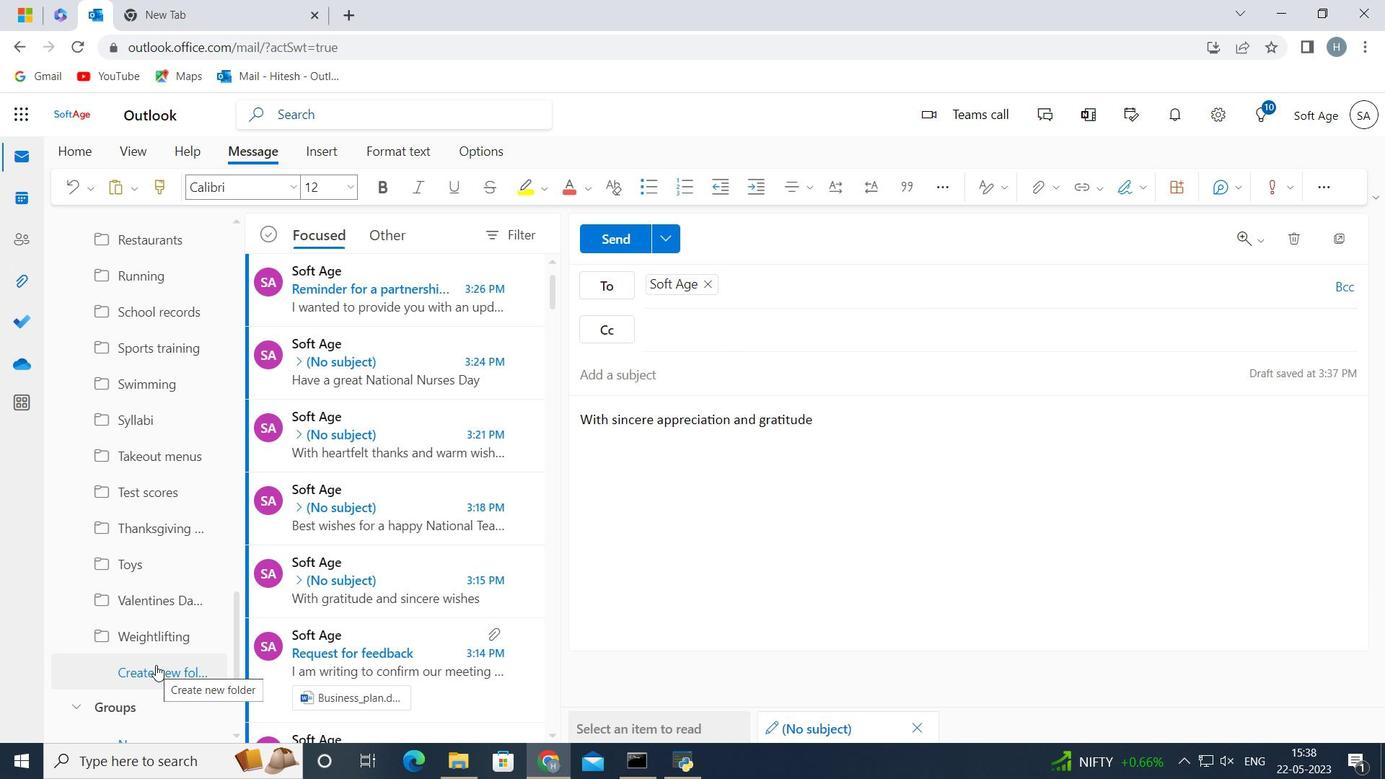 
Action: Key pressed <Key.shift>Scholarship<Key.space><Key.shift><Key.shift><Key.shift><Key.shift><Key.shift><Key.shift><Key.shift><Key.shift><Key.shift>information<Key.space>
Screenshot: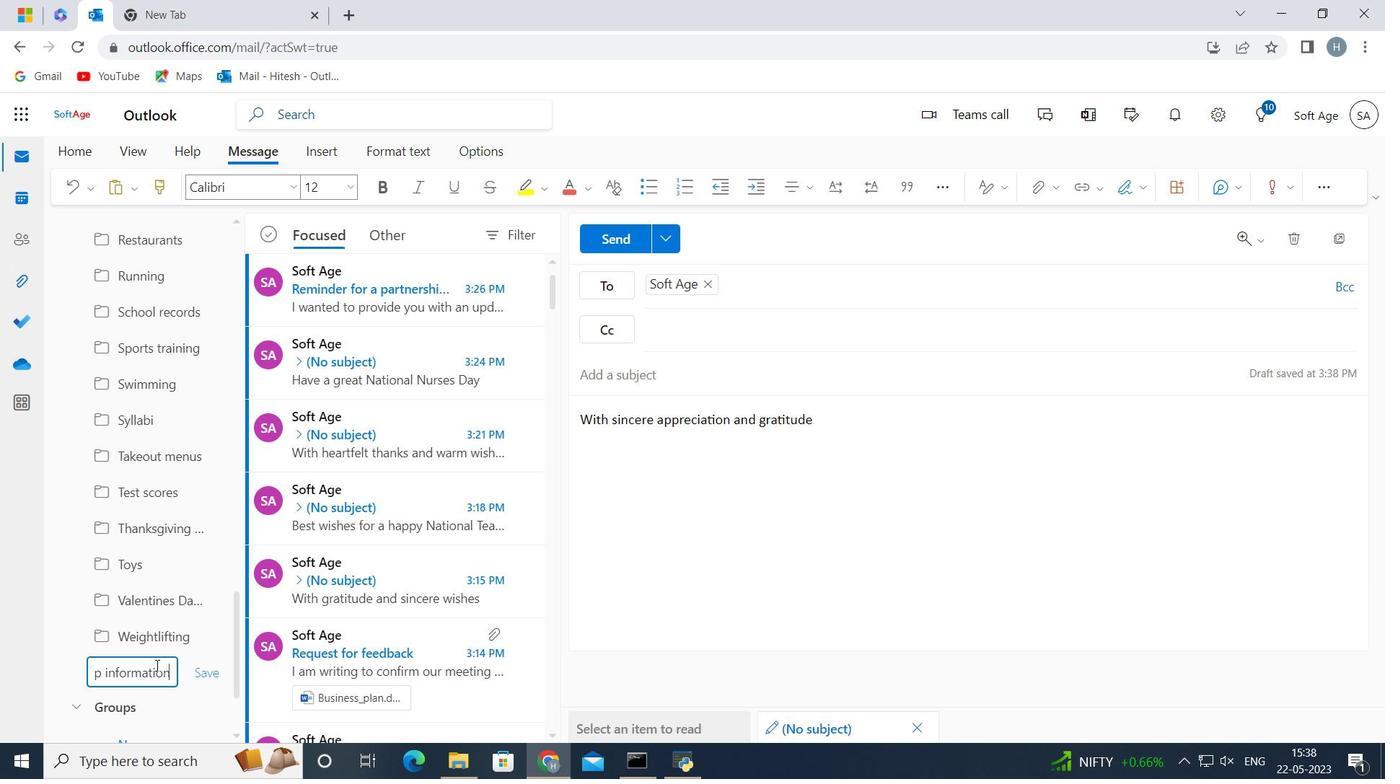 
Action: Mouse moved to (202, 671)
Screenshot: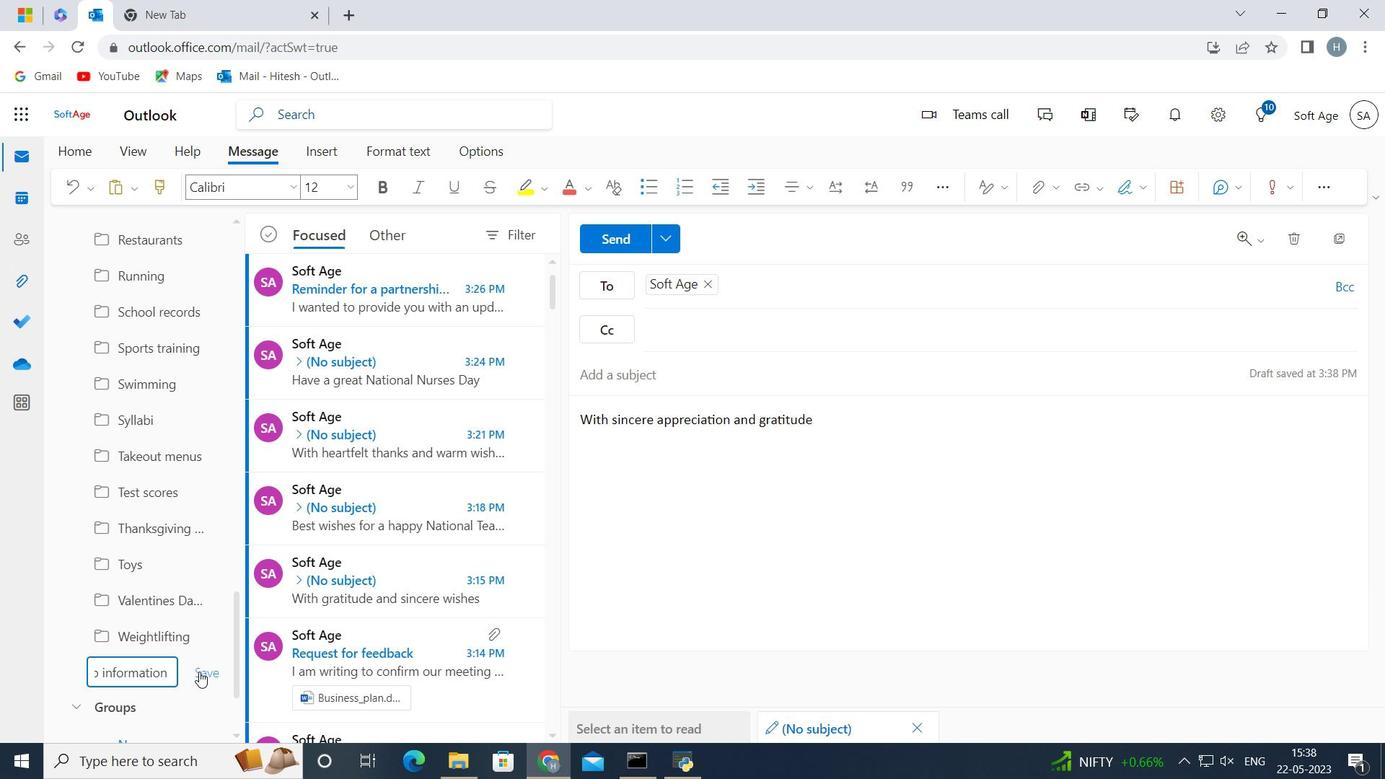 
Action: Mouse pressed left at (202, 671)
Screenshot: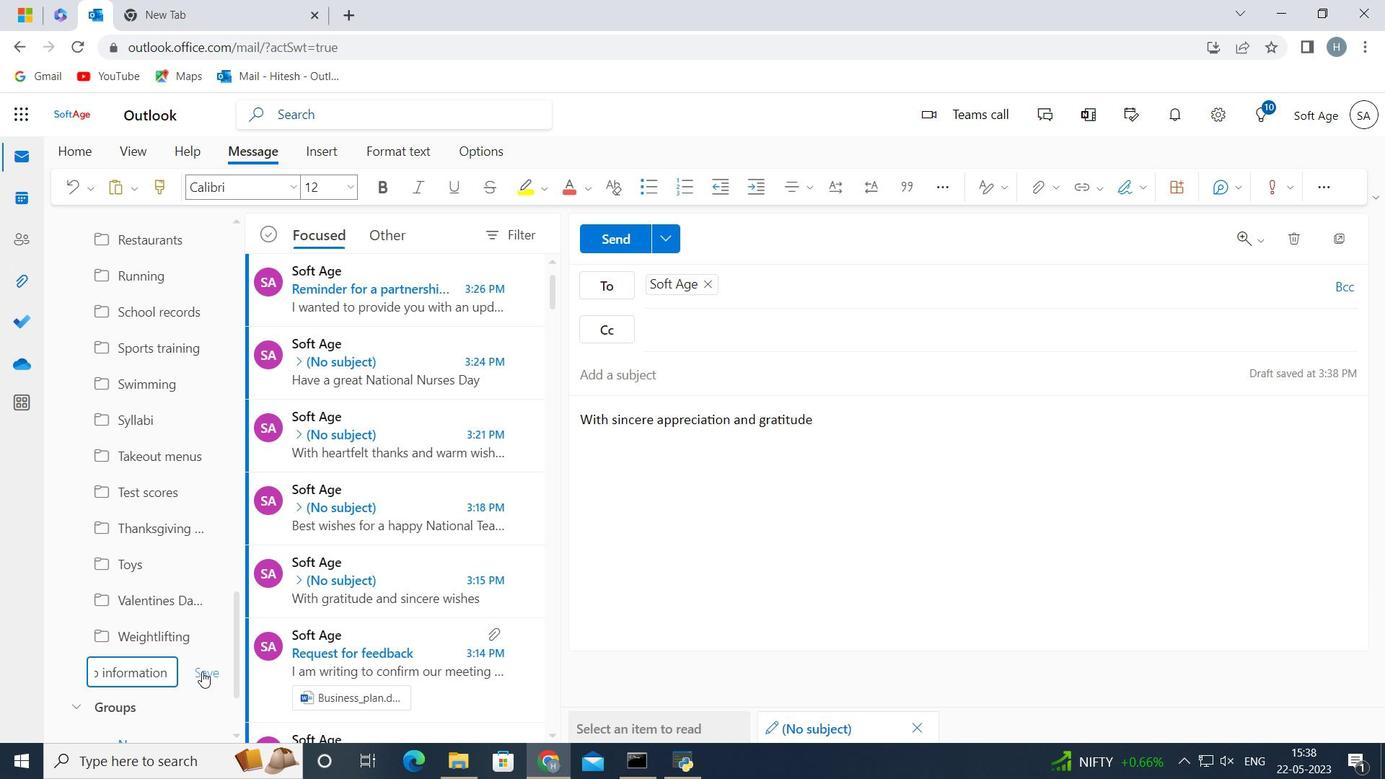 
Action: Mouse moved to (620, 244)
Screenshot: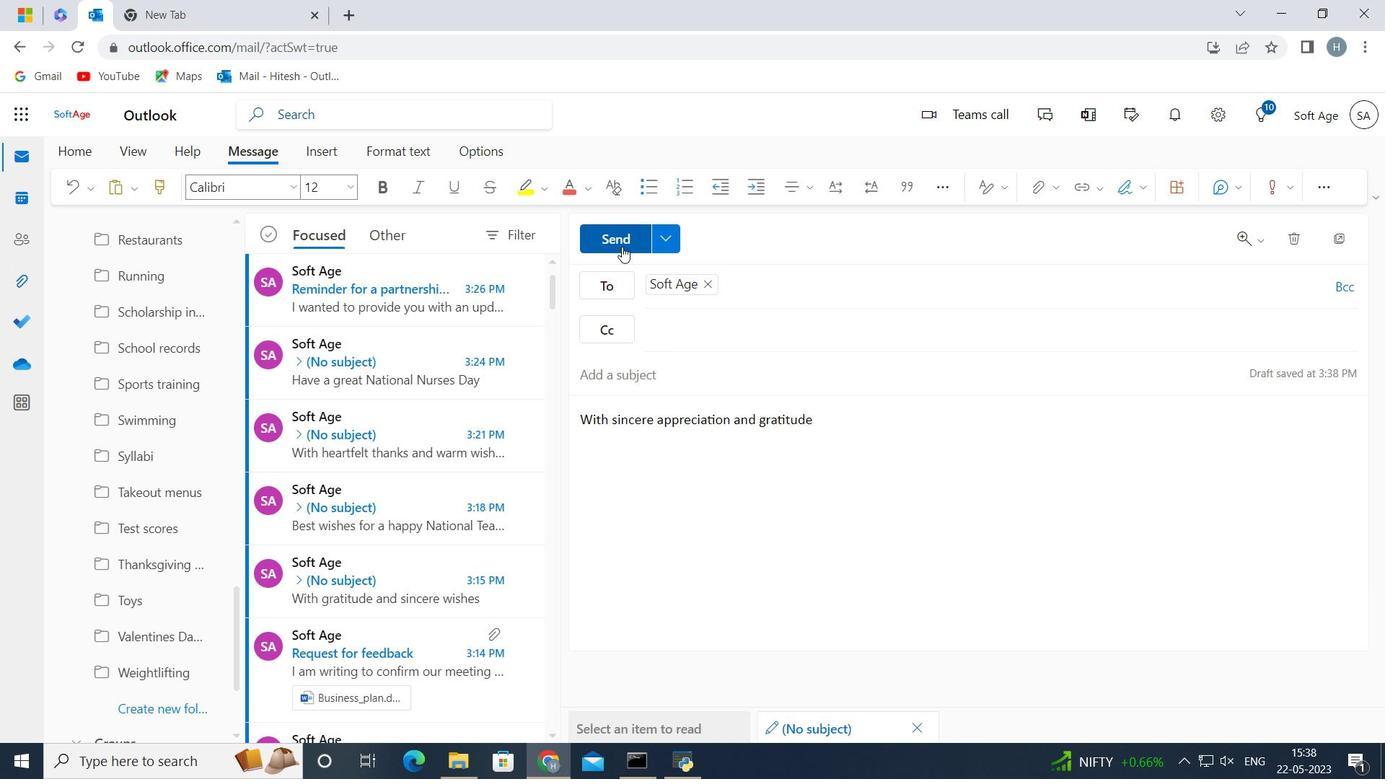 
Action: Mouse pressed left at (620, 244)
Screenshot: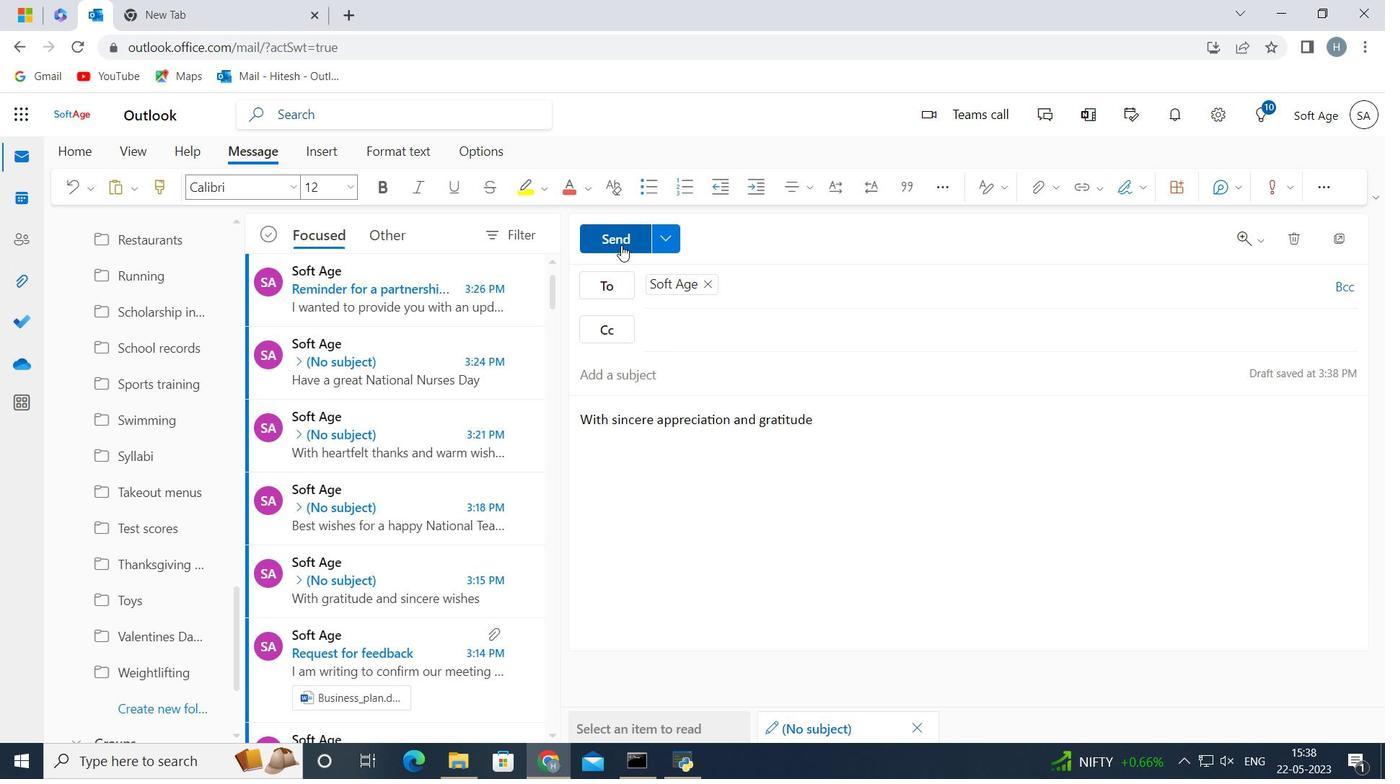 
Action: Mouse moved to (688, 459)
Screenshot: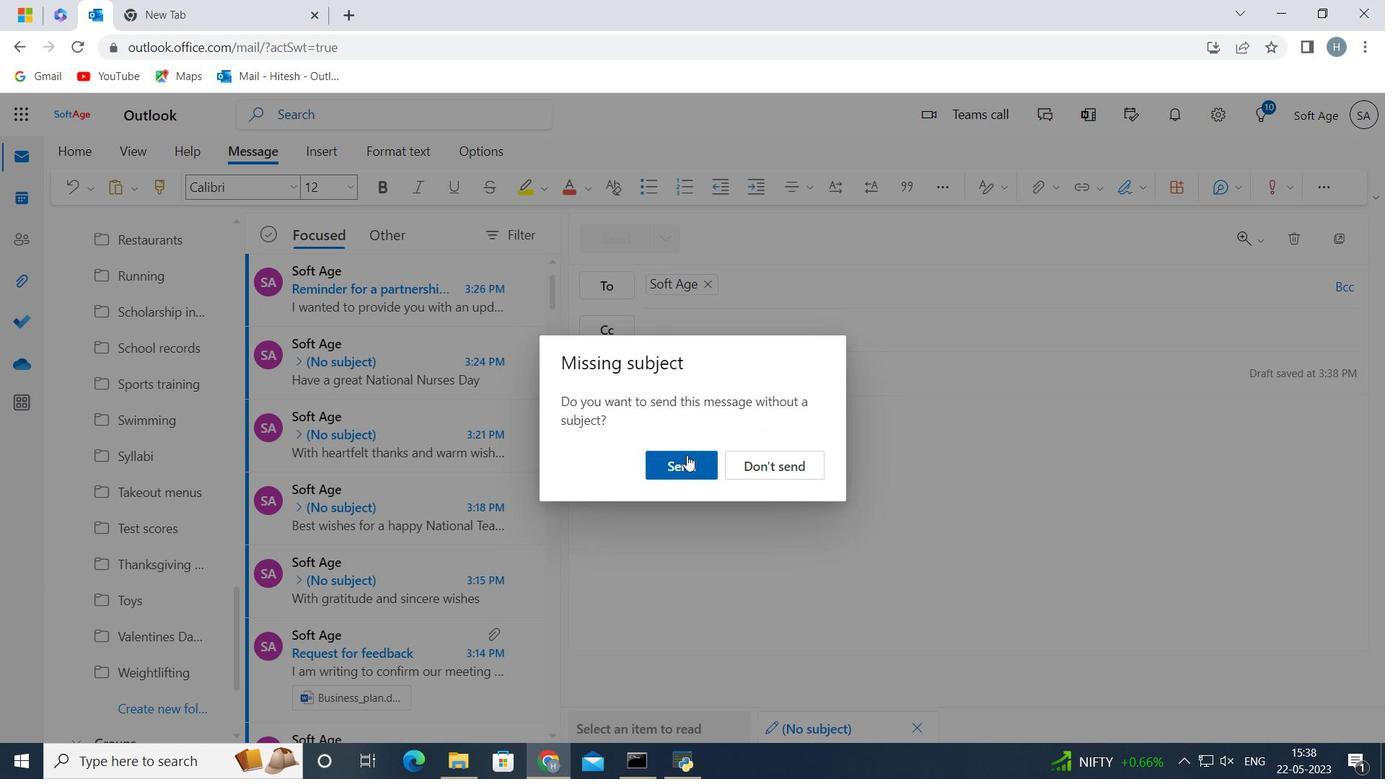 
Action: Mouse pressed left at (688, 459)
Screenshot: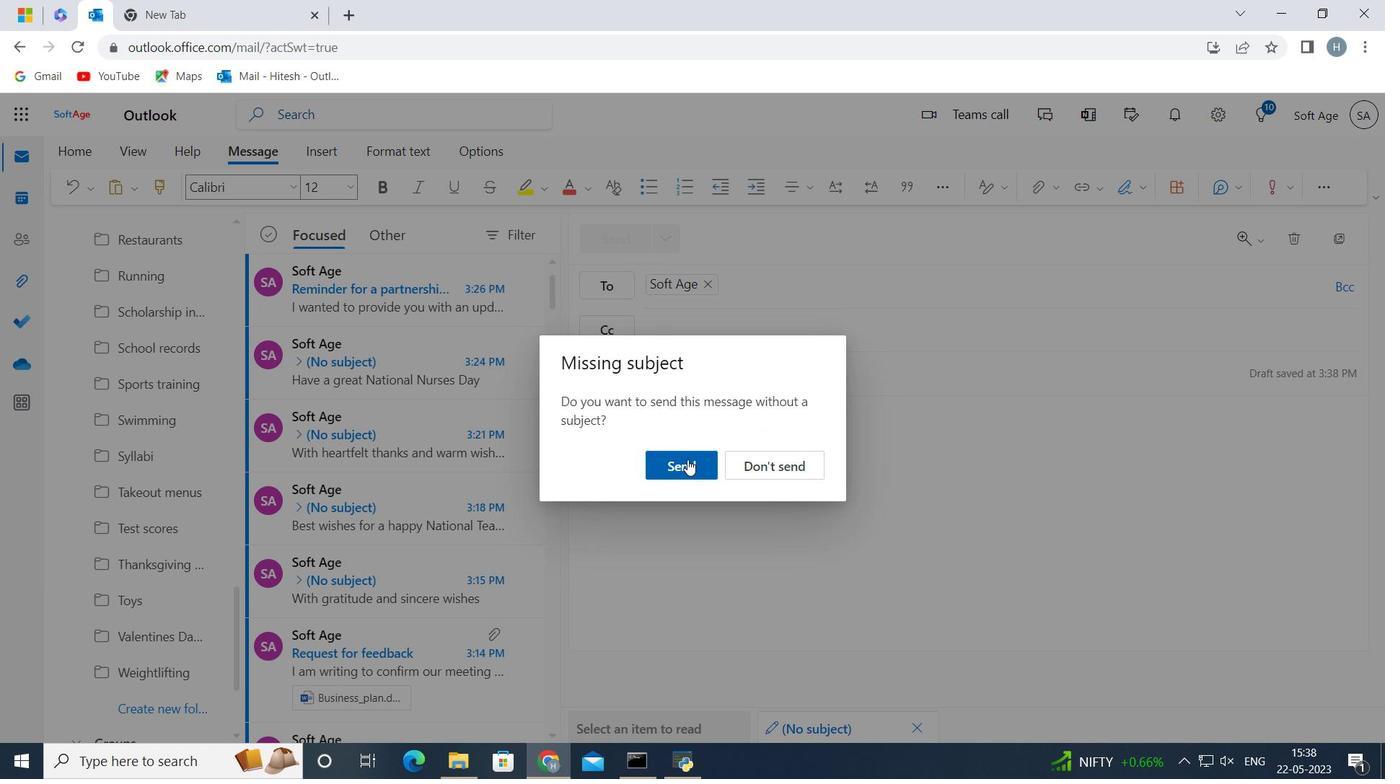 
Action: Mouse moved to (746, 471)
Screenshot: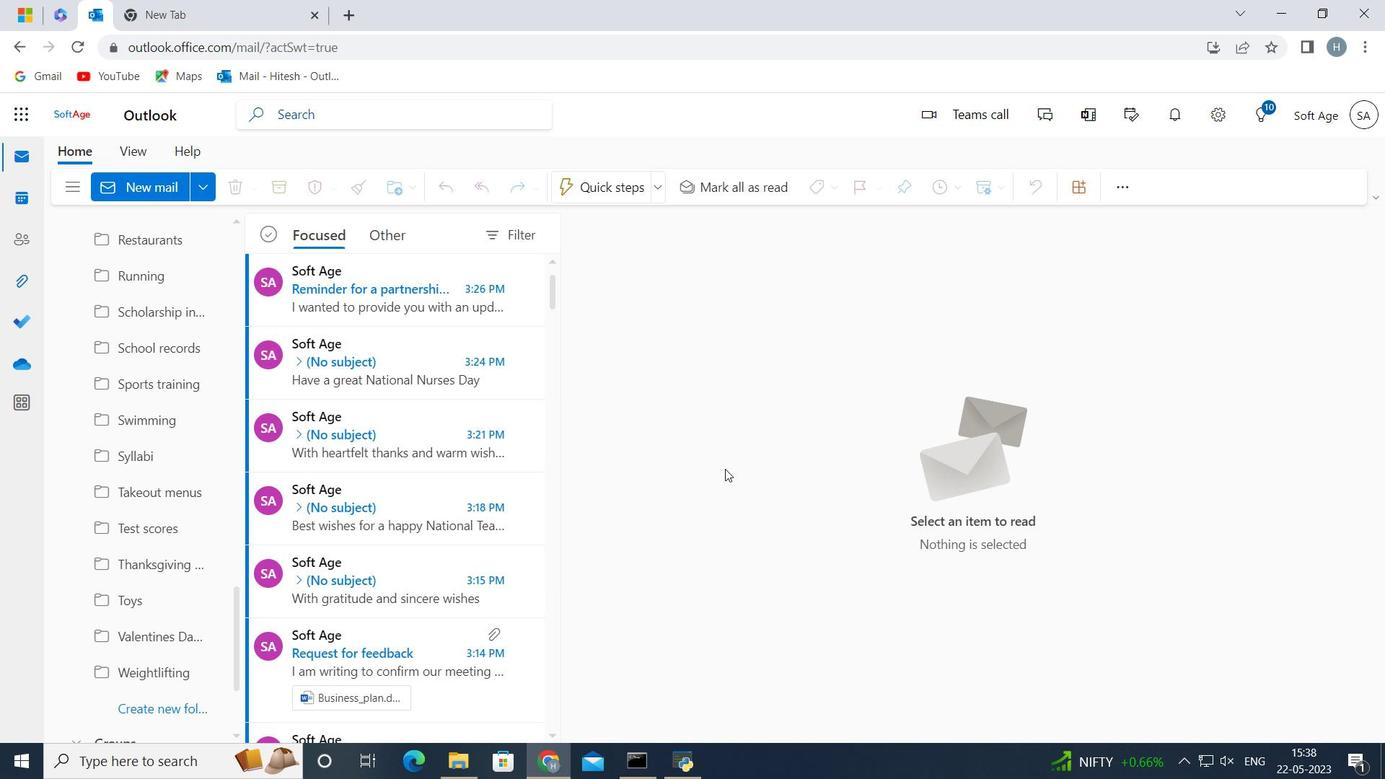 
